 Task: Find connections with filter location Santo Domingo Oeste with filter topic #interiordesignwith filter profile language German with filter current company Manhattan Associates with filter school SPJIMR SP Jain Institute of Management & Research with filter industry Research Services with filter service category Auto Insurance with filter keywords title Assistant Manager
Action: Mouse moved to (608, 76)
Screenshot: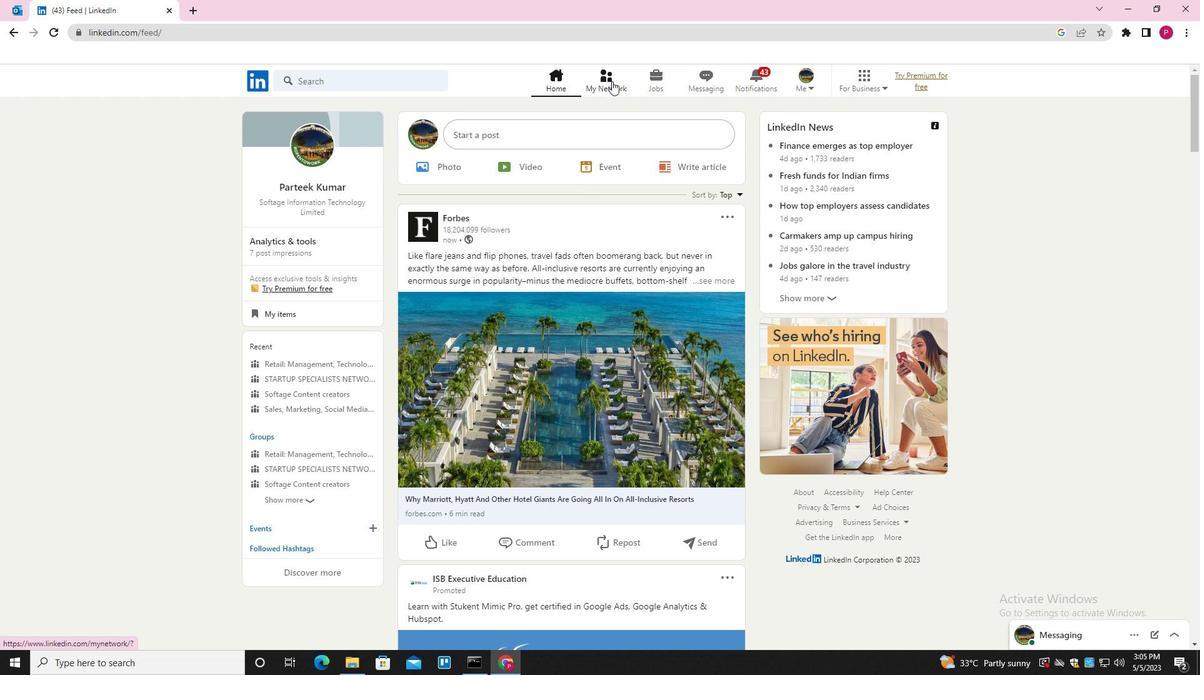 
Action: Mouse pressed left at (608, 76)
Screenshot: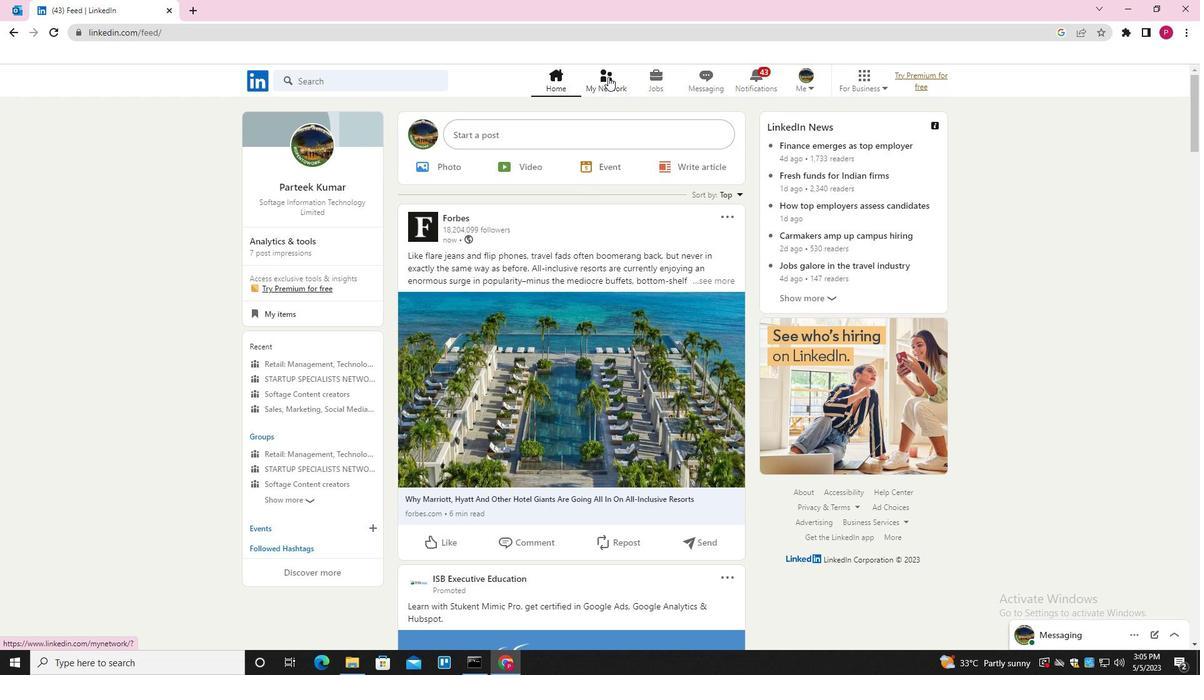 
Action: Mouse moved to (396, 147)
Screenshot: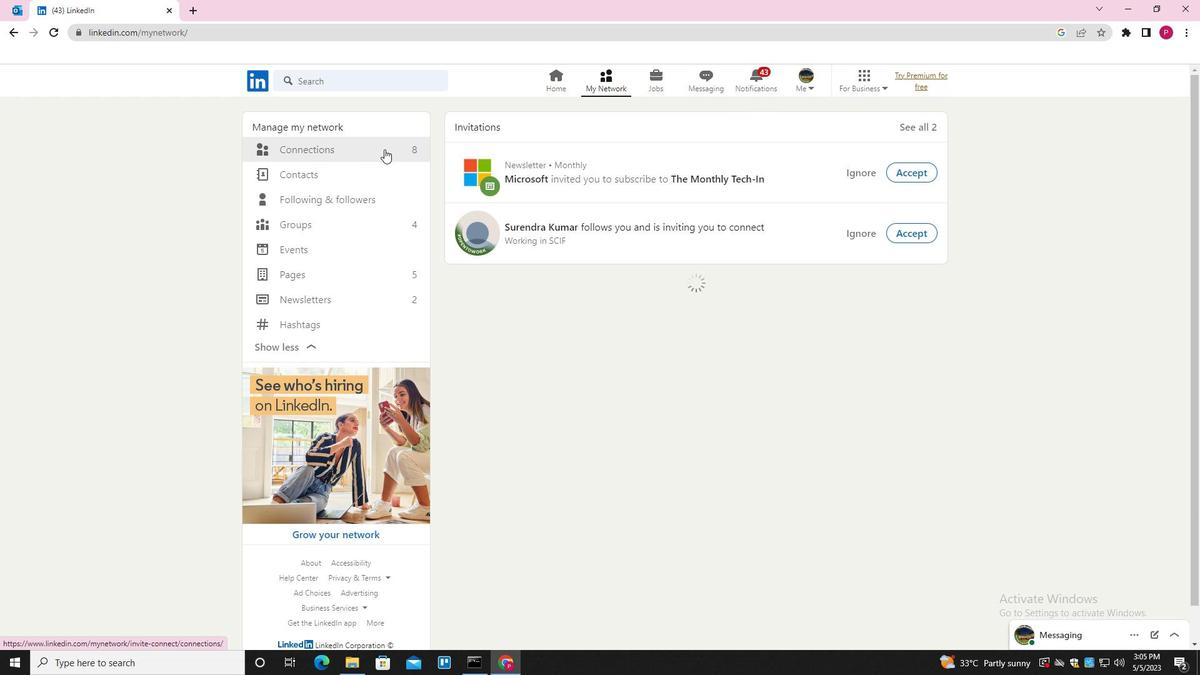 
Action: Mouse pressed left at (396, 147)
Screenshot: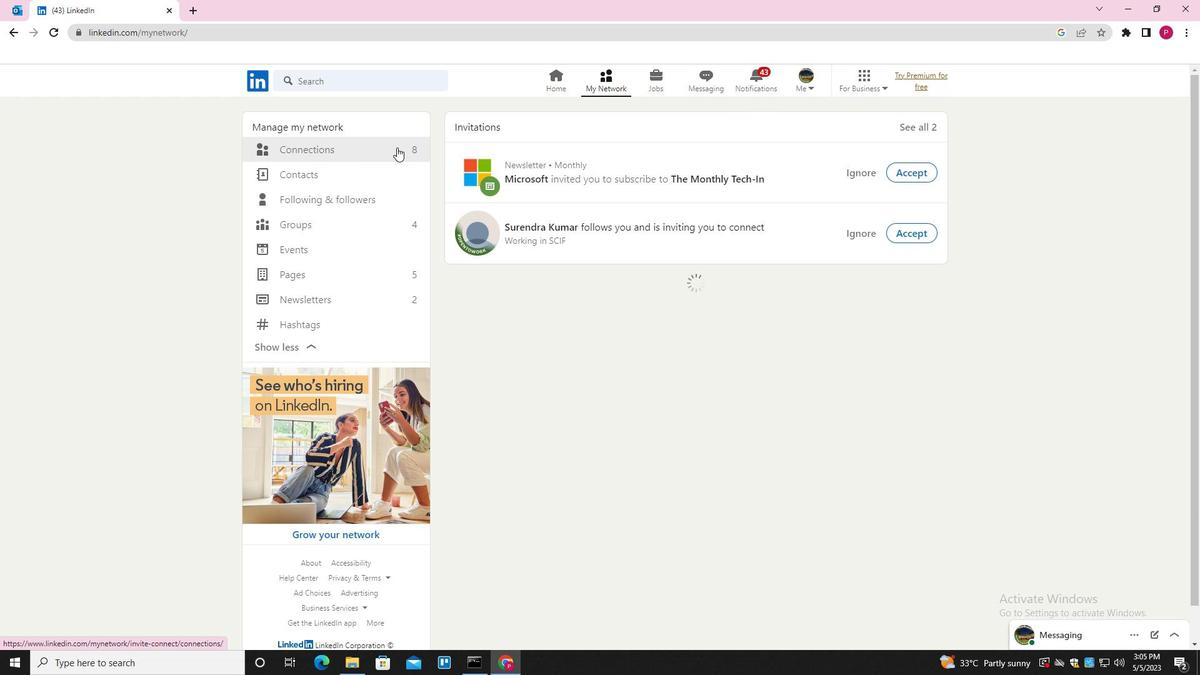 
Action: Mouse moved to (688, 153)
Screenshot: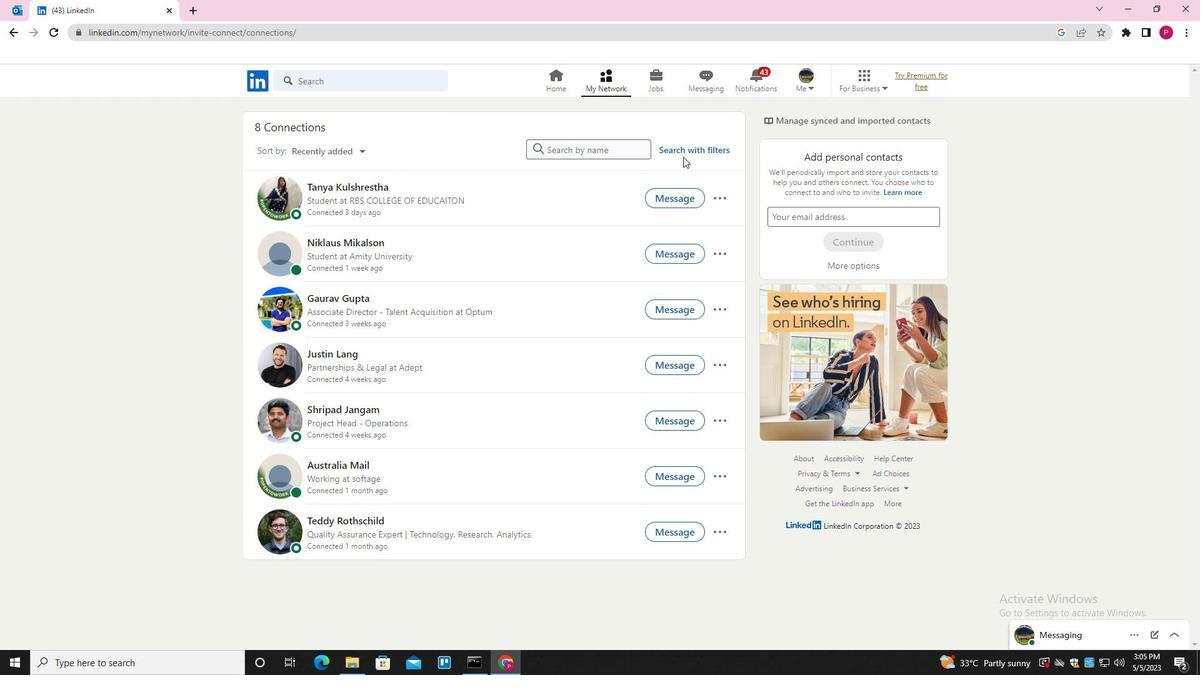 
Action: Mouse pressed left at (688, 153)
Screenshot: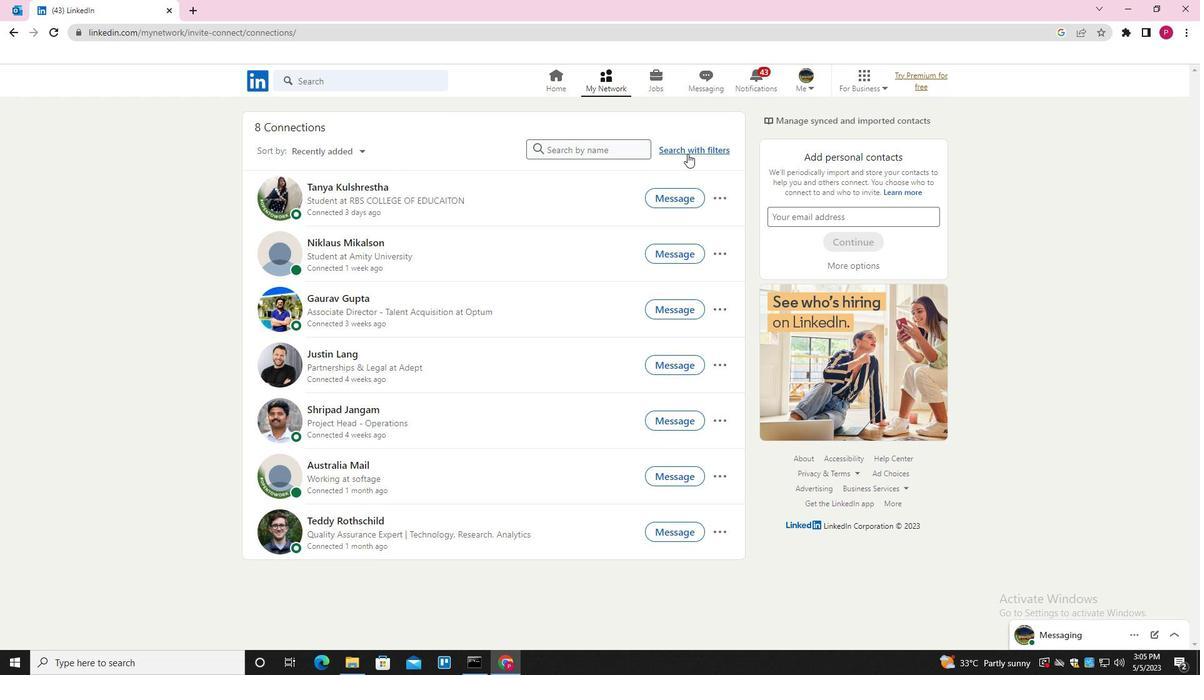 
Action: Mouse moved to (636, 113)
Screenshot: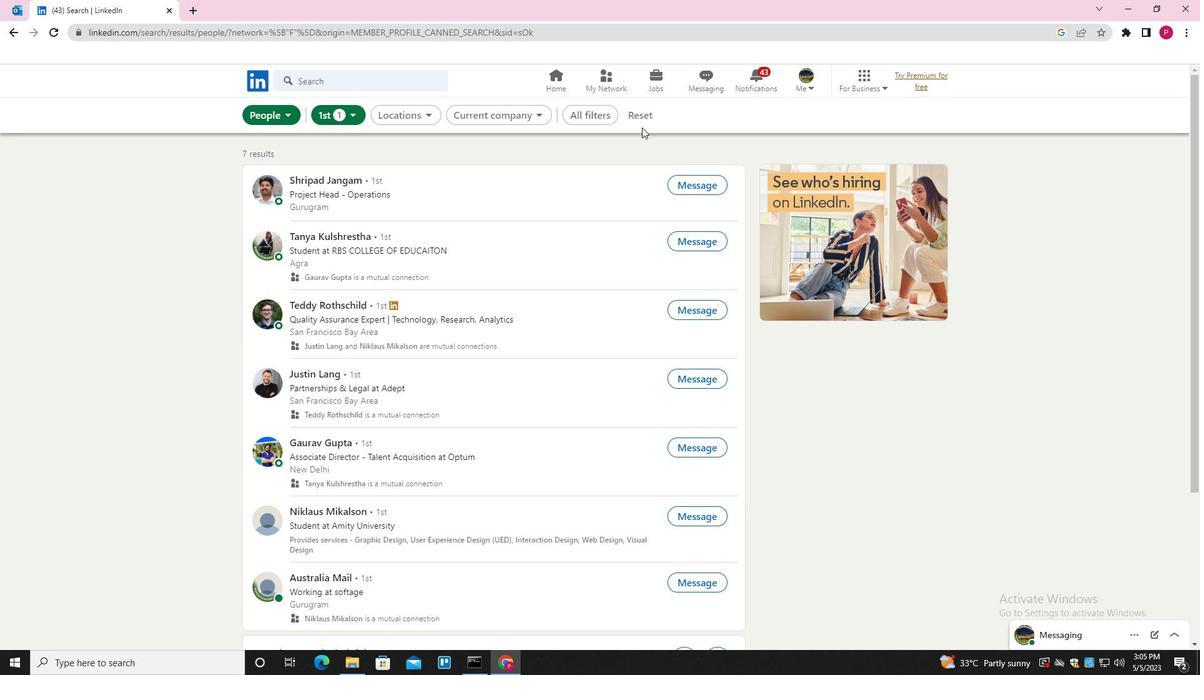 
Action: Mouse pressed left at (636, 113)
Screenshot: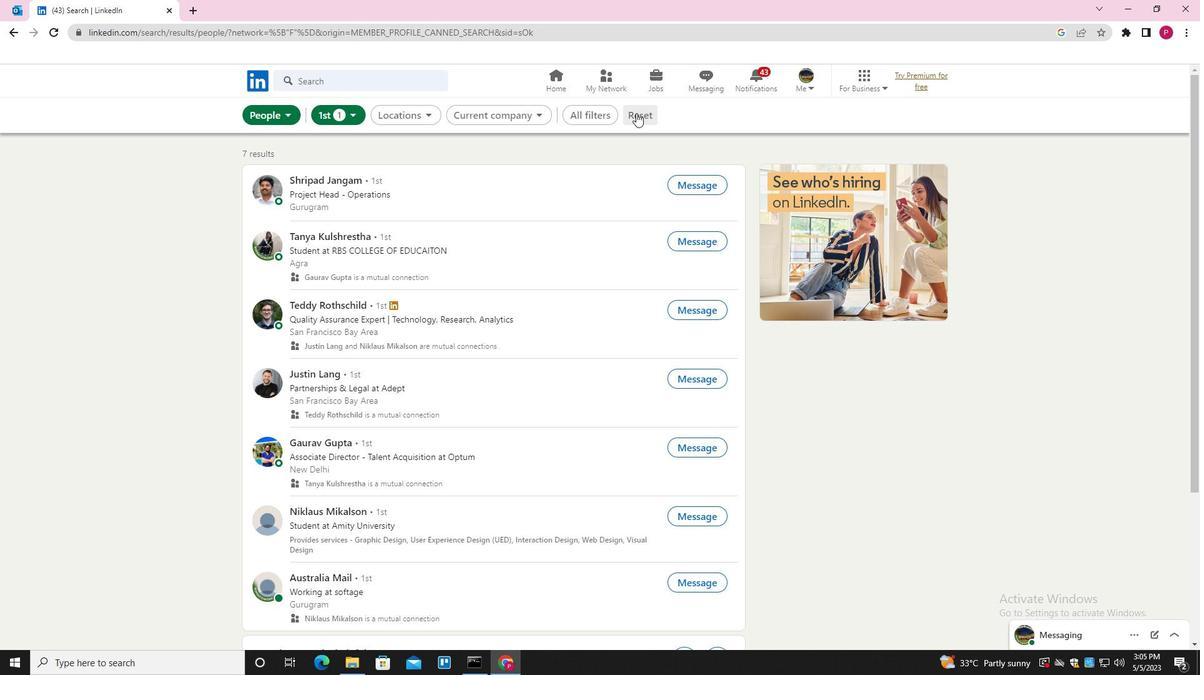 
Action: Mouse moved to (622, 111)
Screenshot: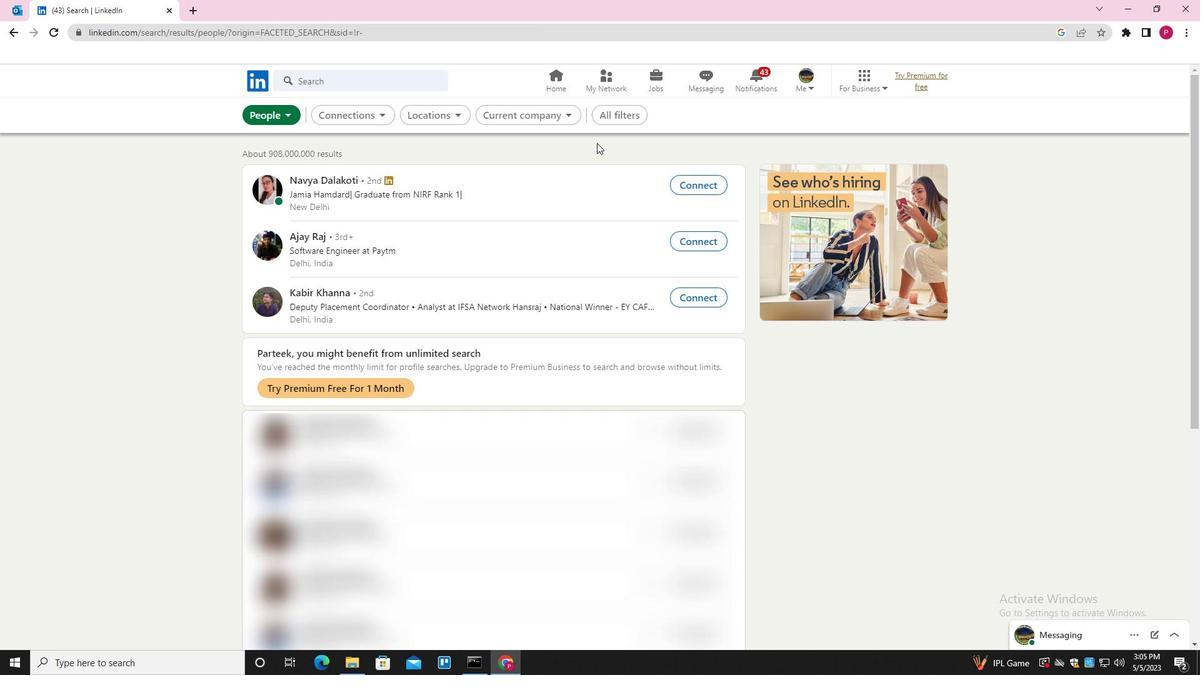 
Action: Mouse pressed left at (622, 111)
Screenshot: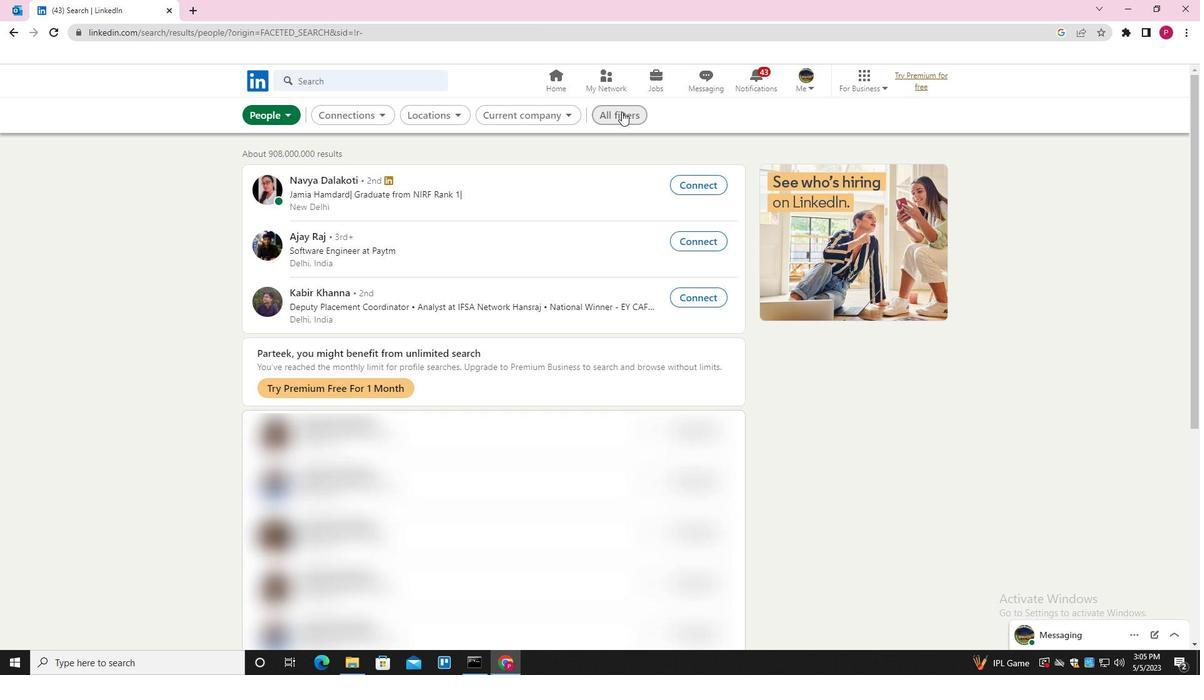 
Action: Mouse moved to (1133, 458)
Screenshot: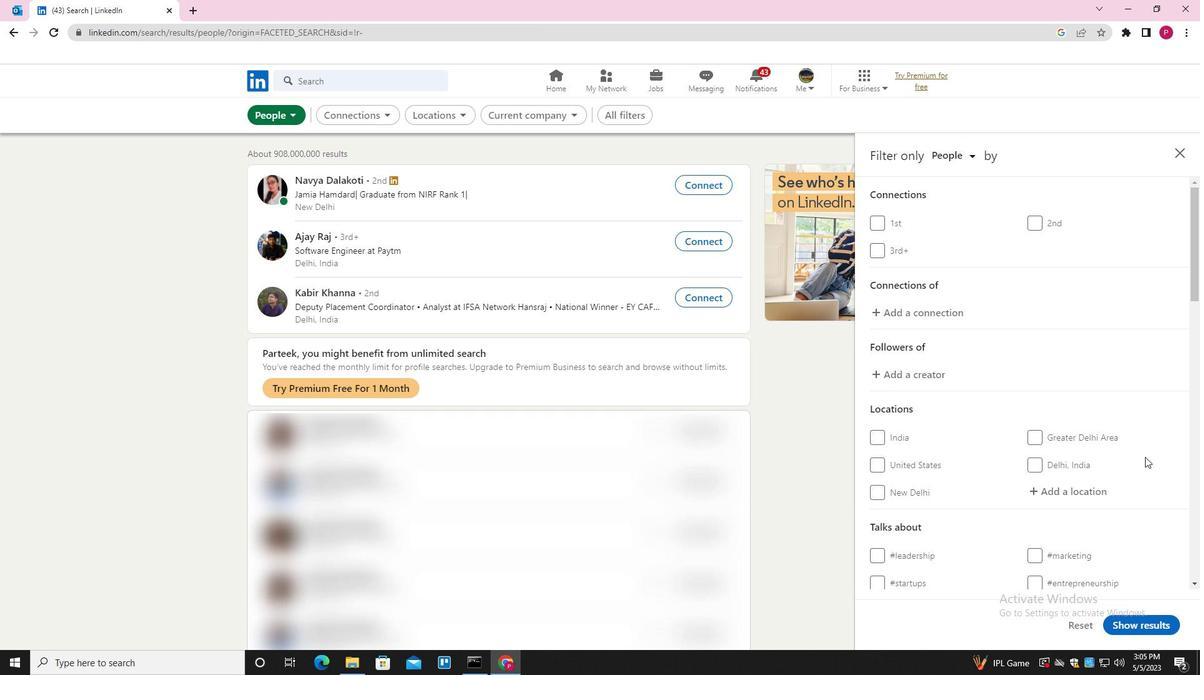 
Action: Mouse scrolled (1133, 457) with delta (0, 0)
Screenshot: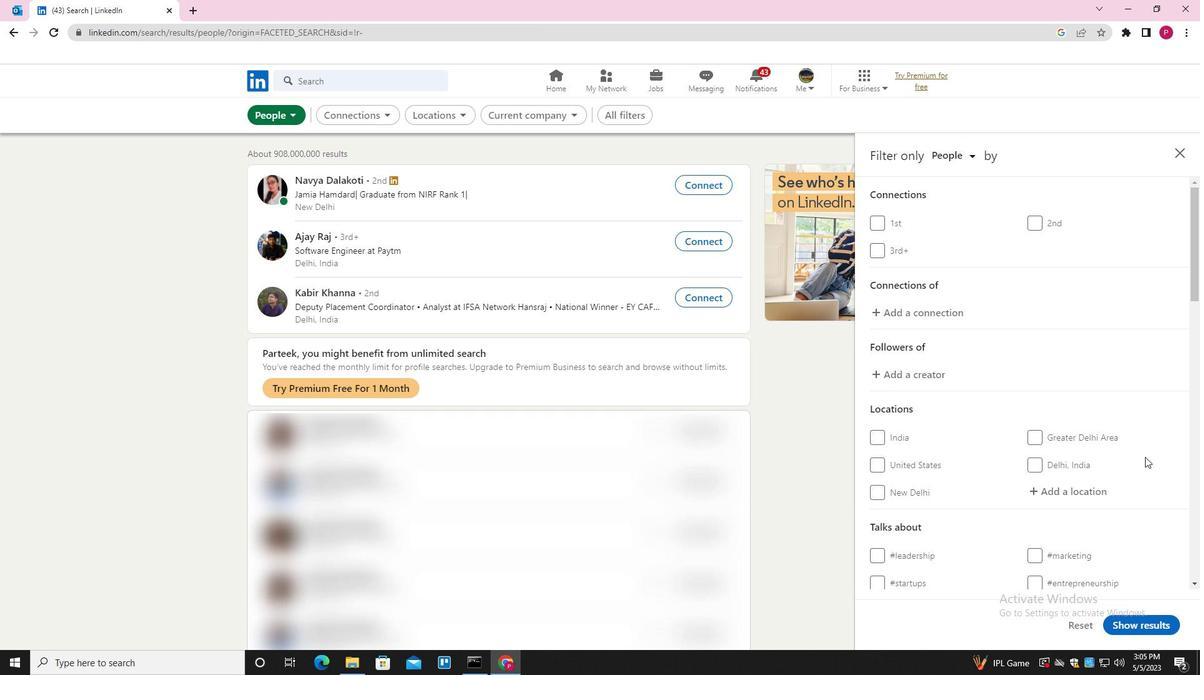 
Action: Mouse moved to (1108, 451)
Screenshot: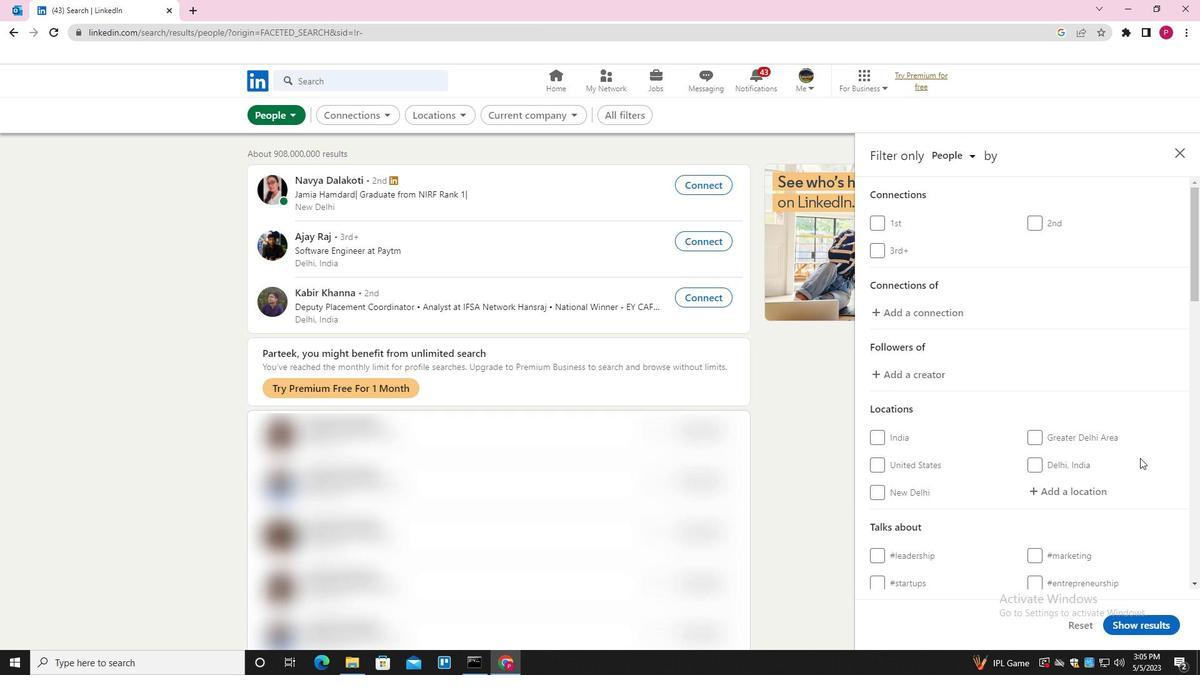 
Action: Mouse scrolled (1108, 450) with delta (0, 0)
Screenshot: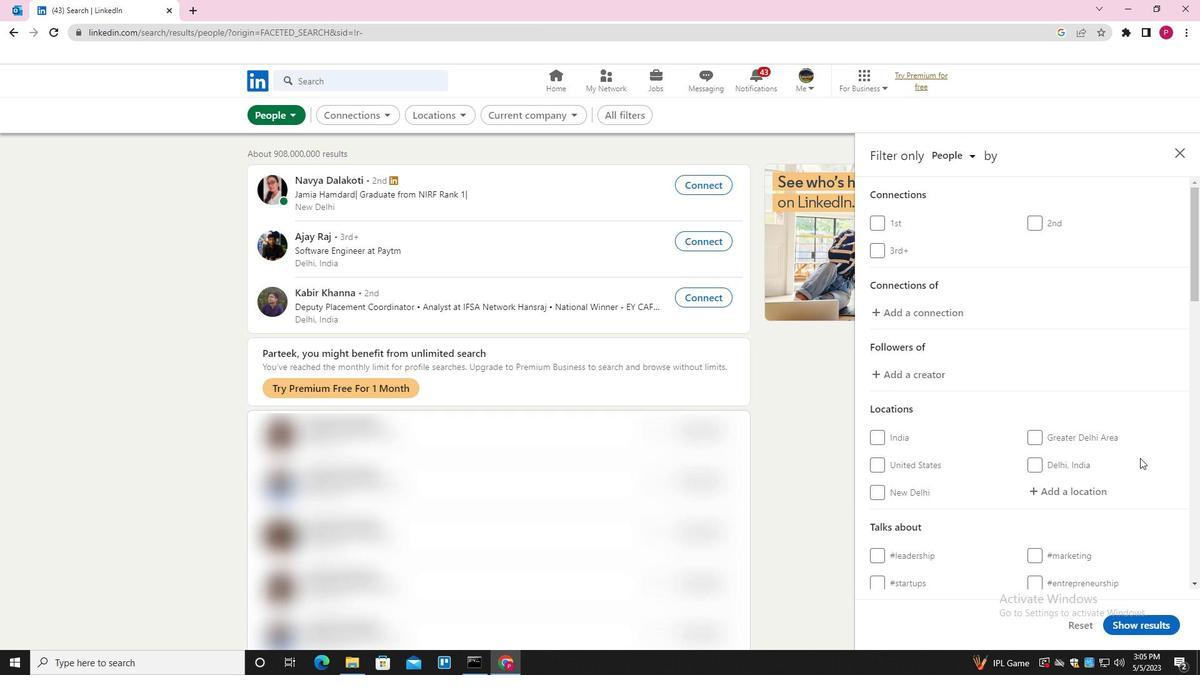 
Action: Mouse moved to (1073, 371)
Screenshot: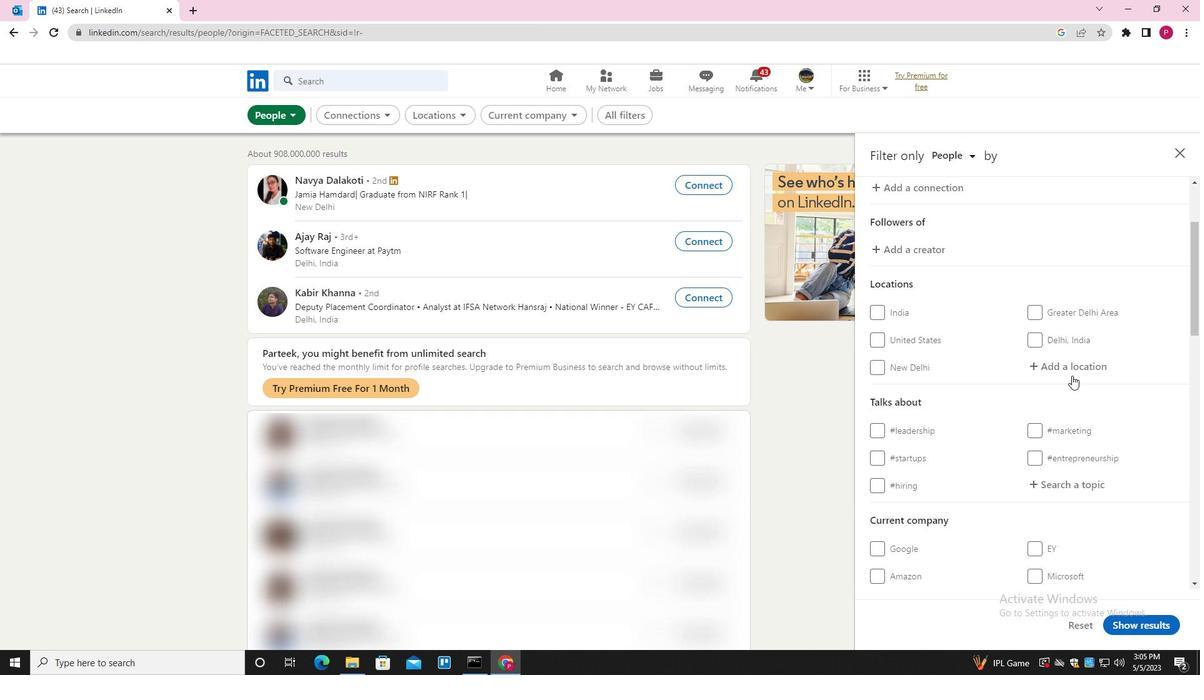 
Action: Mouse pressed left at (1073, 371)
Screenshot: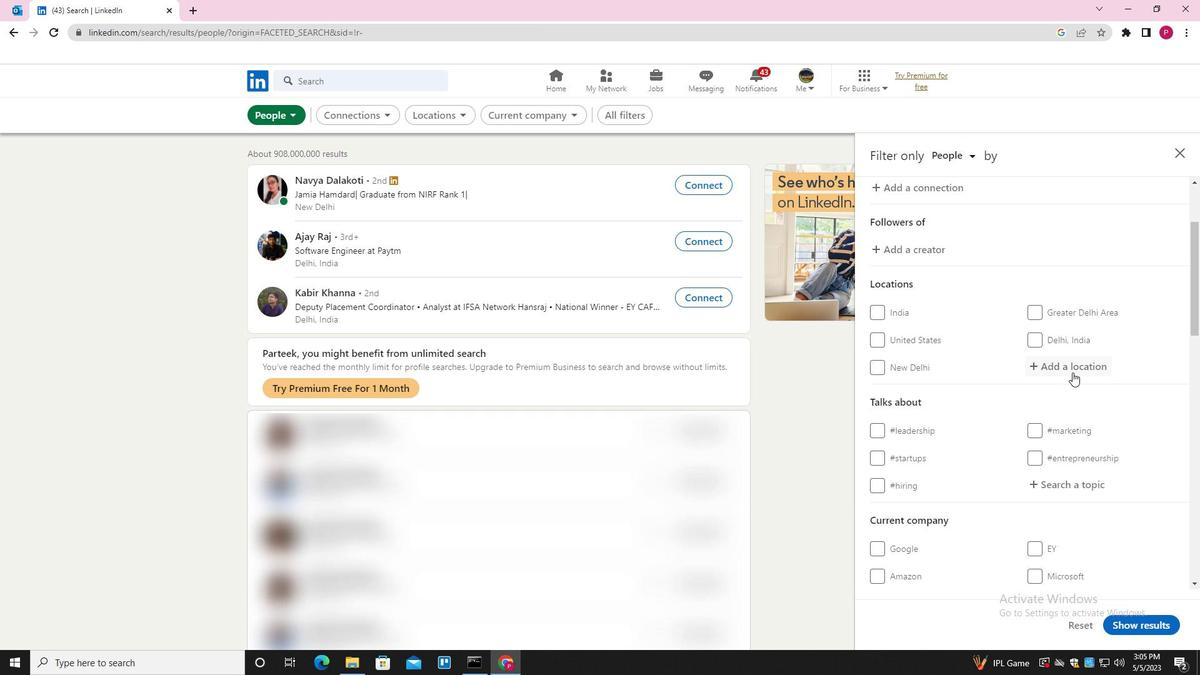 
Action: Key pressed <Key.shift>SANTO<Key.space><Key.shift><Key.shift><Key.shift><Key.shift><Key.shift><Key.shift><Key.shift><Key.shift><Key.shift>DOMINGO<Key.space><Key.shift><Key.shift><Key.shift><Key.shift><Key.shift><Key.shift><Key.shift><Key.shift><Key.shift><Key.shift><Key.shift><Key.shift><Key.shift><Key.shift><Key.shift>OSTE<Key.backspace><Key.backspace><Key.backspace>ESTE
Screenshot: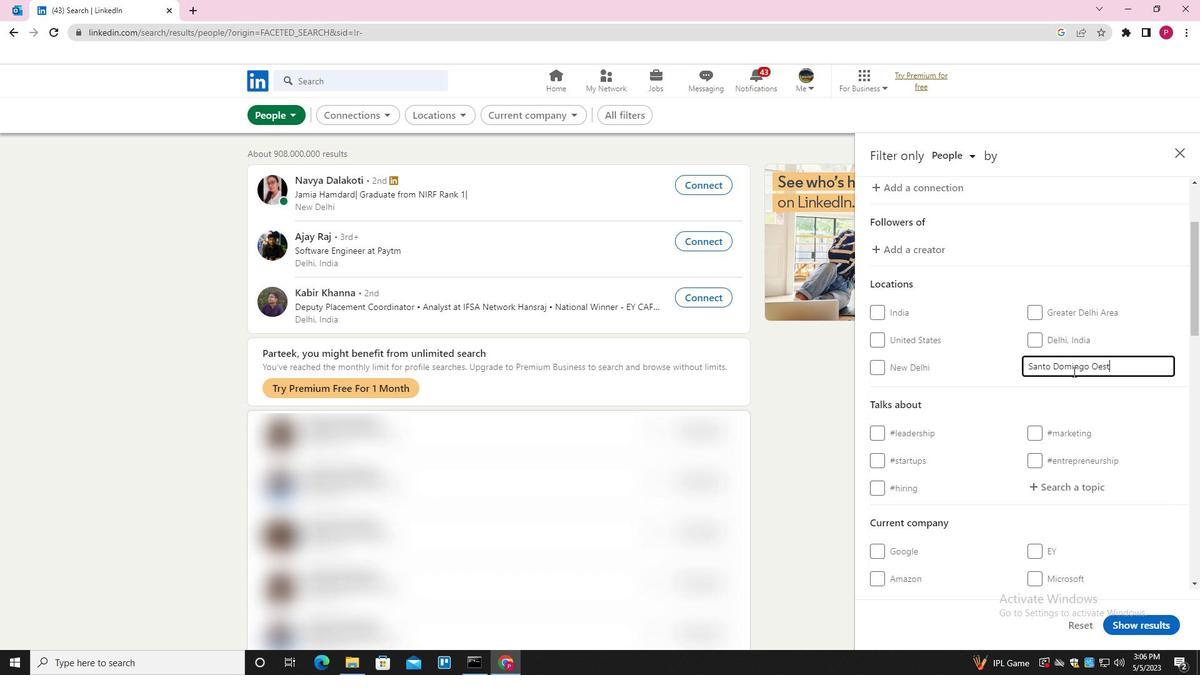 
Action: Mouse moved to (1008, 443)
Screenshot: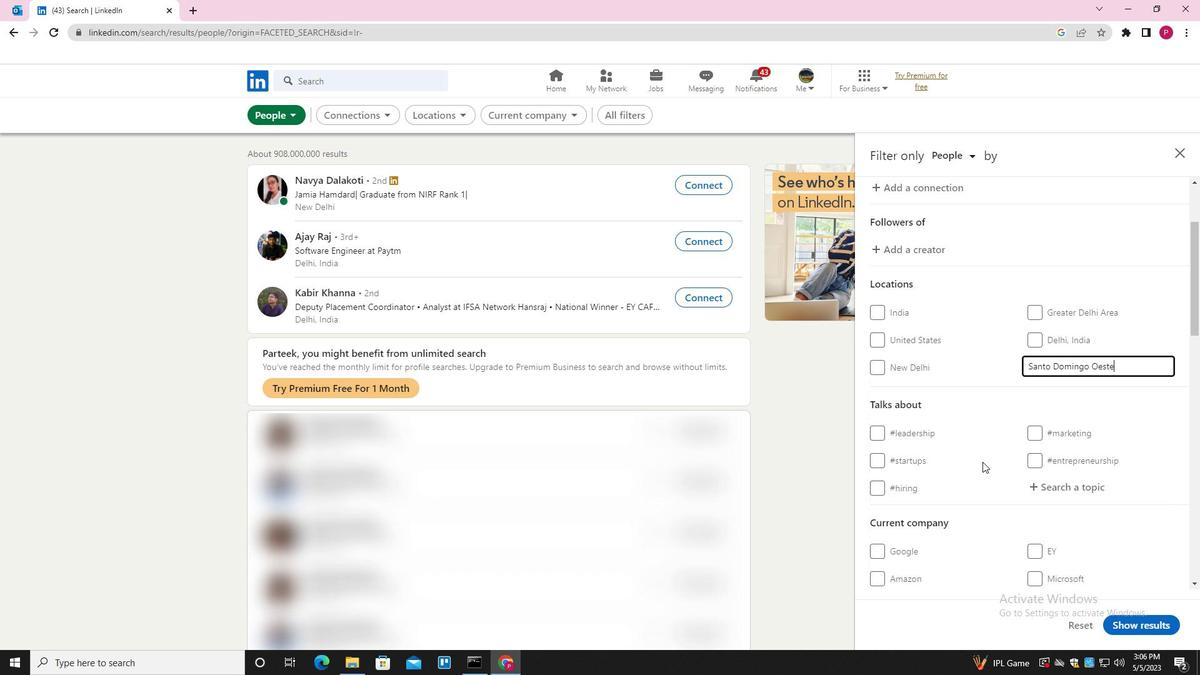 
Action: Mouse scrolled (1008, 442) with delta (0, 0)
Screenshot: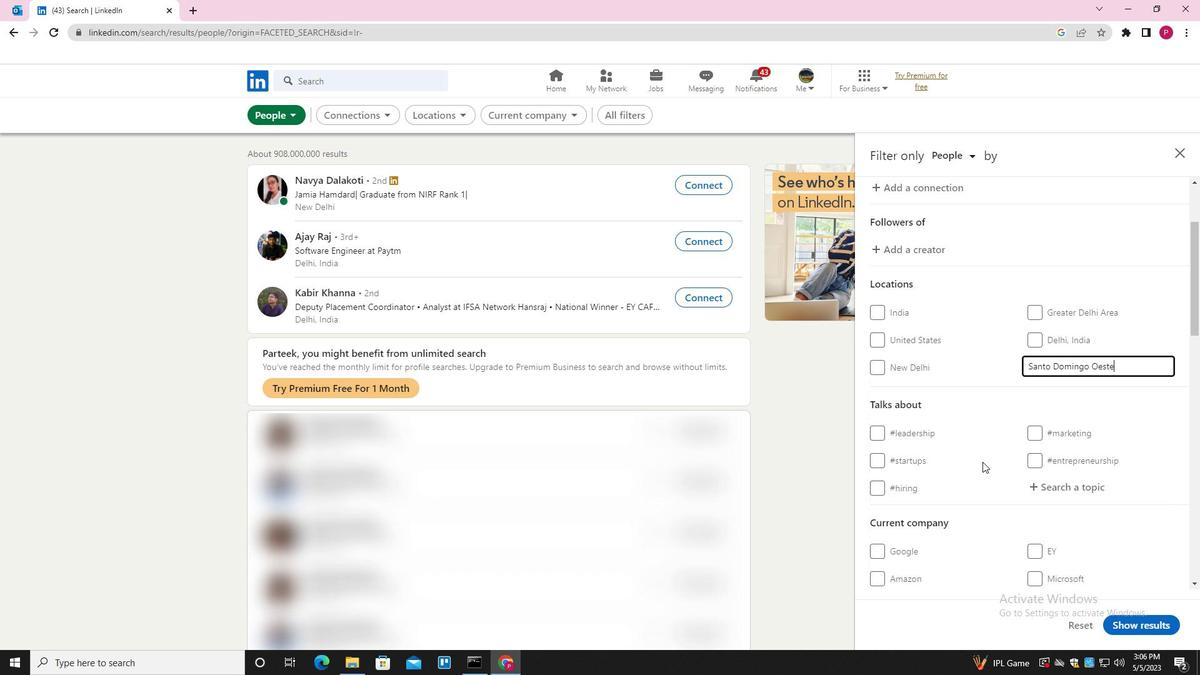 
Action: Mouse scrolled (1008, 442) with delta (0, 0)
Screenshot: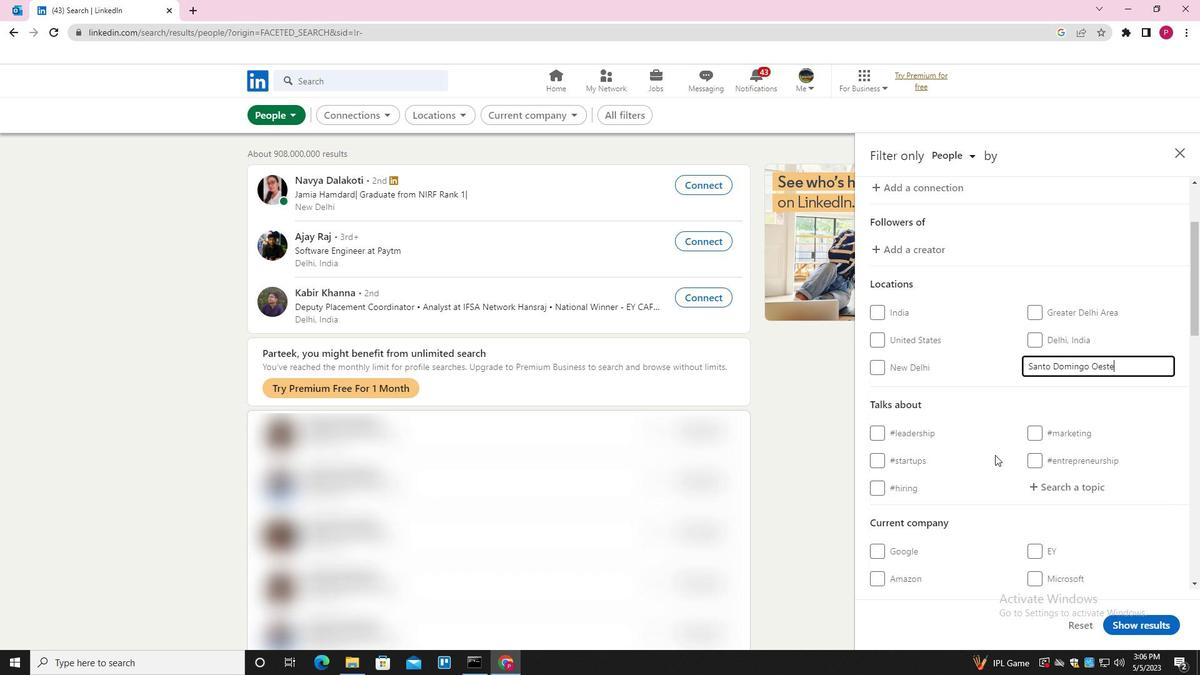 
Action: Mouse scrolled (1008, 442) with delta (0, 0)
Screenshot: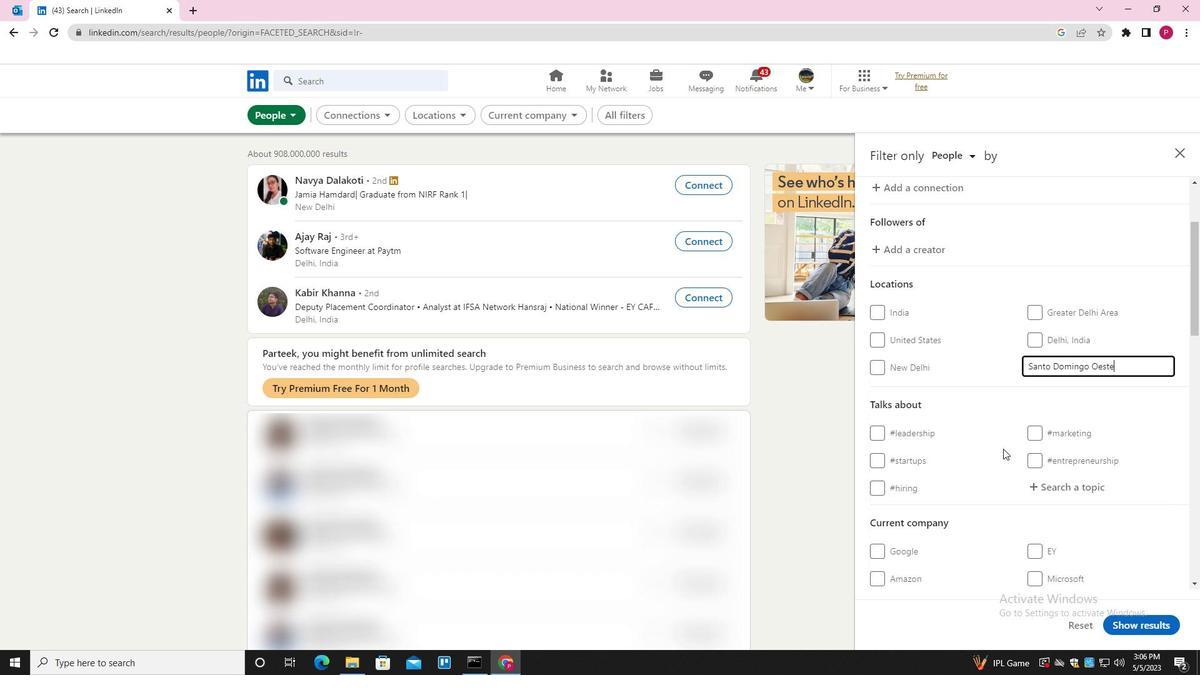 
Action: Mouse moved to (1069, 297)
Screenshot: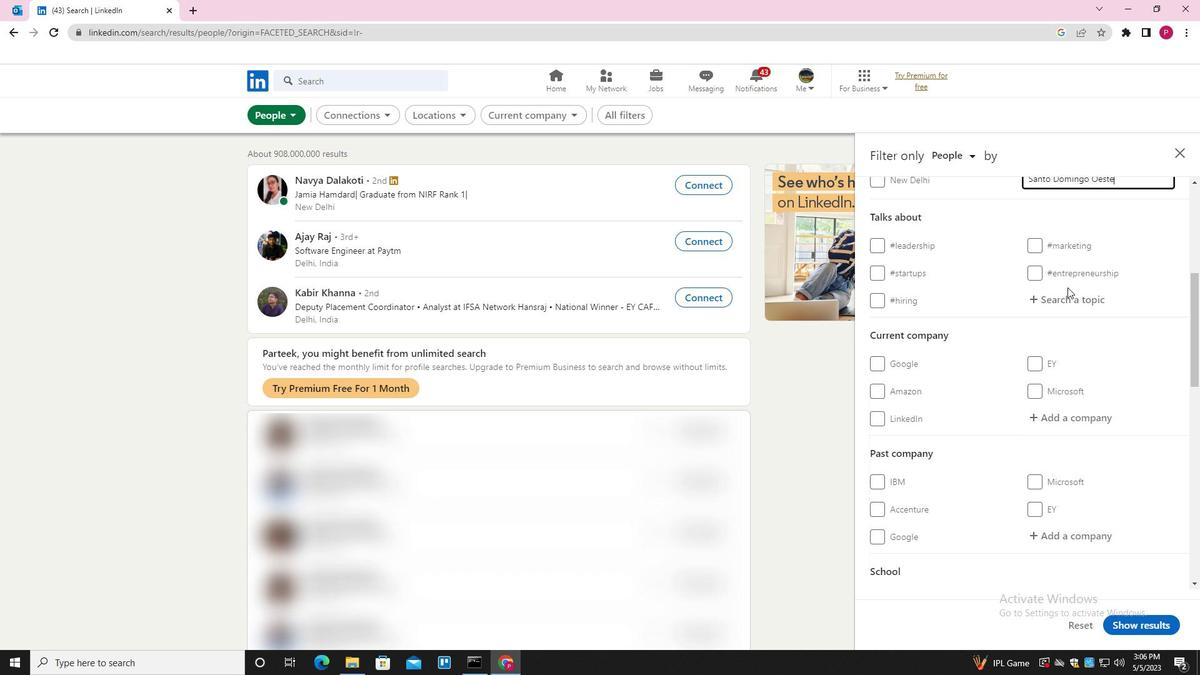 
Action: Mouse pressed left at (1069, 297)
Screenshot: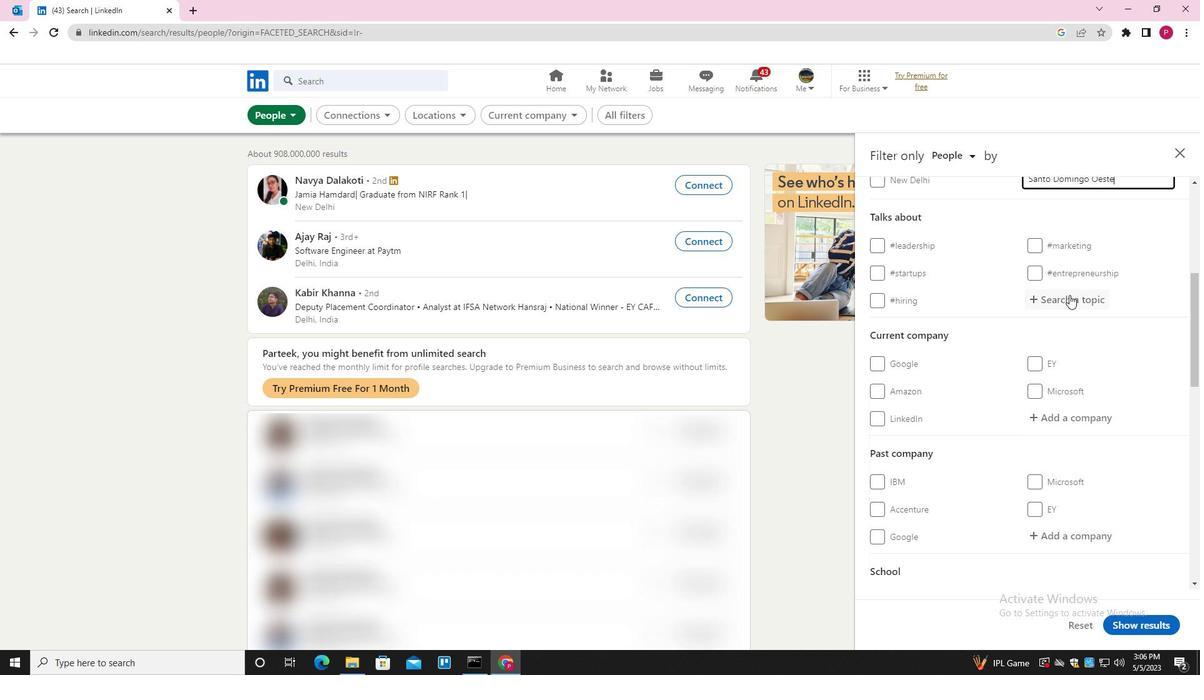 
Action: Key pressed INTERIORDESIGN<Key.down><Key.enter>
Screenshot: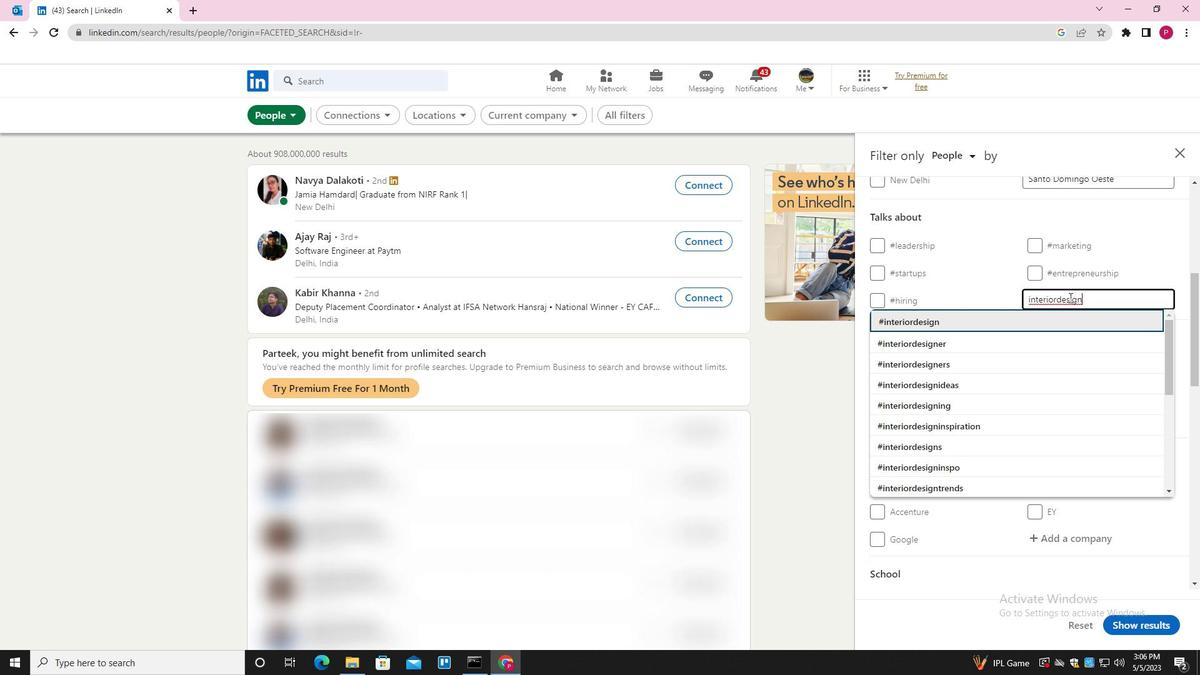 
Action: Mouse moved to (1045, 336)
Screenshot: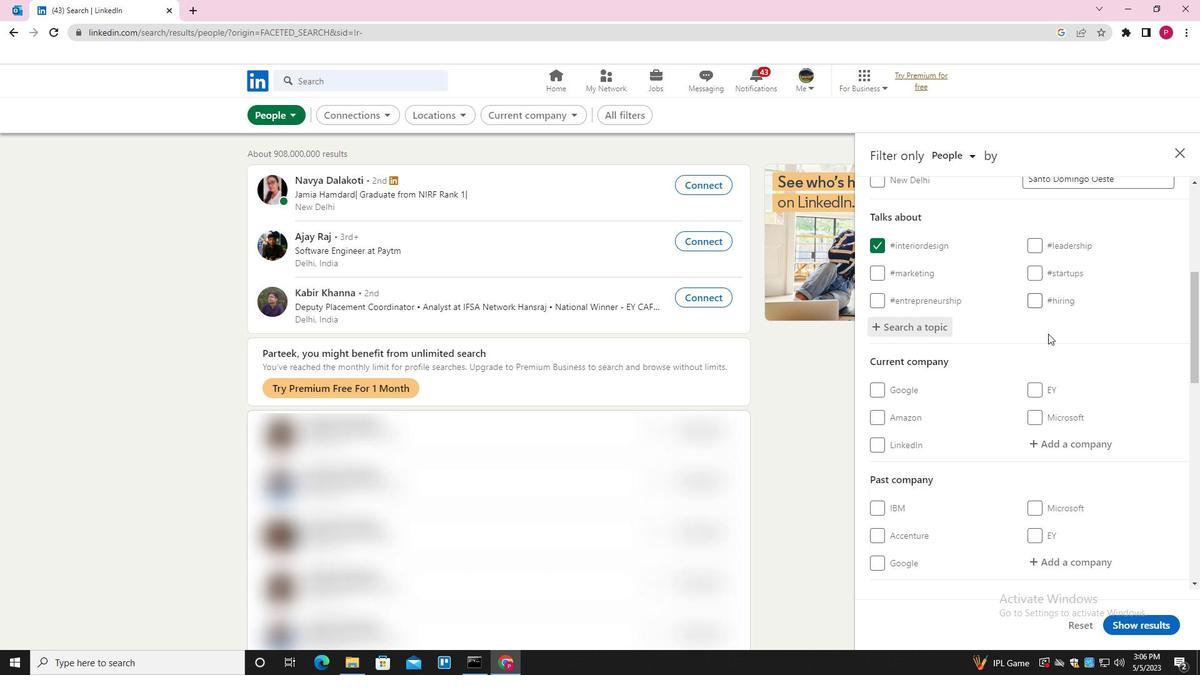 
Action: Mouse scrolled (1045, 336) with delta (0, 0)
Screenshot: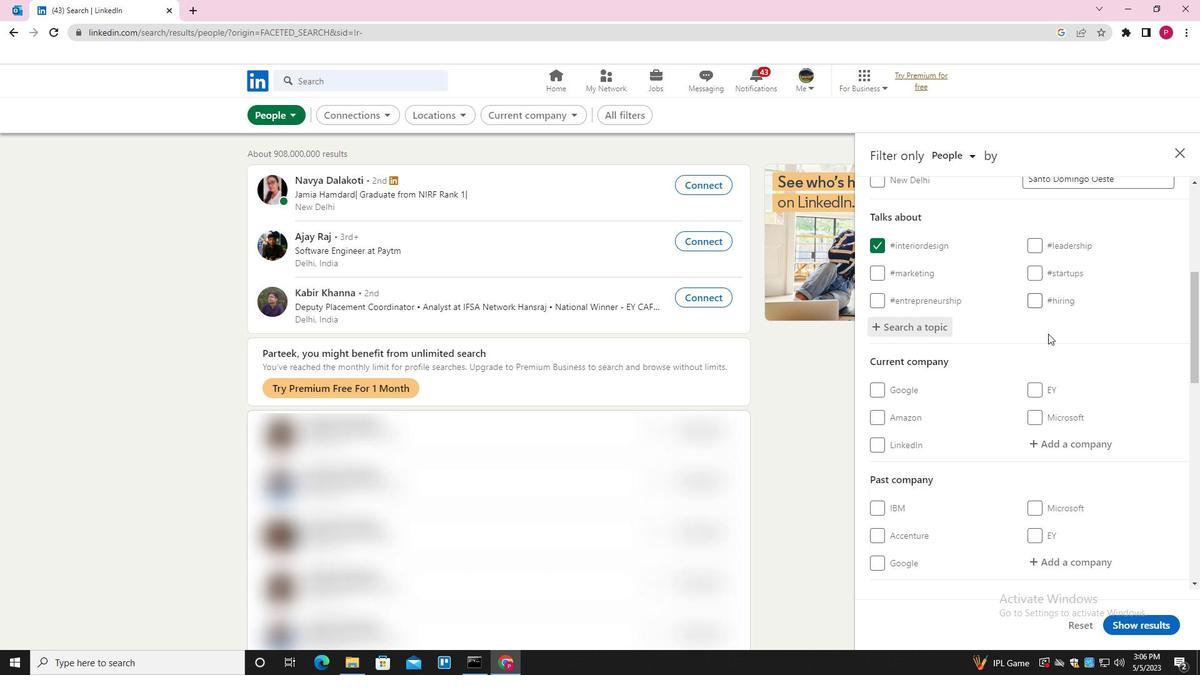 
Action: Mouse moved to (1042, 338)
Screenshot: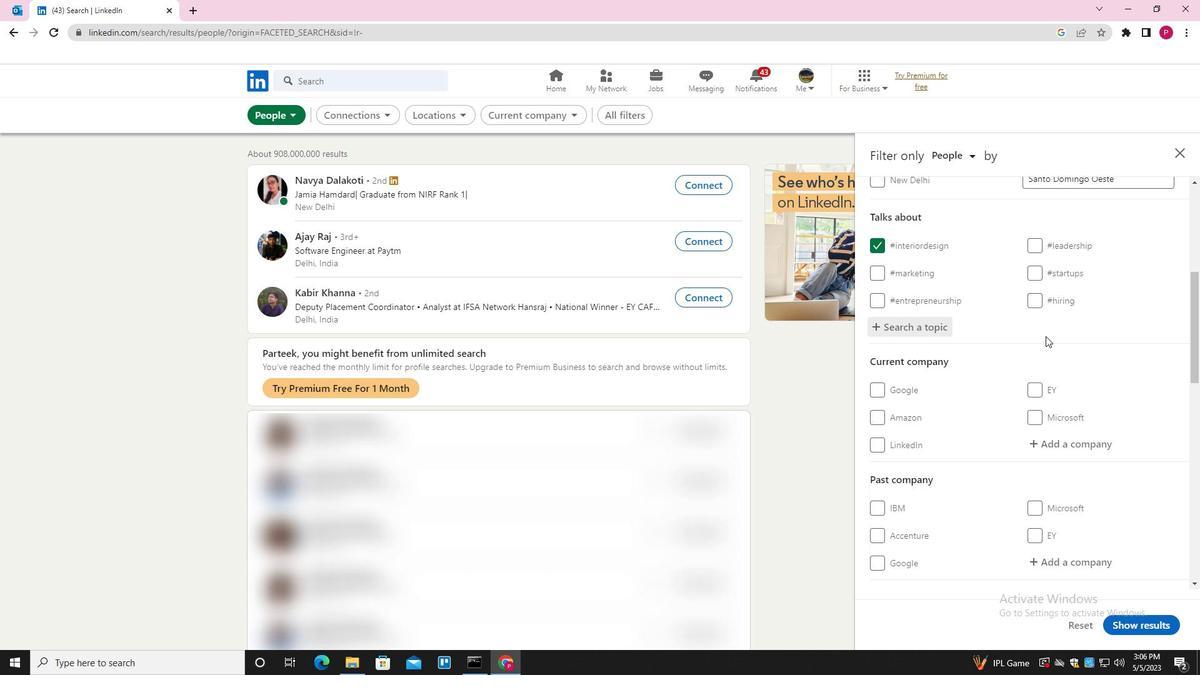 
Action: Mouse scrolled (1042, 338) with delta (0, 0)
Screenshot: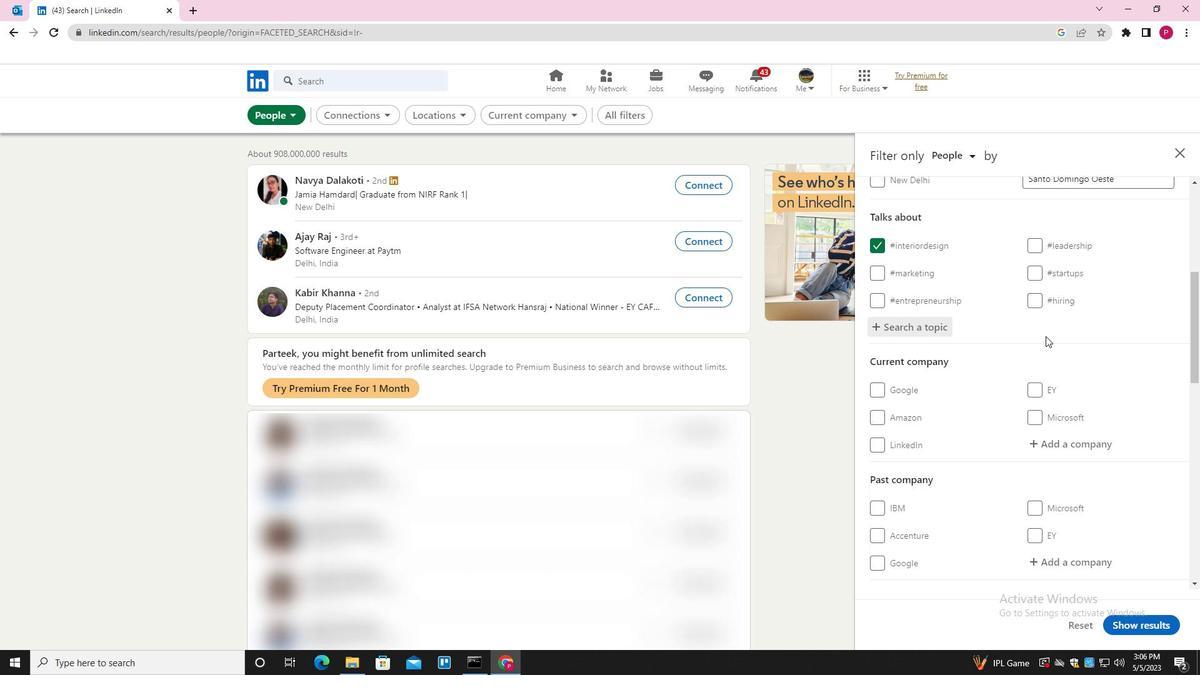 
Action: Mouse moved to (1042, 339)
Screenshot: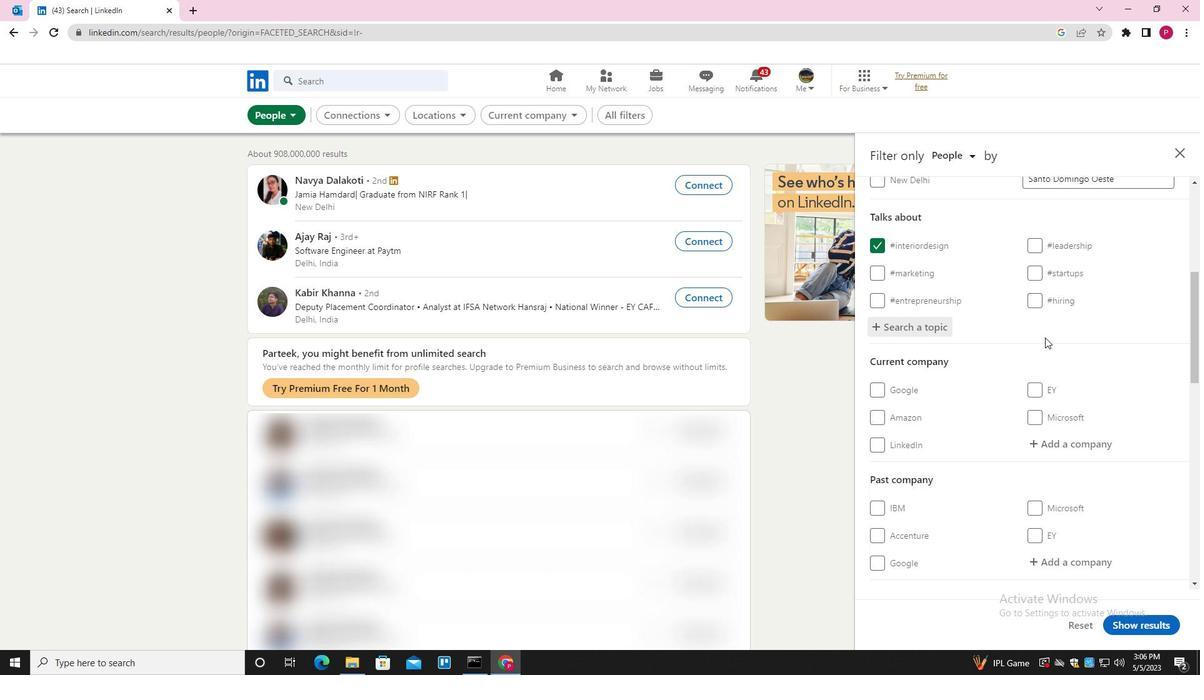 
Action: Mouse scrolled (1042, 338) with delta (0, 0)
Screenshot: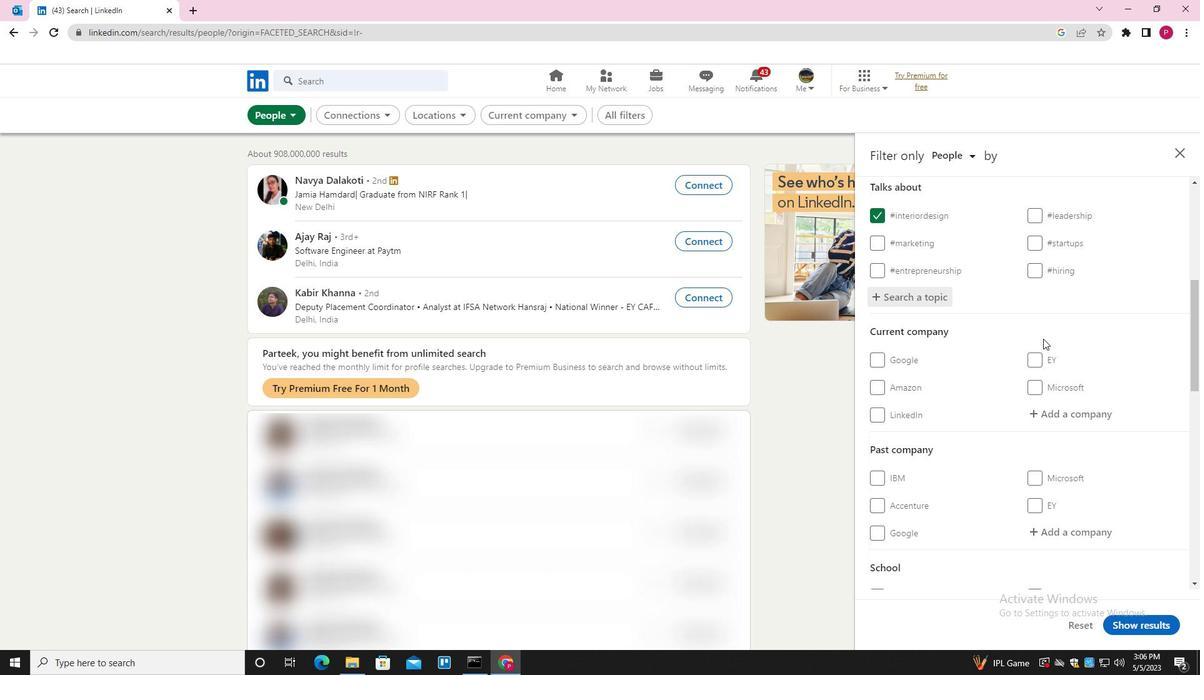
Action: Mouse scrolled (1042, 338) with delta (0, 0)
Screenshot: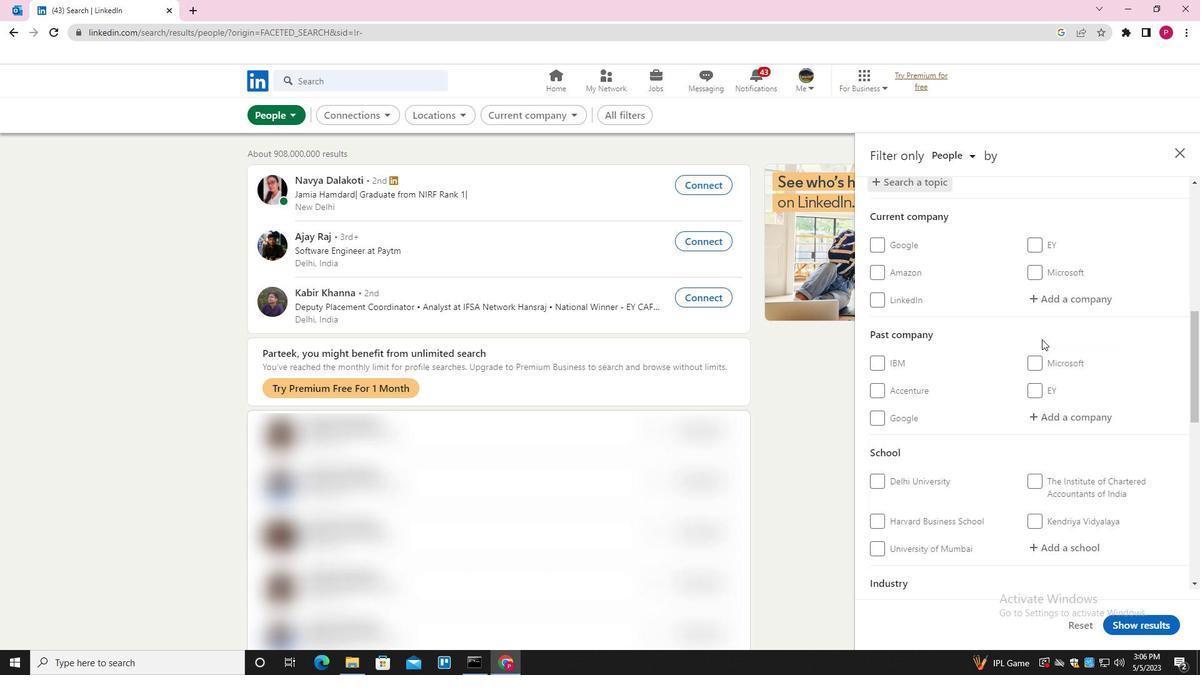 
Action: Mouse moved to (1035, 328)
Screenshot: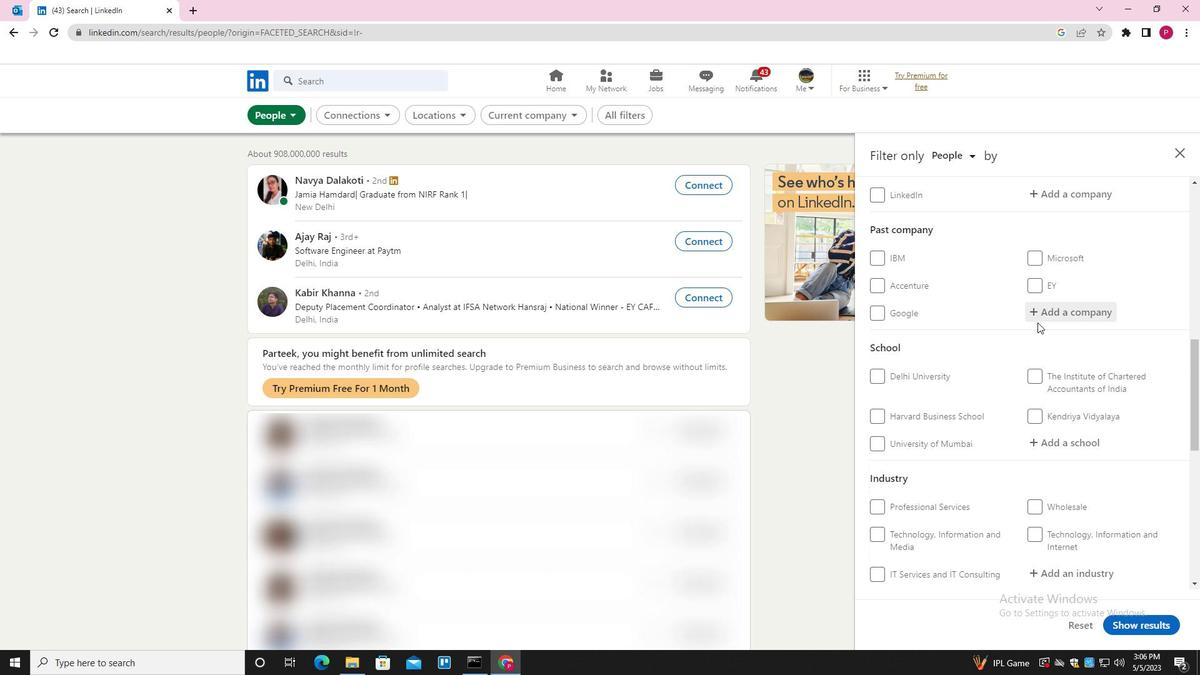 
Action: Mouse scrolled (1035, 328) with delta (0, 0)
Screenshot: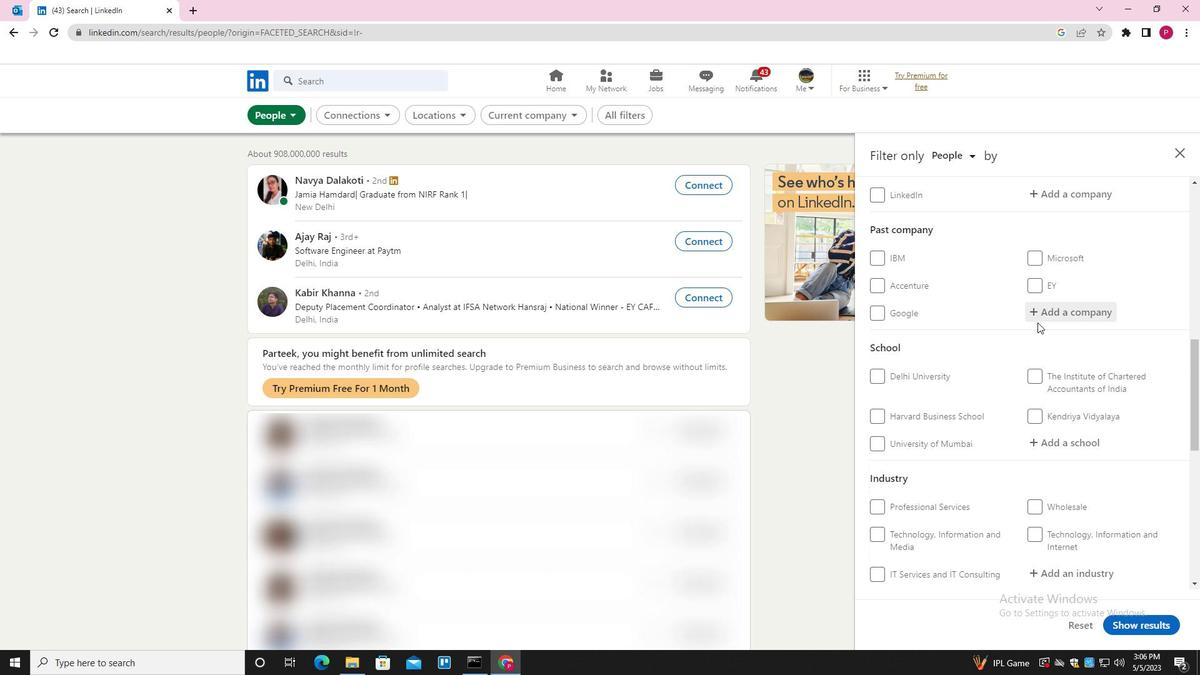 
Action: Mouse moved to (1034, 331)
Screenshot: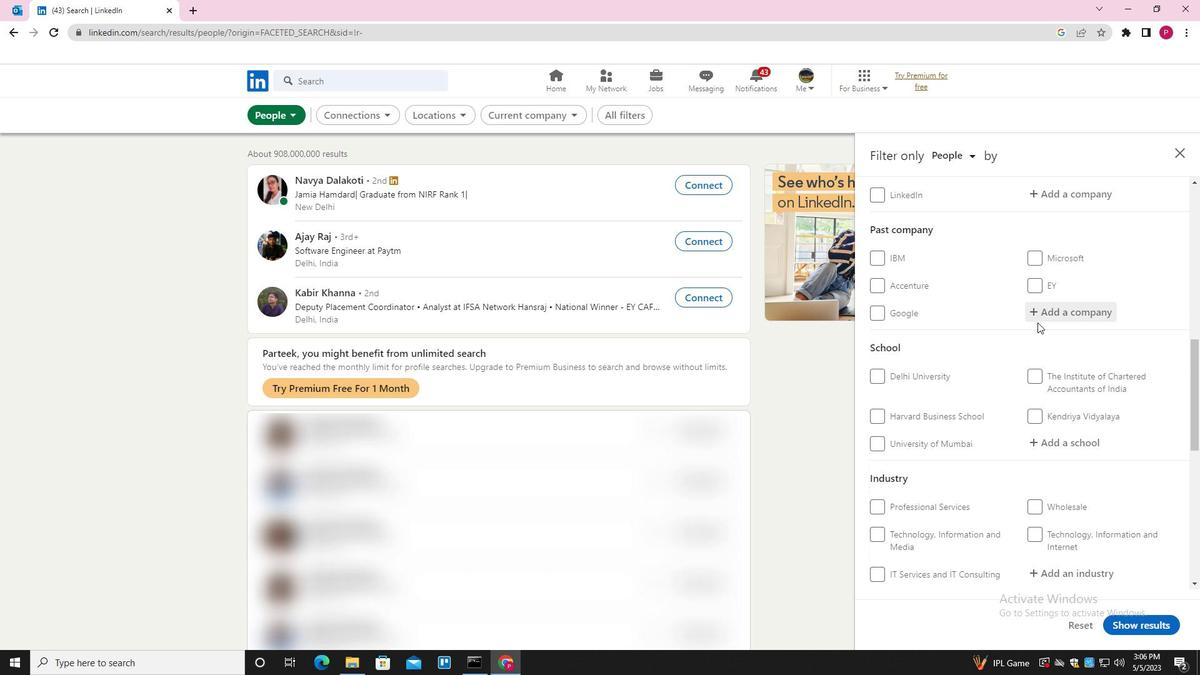
Action: Mouse scrolled (1034, 330) with delta (0, 0)
Screenshot: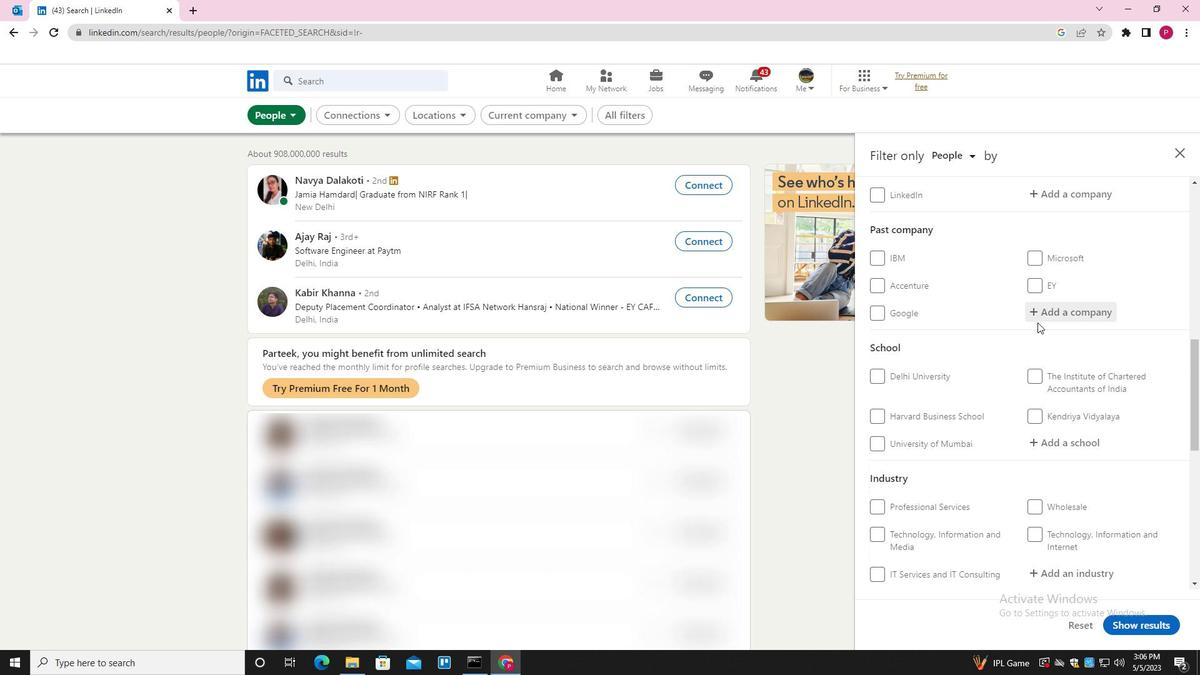 
Action: Mouse moved to (1034, 331)
Screenshot: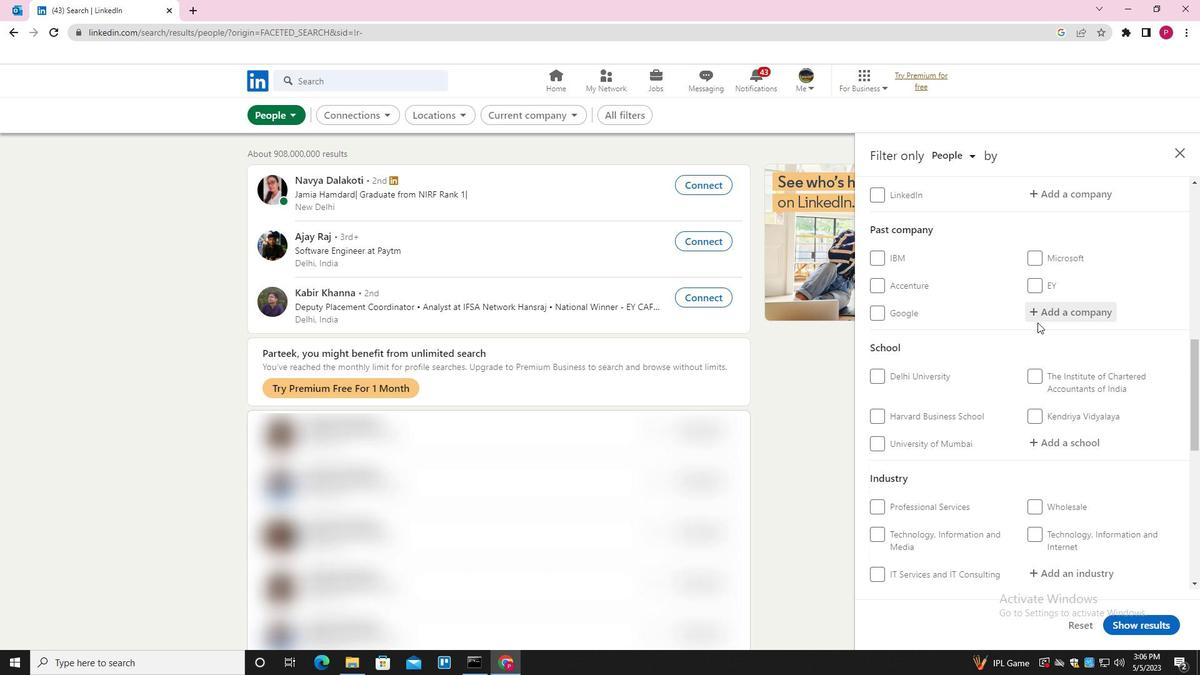 
Action: Mouse scrolled (1034, 331) with delta (0, 0)
Screenshot: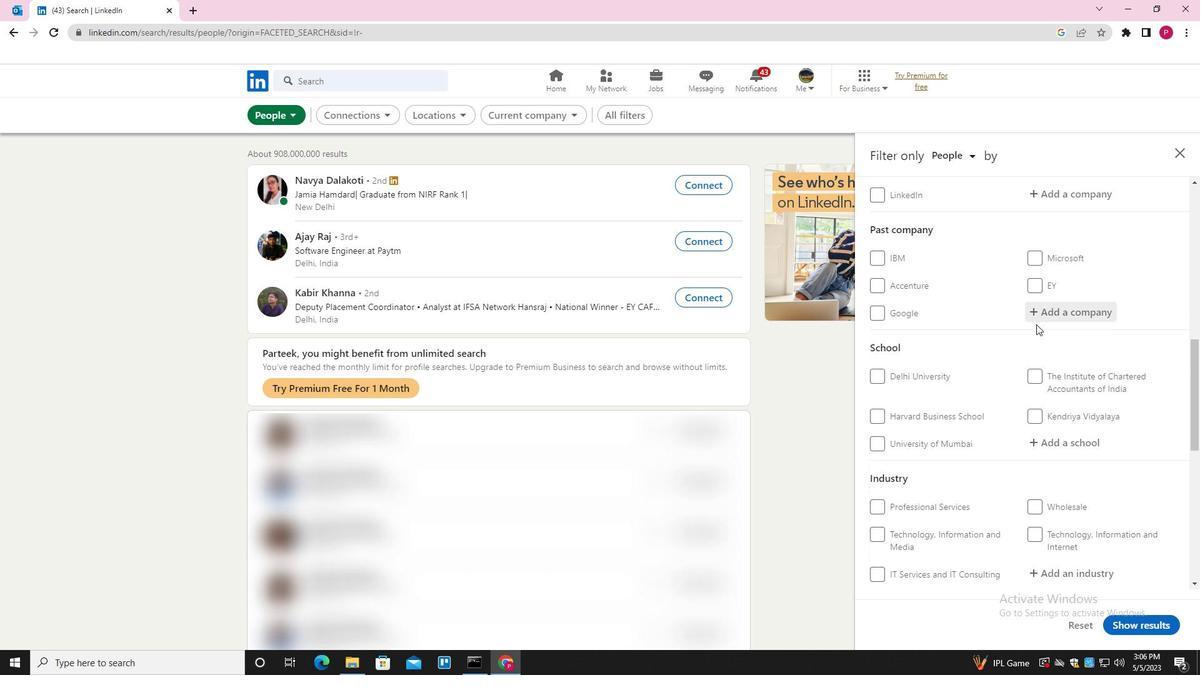 
Action: Mouse moved to (1033, 332)
Screenshot: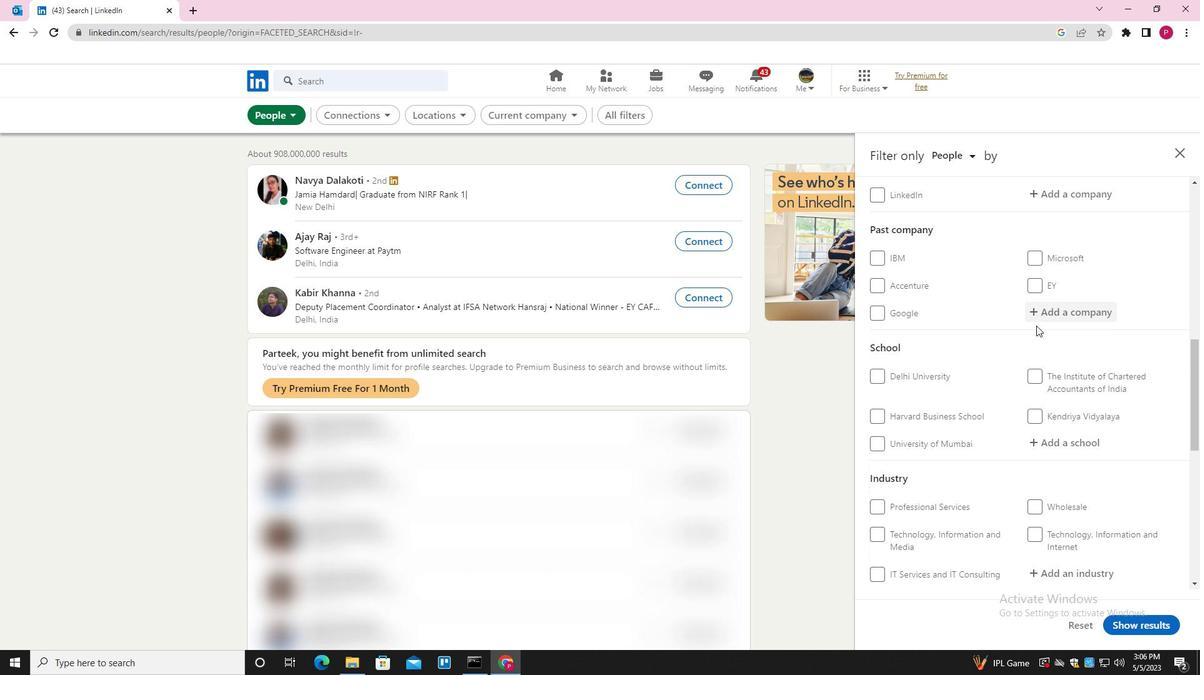 
Action: Mouse scrolled (1033, 331) with delta (0, 0)
Screenshot: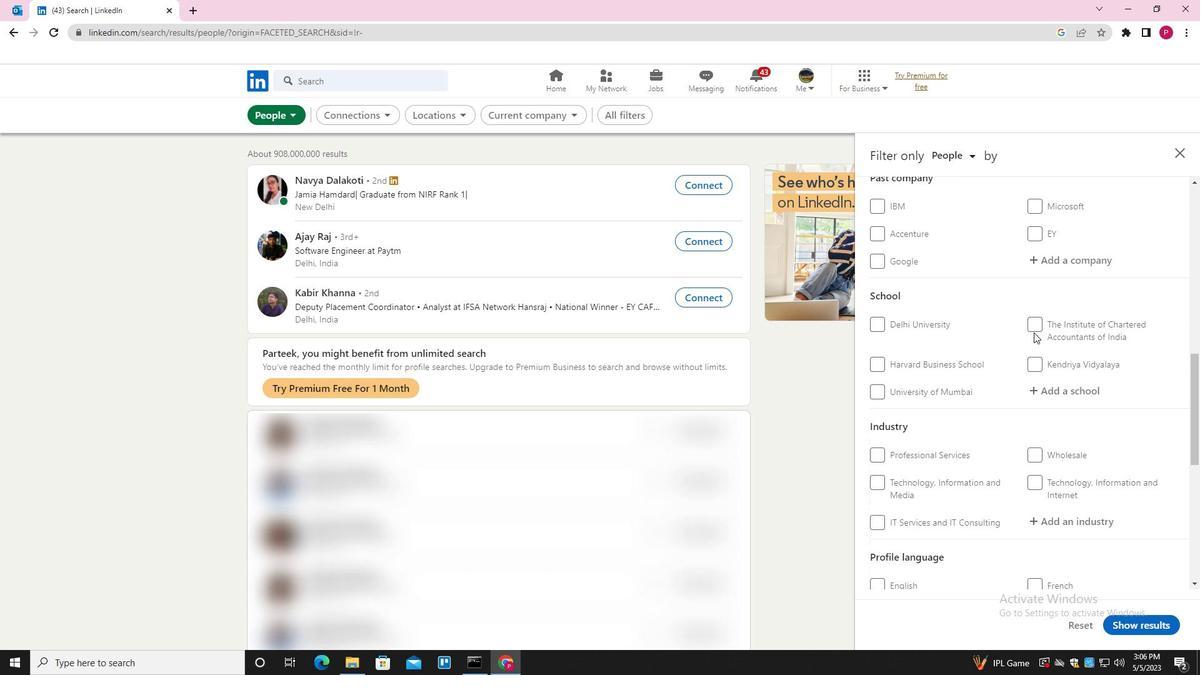 
Action: Mouse moved to (976, 351)
Screenshot: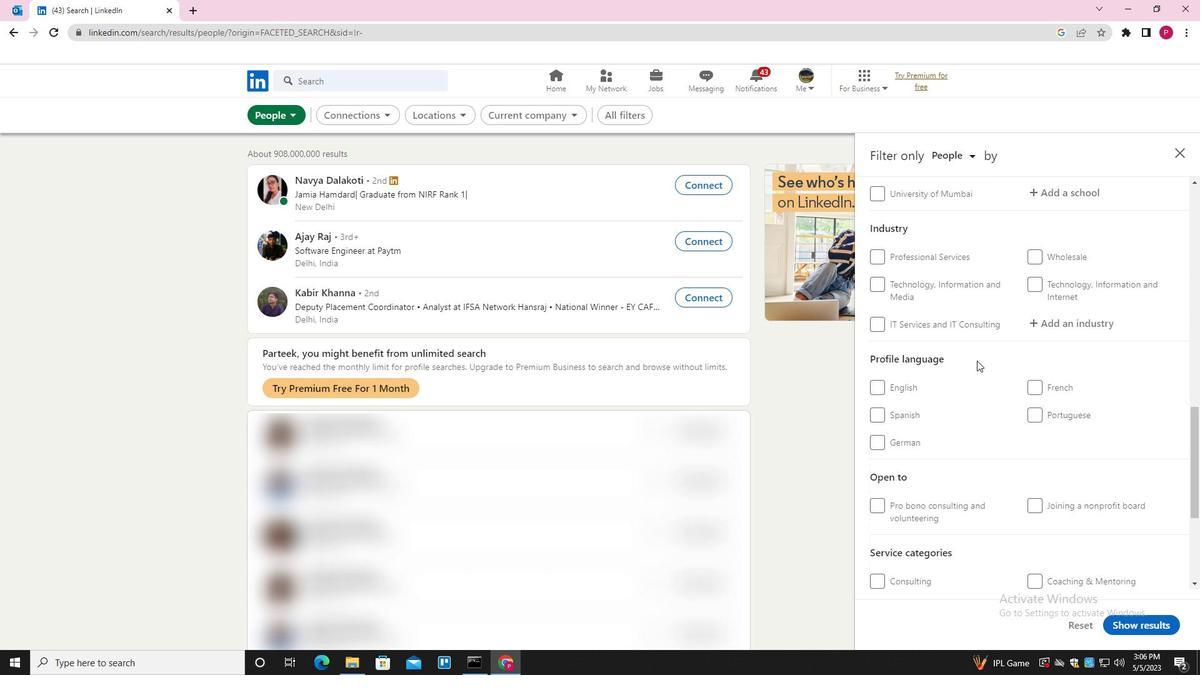 
Action: Mouse scrolled (976, 350) with delta (0, 0)
Screenshot: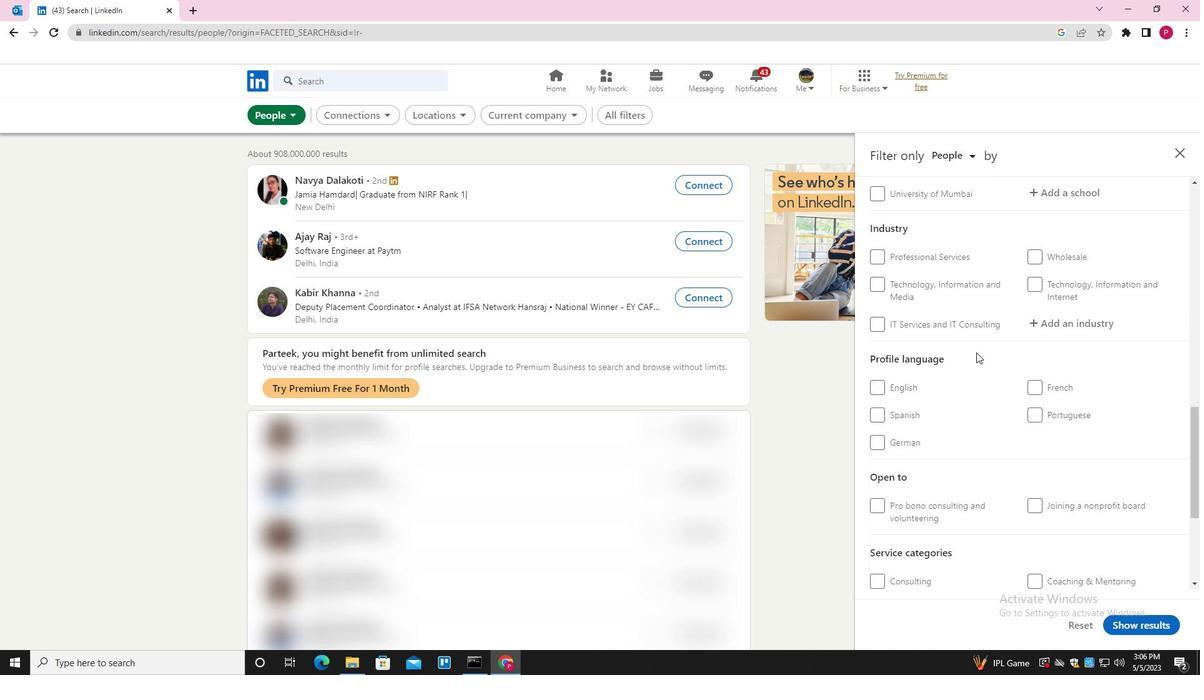 
Action: Mouse scrolled (976, 350) with delta (0, 0)
Screenshot: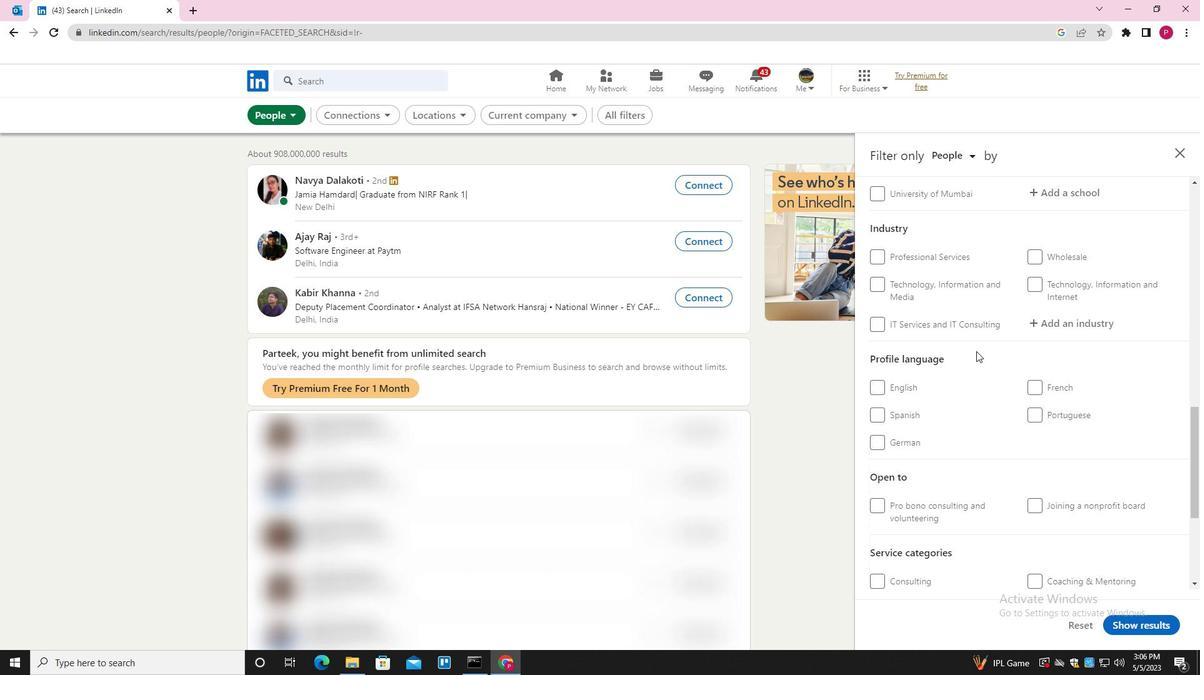 
Action: Mouse moved to (920, 314)
Screenshot: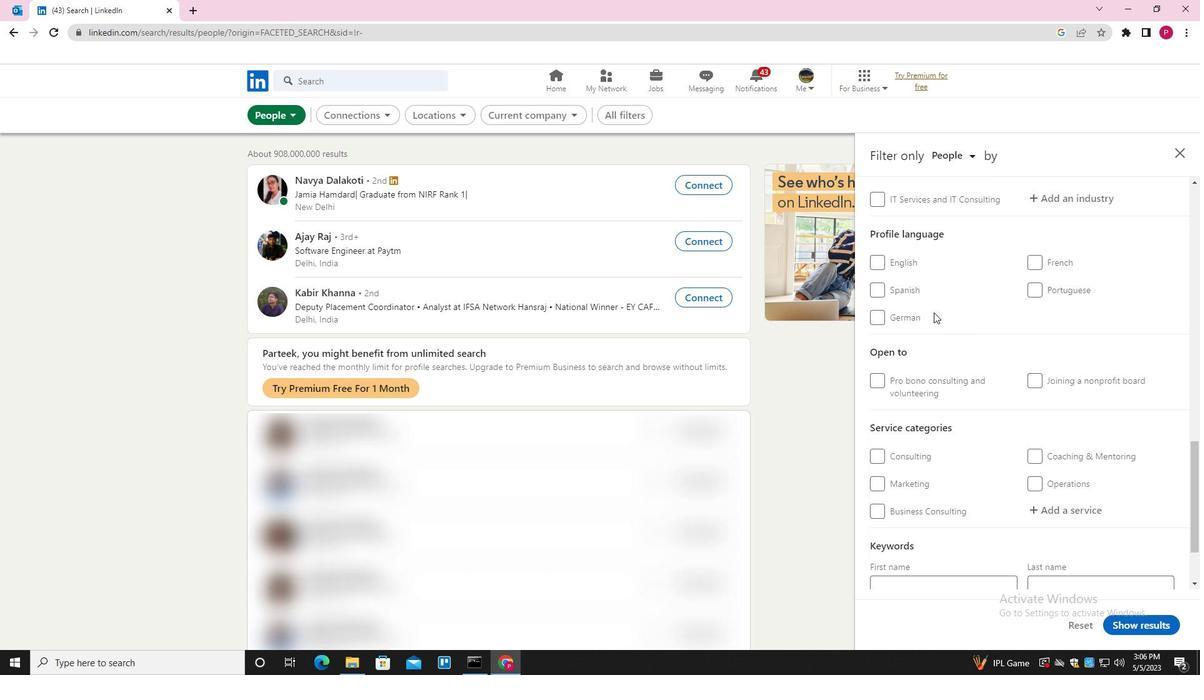 
Action: Mouse pressed left at (920, 314)
Screenshot: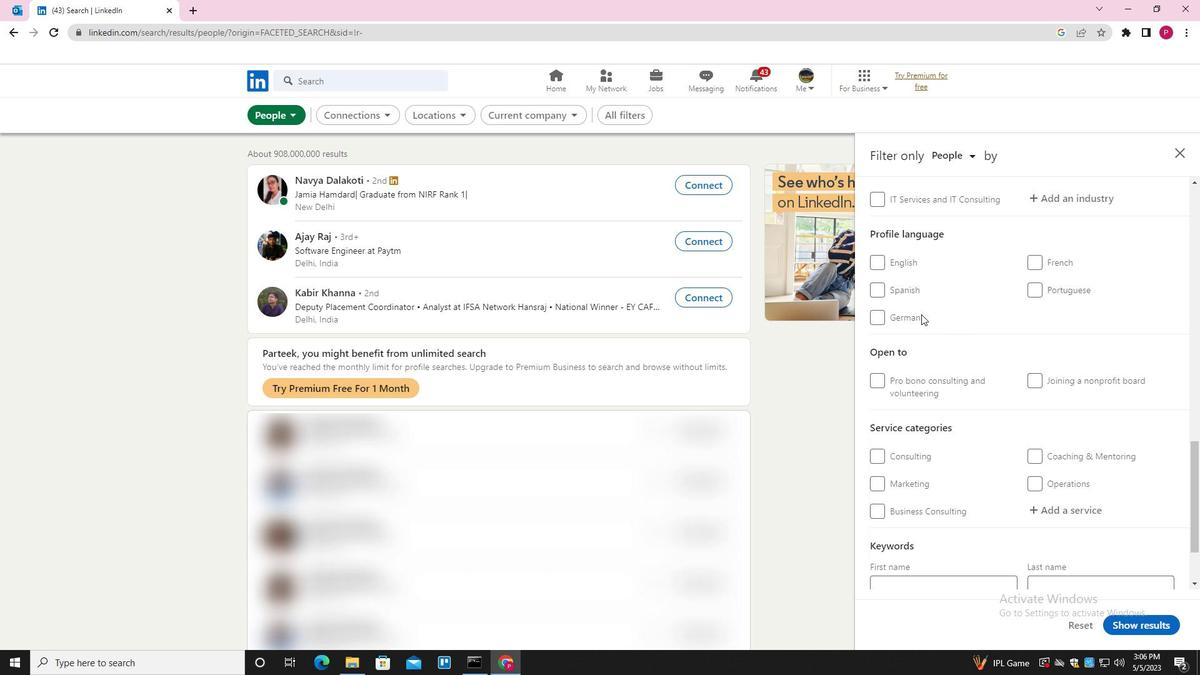 
Action: Mouse moved to (1008, 339)
Screenshot: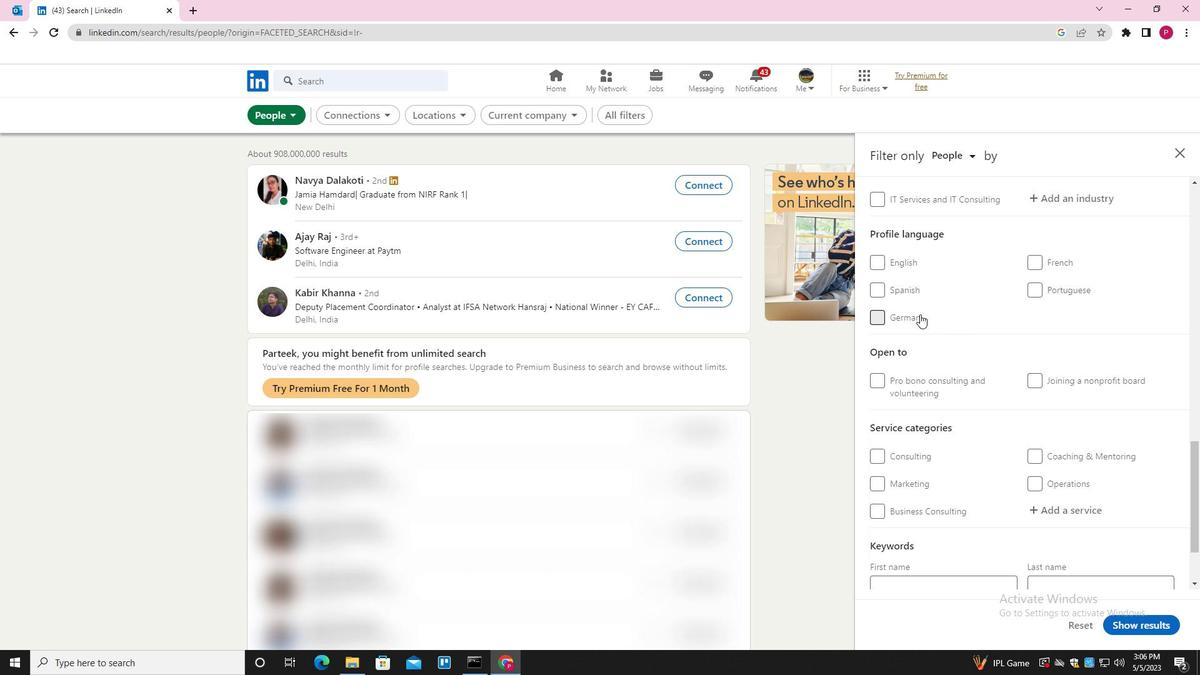 
Action: Mouse scrolled (1008, 340) with delta (0, 0)
Screenshot: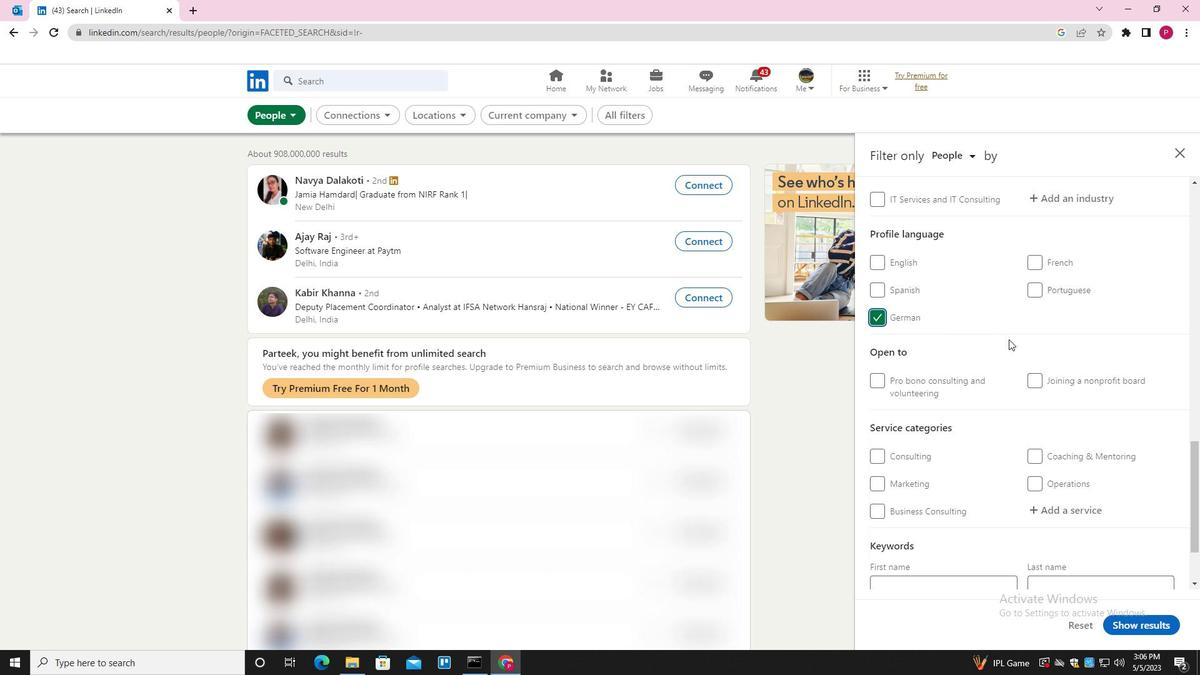 
Action: Mouse scrolled (1008, 340) with delta (0, 0)
Screenshot: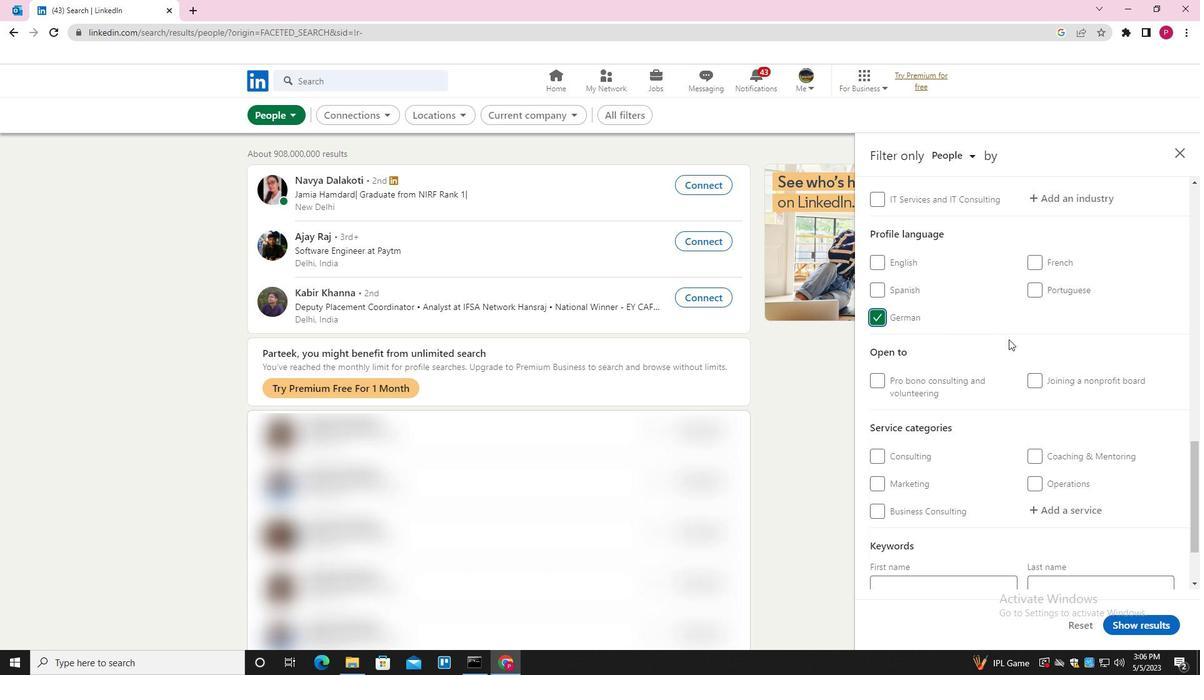 
Action: Mouse scrolled (1008, 340) with delta (0, 0)
Screenshot: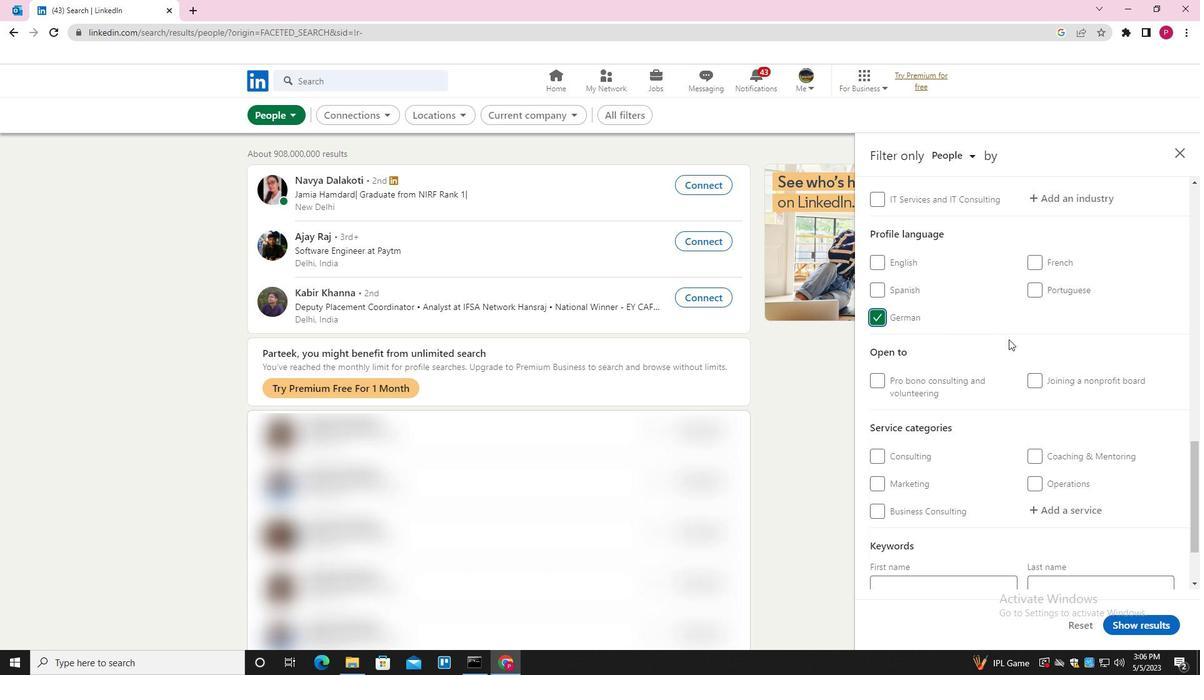 
Action: Mouse scrolled (1008, 340) with delta (0, 0)
Screenshot: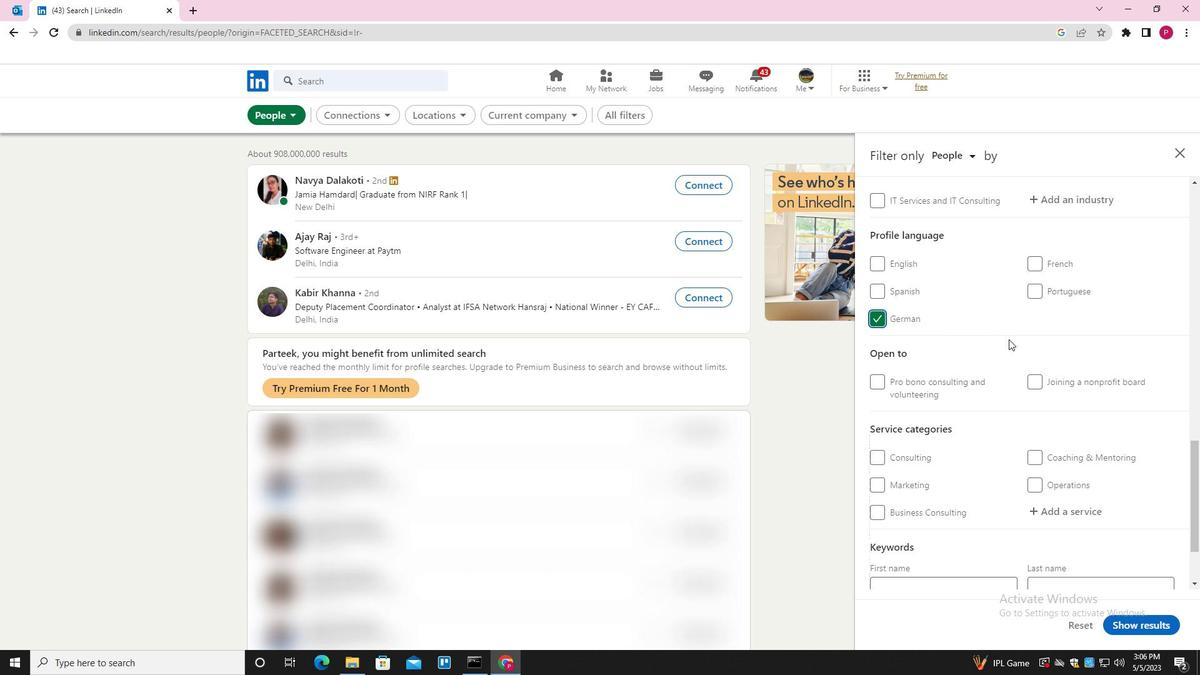 
Action: Mouse moved to (1003, 344)
Screenshot: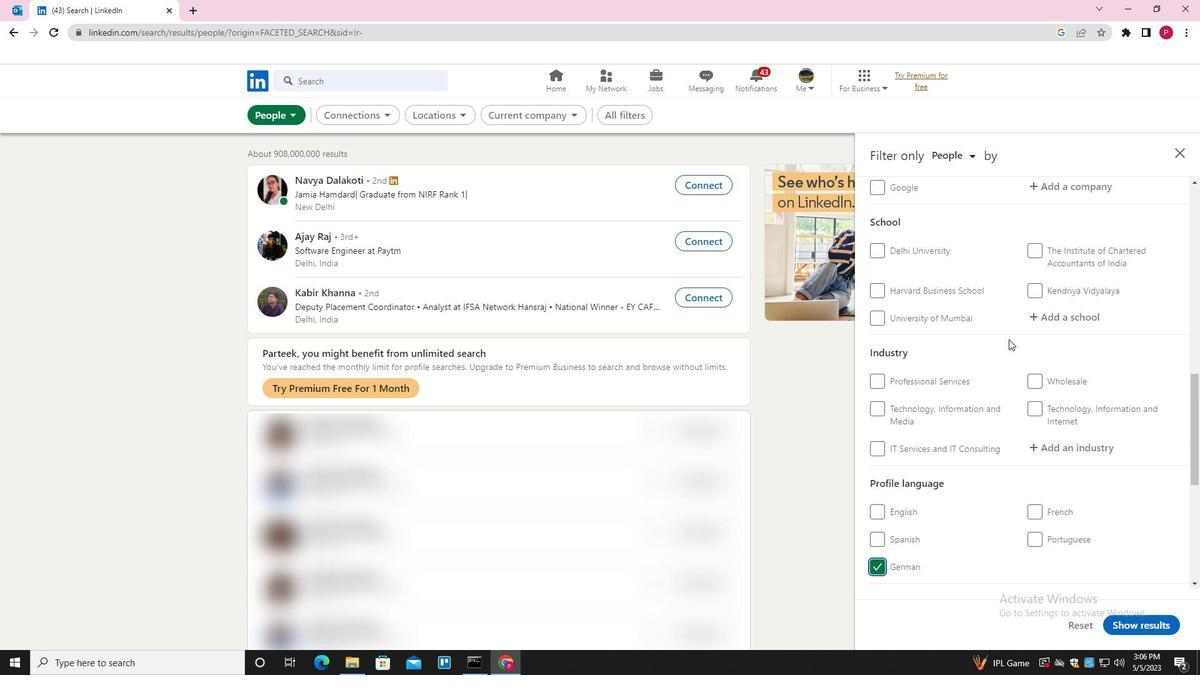 
Action: Mouse scrolled (1003, 345) with delta (0, 0)
Screenshot: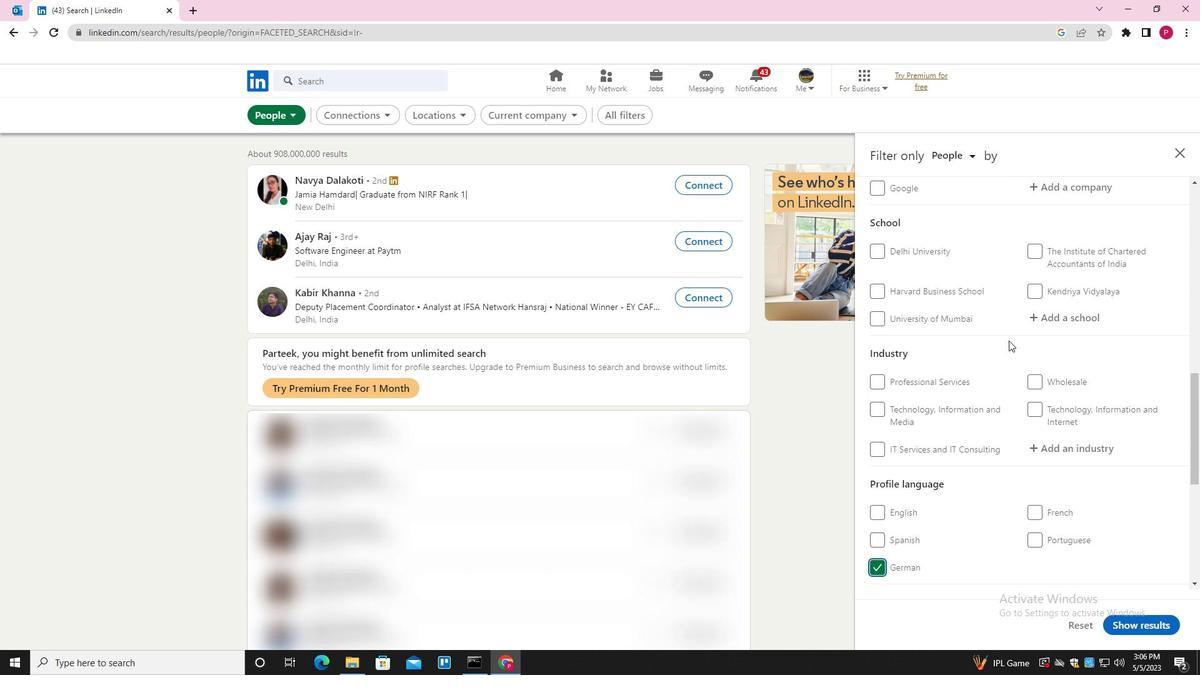 
Action: Mouse scrolled (1003, 345) with delta (0, 0)
Screenshot: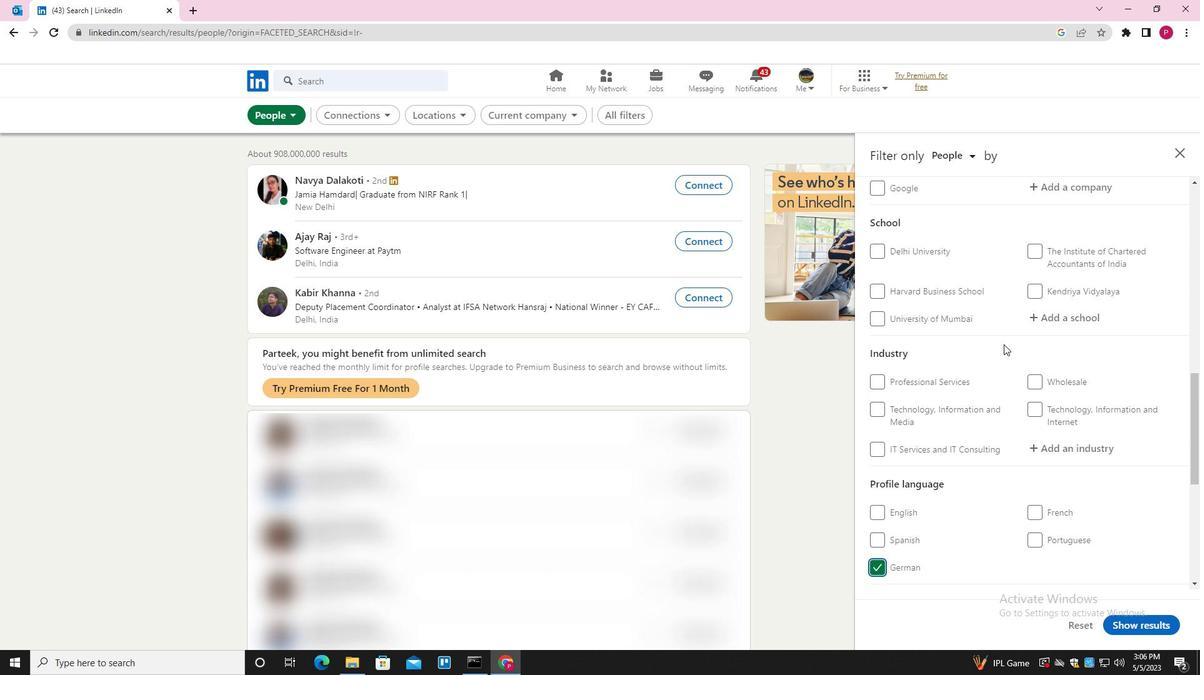 
Action: Mouse scrolled (1003, 345) with delta (0, 0)
Screenshot: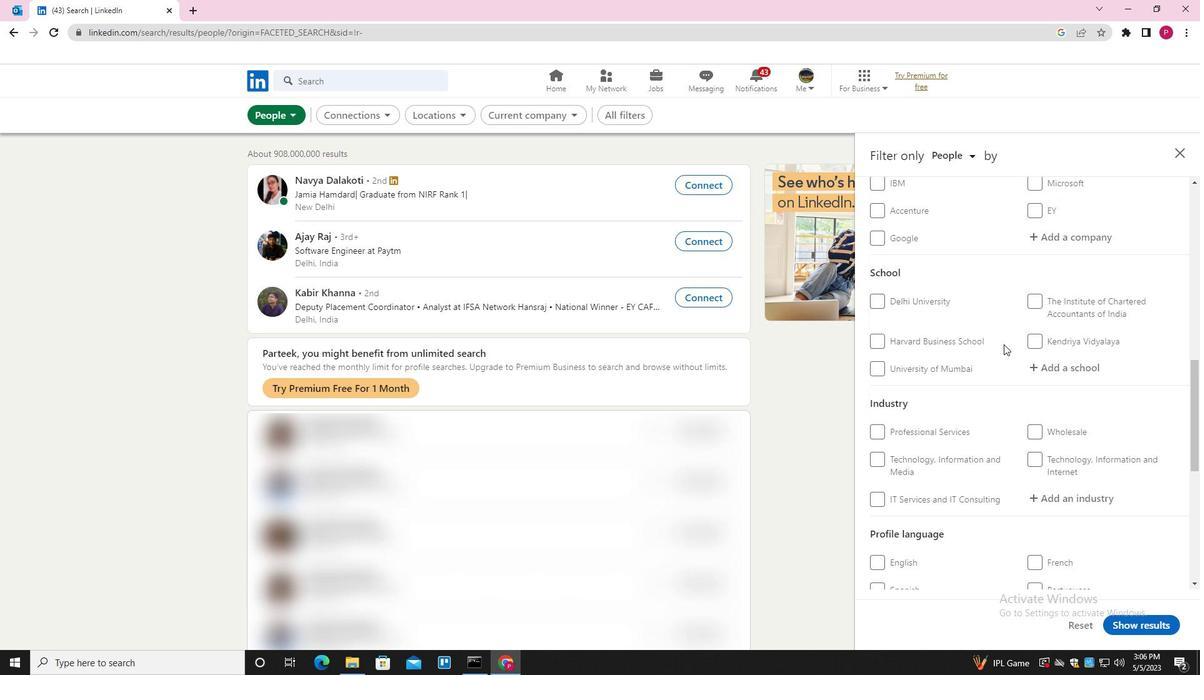 
Action: Mouse scrolled (1003, 345) with delta (0, 0)
Screenshot: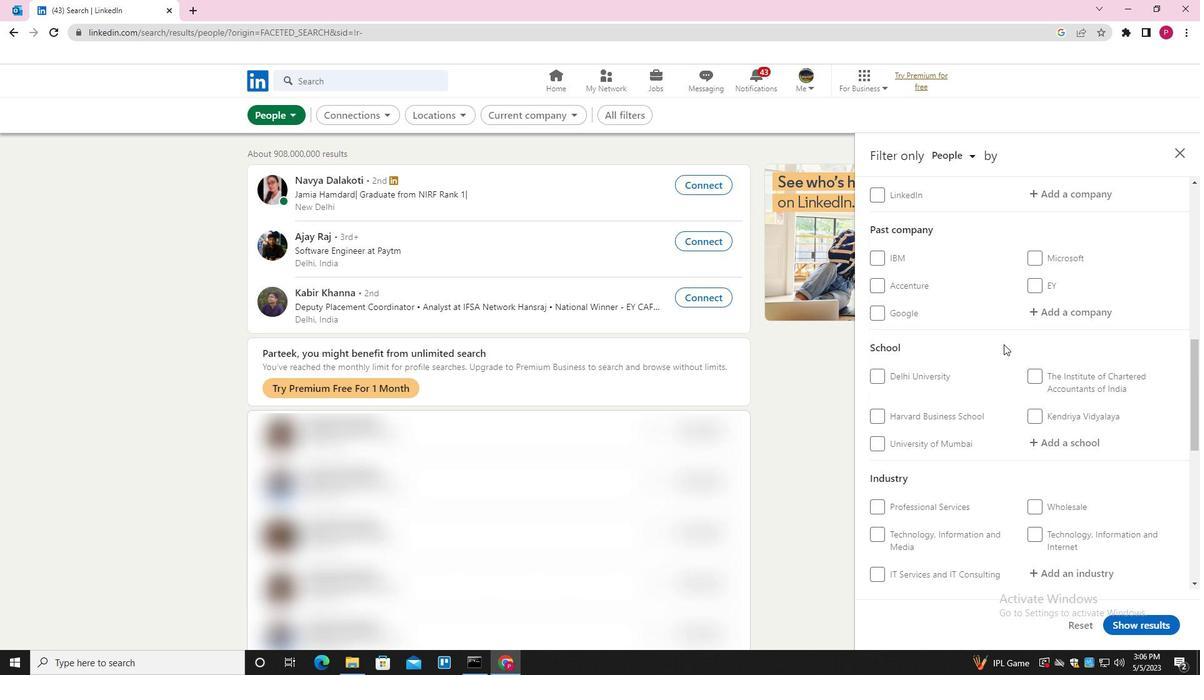 
Action: Mouse scrolled (1003, 345) with delta (0, 0)
Screenshot: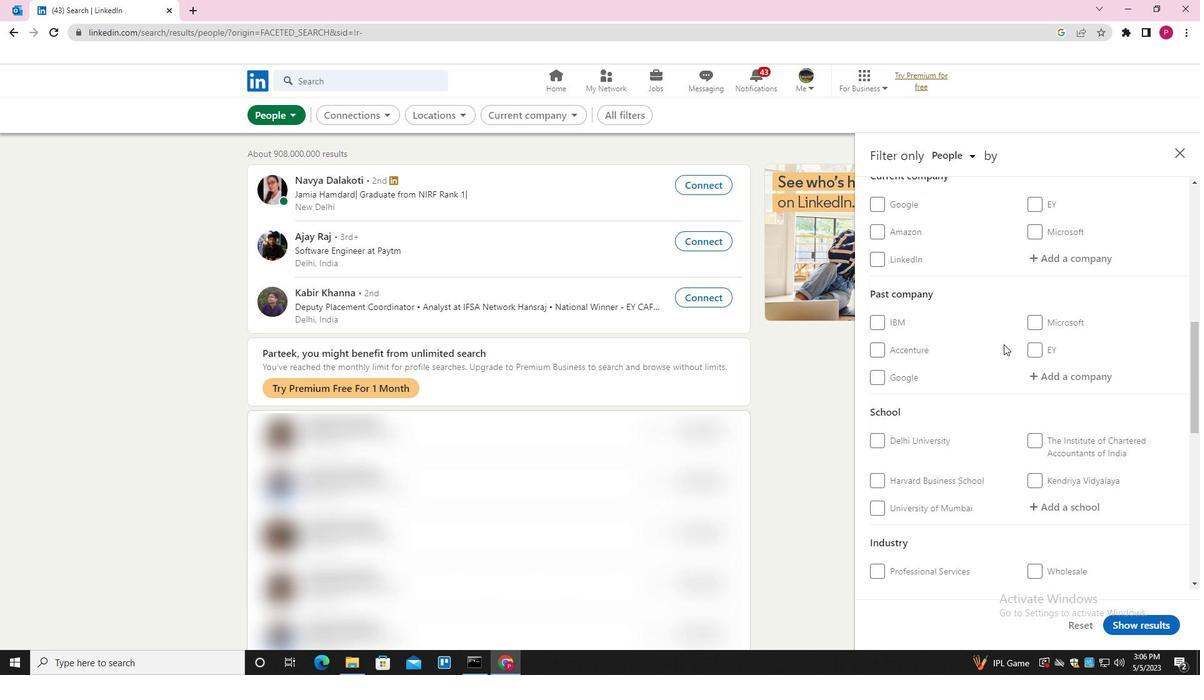 
Action: Mouse moved to (1052, 384)
Screenshot: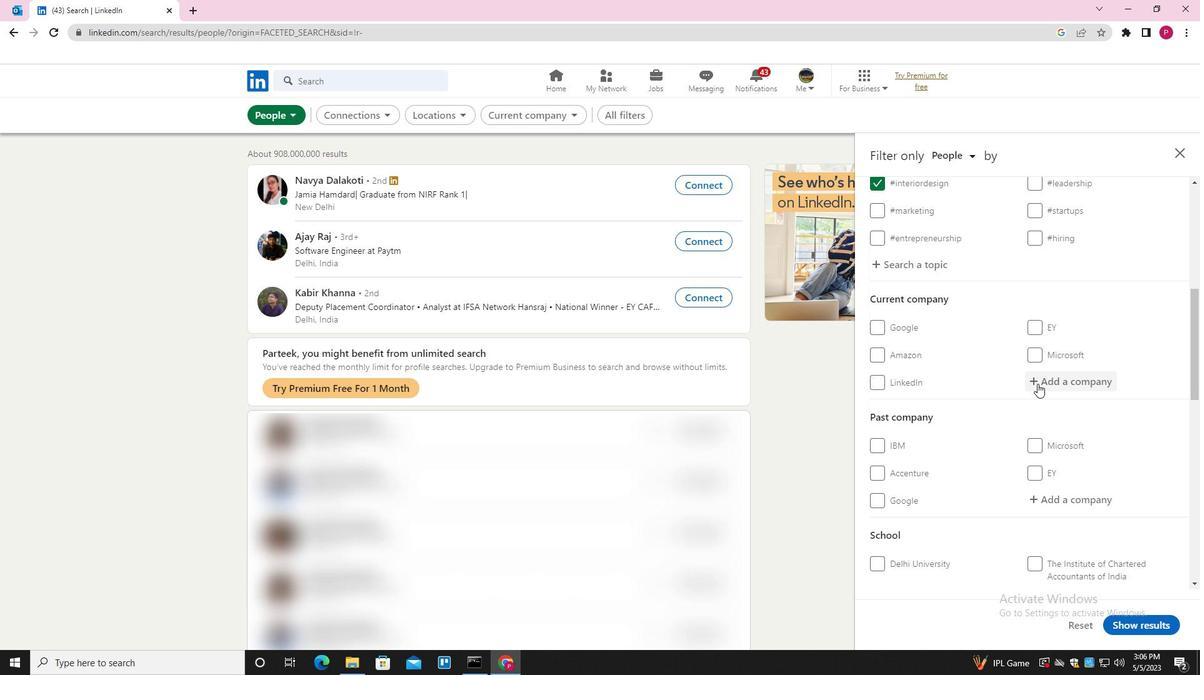 
Action: Mouse pressed left at (1052, 384)
Screenshot: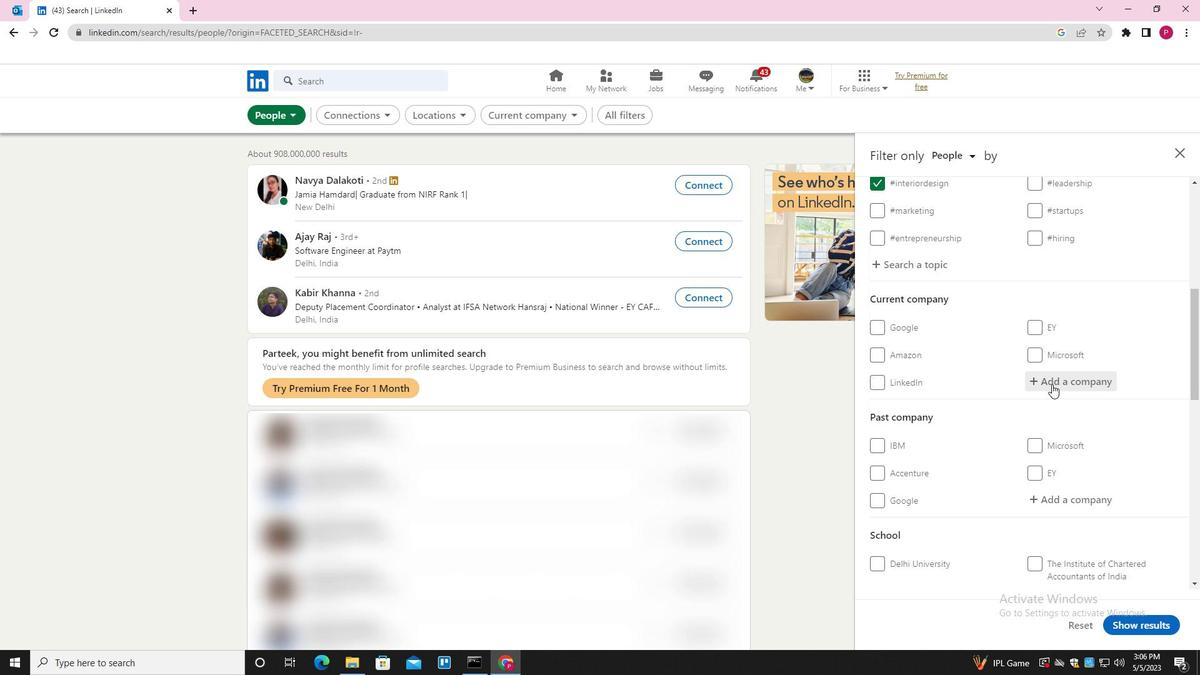 
Action: Key pressed <Key.shift><Key.shift><Key.shift><Key.shift><Key.shift>MANHATTAN<Key.space><Key.shift>ASSOCIATES<Key.down><Key.down><Key.up><Key.down><Key.enter>
Screenshot: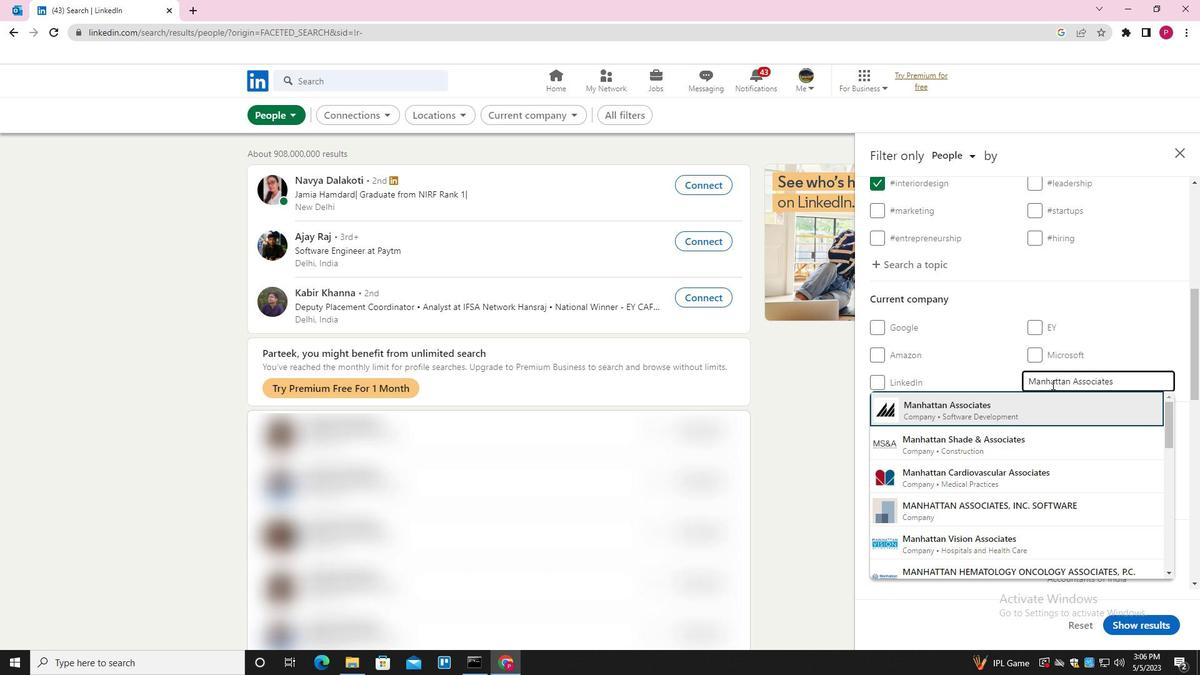 
Action: Mouse moved to (1003, 385)
Screenshot: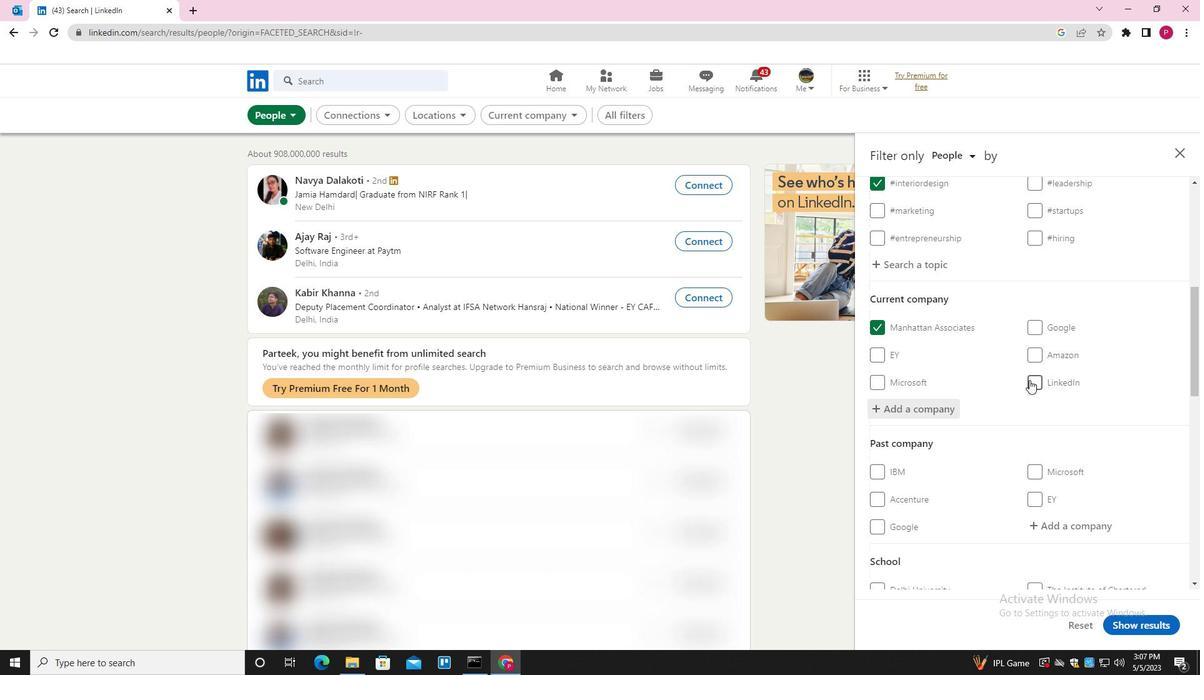 
Action: Mouse scrolled (1003, 385) with delta (0, 0)
Screenshot: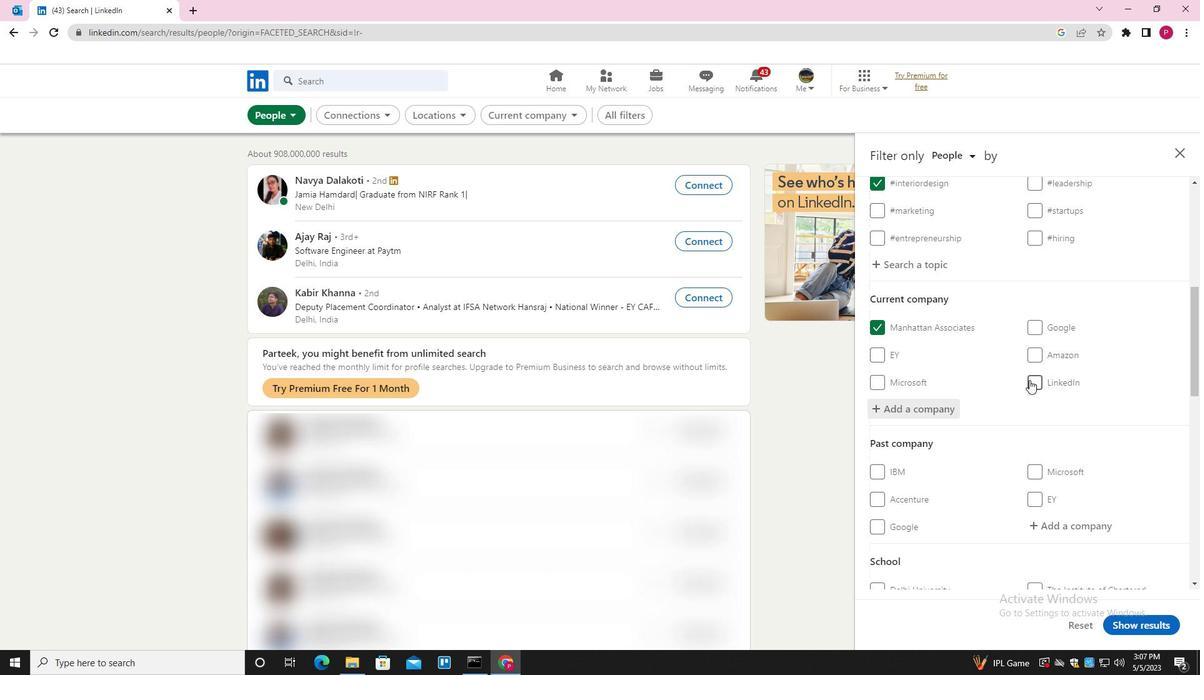 
Action: Mouse moved to (1000, 385)
Screenshot: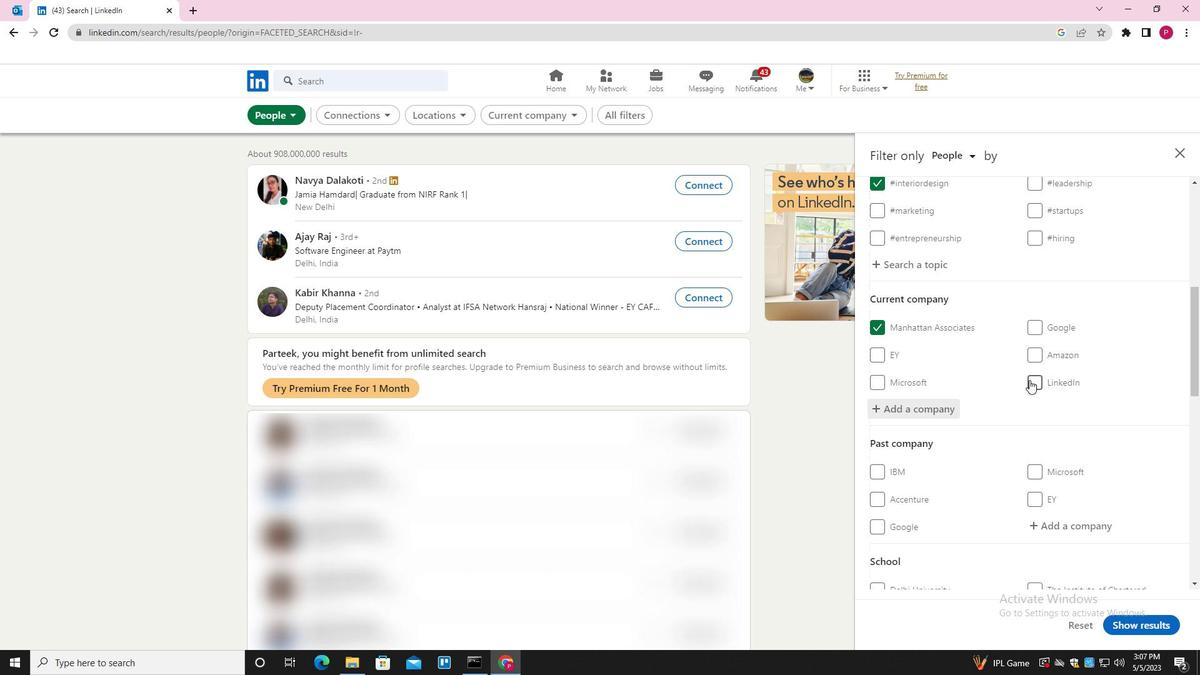 
Action: Mouse scrolled (1000, 385) with delta (0, 0)
Screenshot: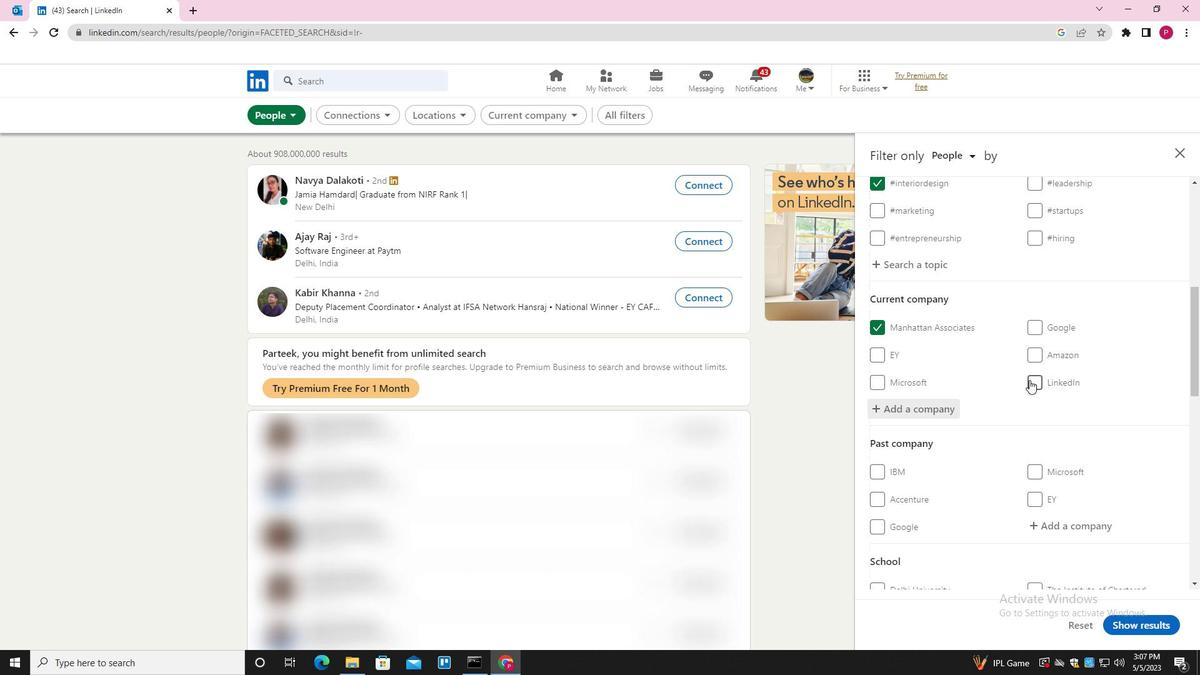 
Action: Mouse scrolled (1000, 385) with delta (0, 0)
Screenshot: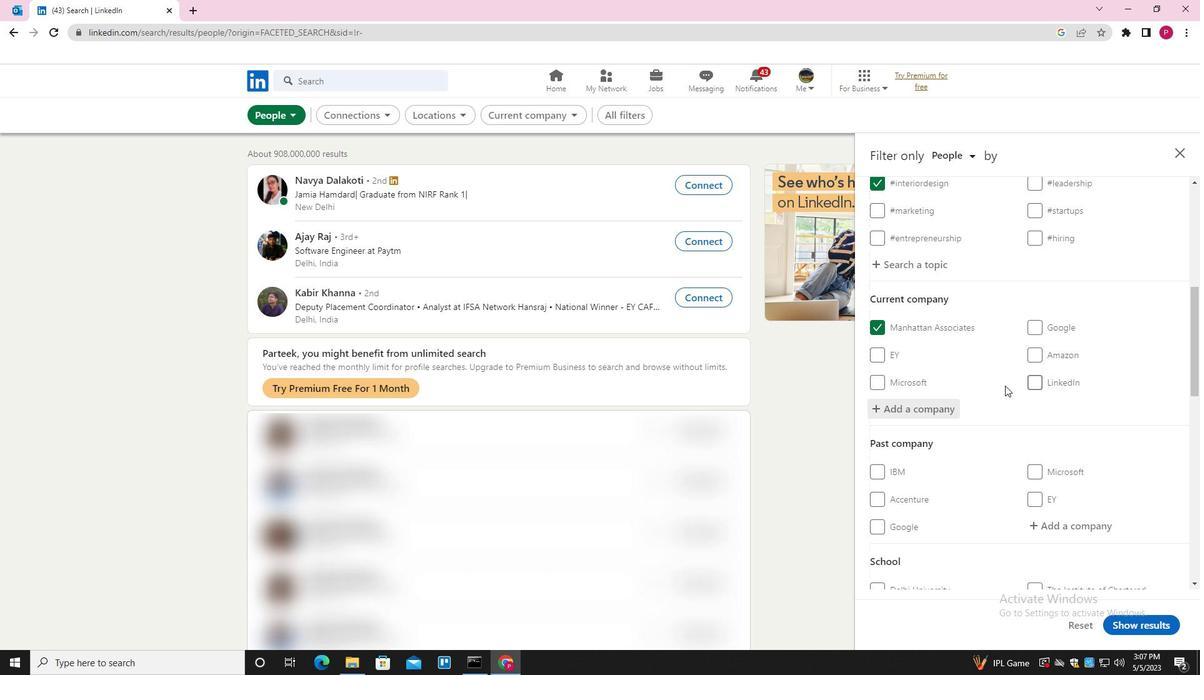 
Action: Mouse scrolled (1000, 385) with delta (0, 0)
Screenshot: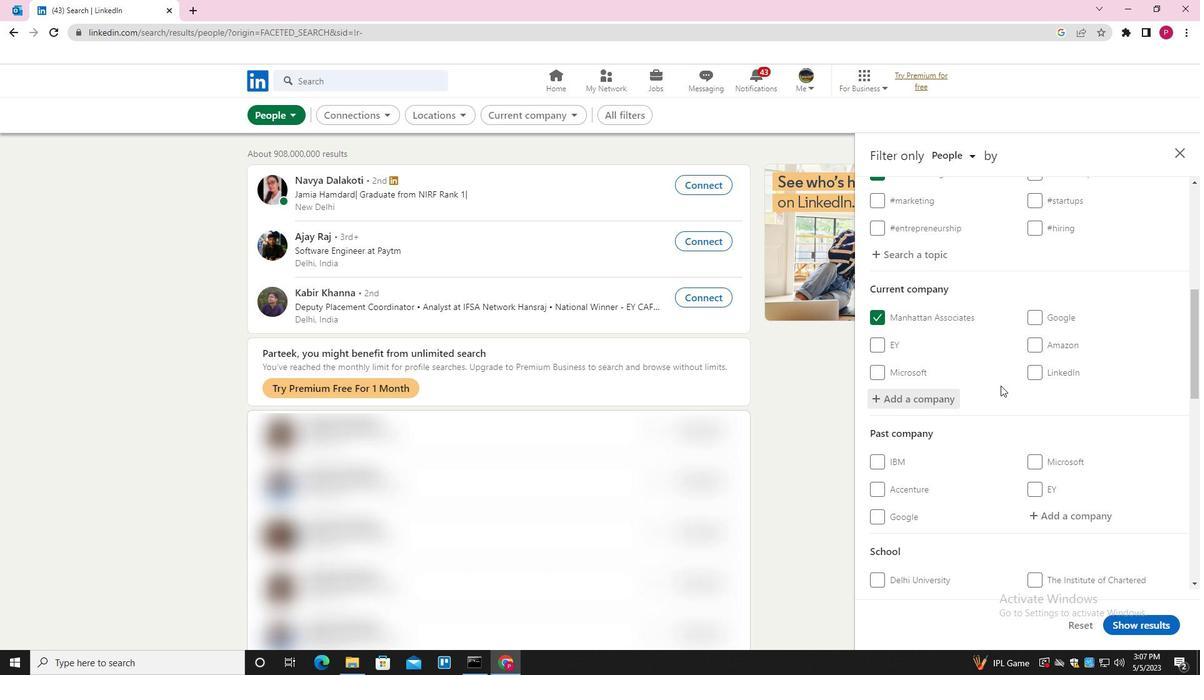 
Action: Mouse scrolled (1000, 385) with delta (0, 0)
Screenshot: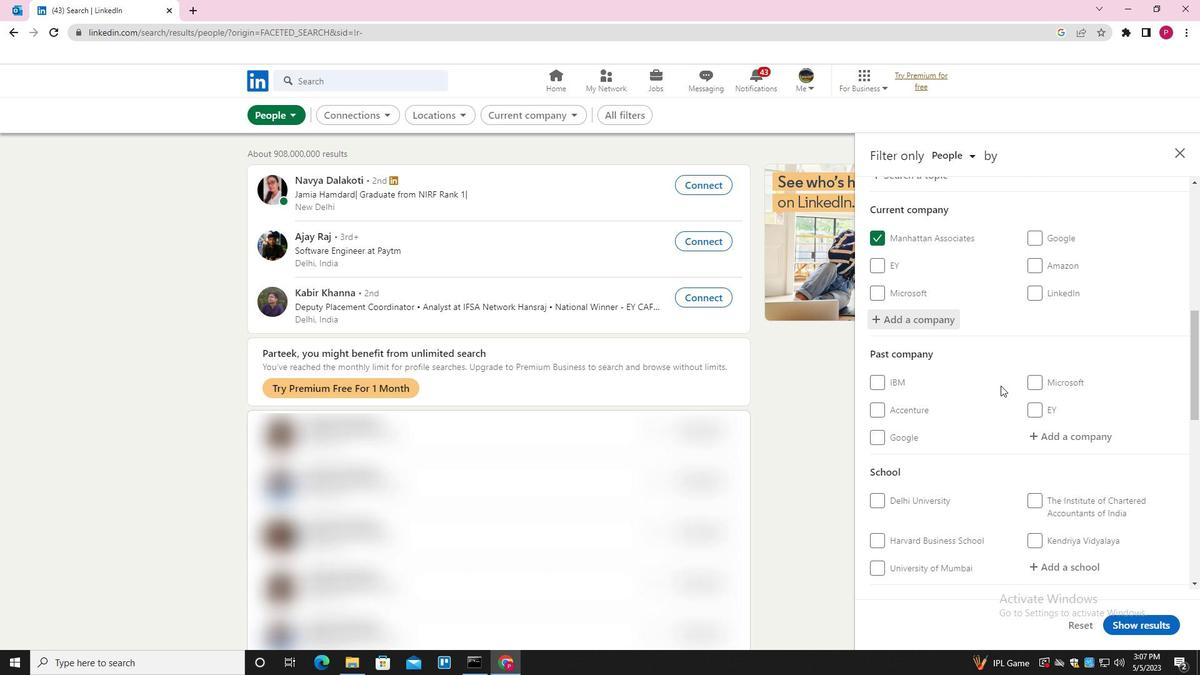 
Action: Mouse moved to (1078, 345)
Screenshot: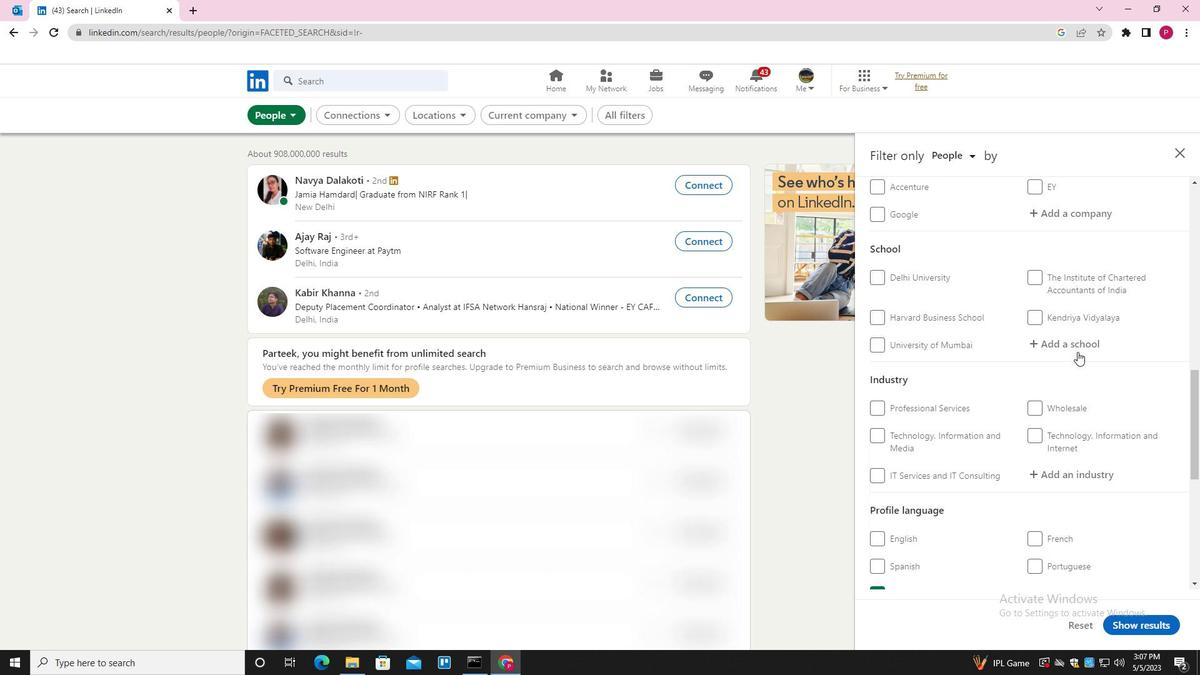 
Action: Mouse pressed left at (1078, 345)
Screenshot: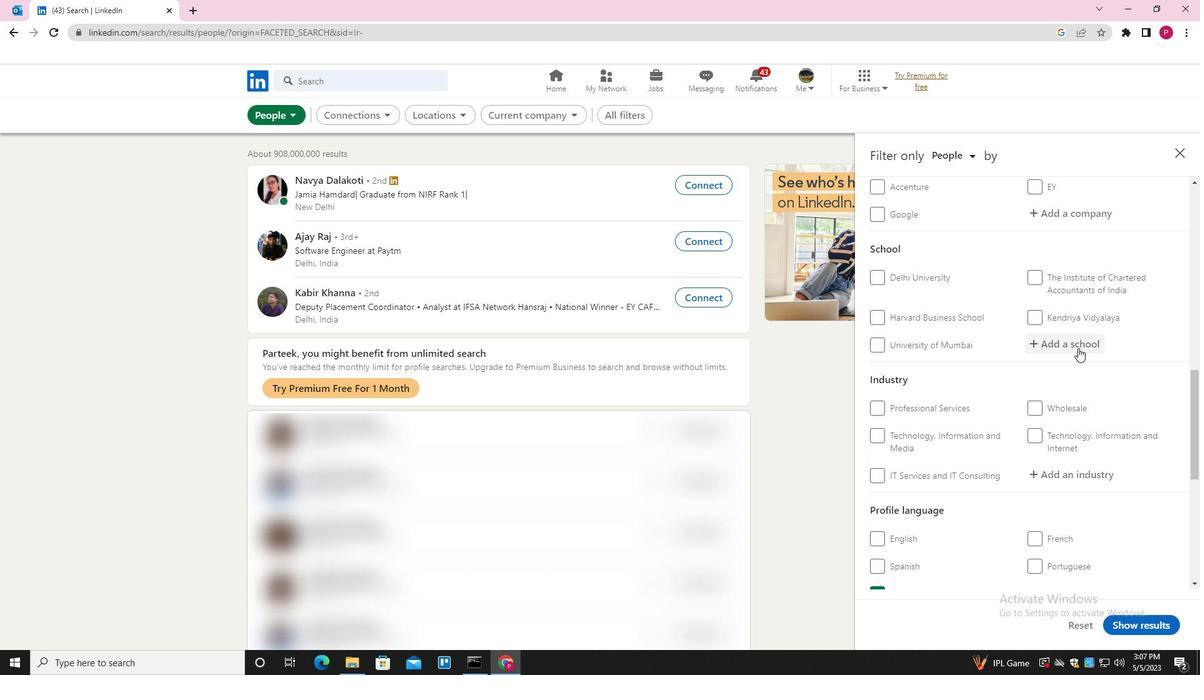 
Action: Key pressed <Key.shift><Key.shift><Key.shift><Key.shift><Key.shift><Key.shift><Key.shift><Key.shift><Key.shift><Key.shift><Key.shift><Key.shift><Key.shift><Key.shift><Key.shift><Key.shift><Key.shift><Key.shift><Key.shift><Key.shift><Key.shift><Key.shift><Key.shift><Key.shift><Key.shift><Key.shift><Key.shift><Key.shift>SPJIMR<Key.space><Key.shift><Key.shift><Key.shift><Key.shift><Key.shift><Key.shift><Key.shift><Key.shift><Key.shift><Key.shift><Key.shift><Key.shift><Key.shift><Key.shift><Key.shift><Key.shift><Key.shift><Key.shift><Key.shift><Key.shift><Key.shift><Key.shift><Key.shift><Key.shift><Key.shift><Key.shift><Key.shift><Key.shift><Key.shift>SP<Key.space><Key.shift><Key.shift><Key.shift><Key.shift><Key.shift><Key.shift>JAIN<Key.space><Key.shift>INSTITUTE<Key.space><Key.shift>MANAGEMENT<Key.space><Key.shift><Key.shift><Key.shift><Key.shift><Key.shift><Key.shift><Key.shift>&<Key.space><Key.shift><Key.shift><Key.shift><Key.shift>RESEARCH<Key.down><Key.enter>
Screenshot: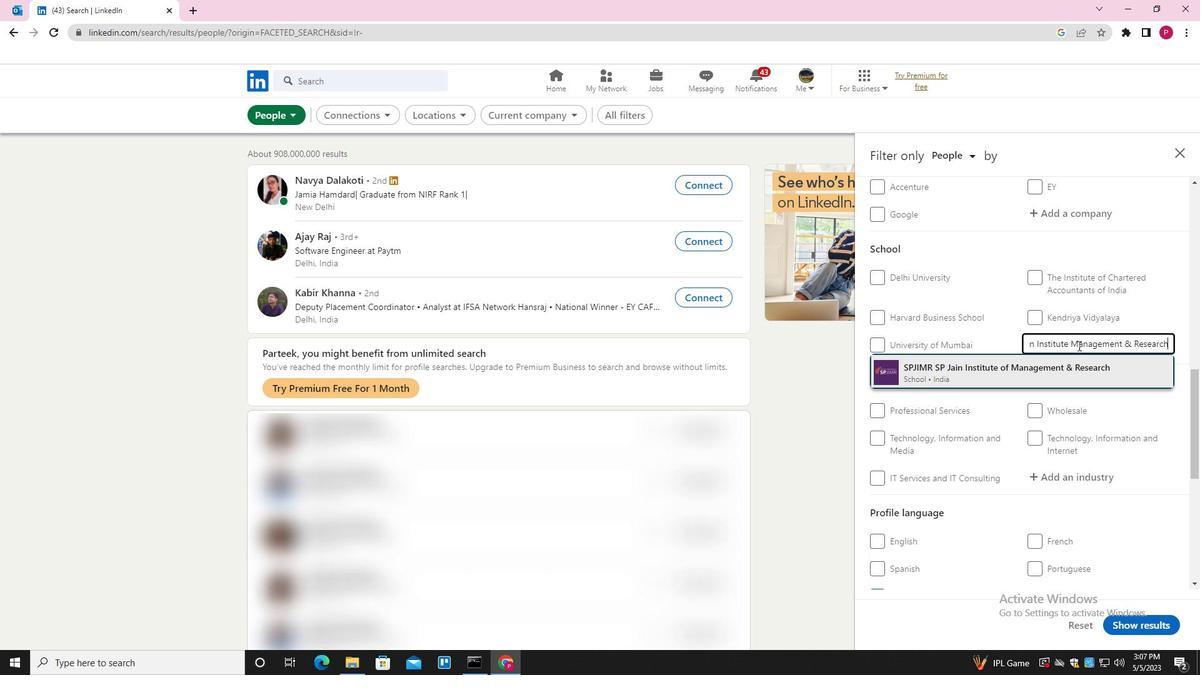 
Action: Mouse scrolled (1078, 345) with delta (0, 0)
Screenshot: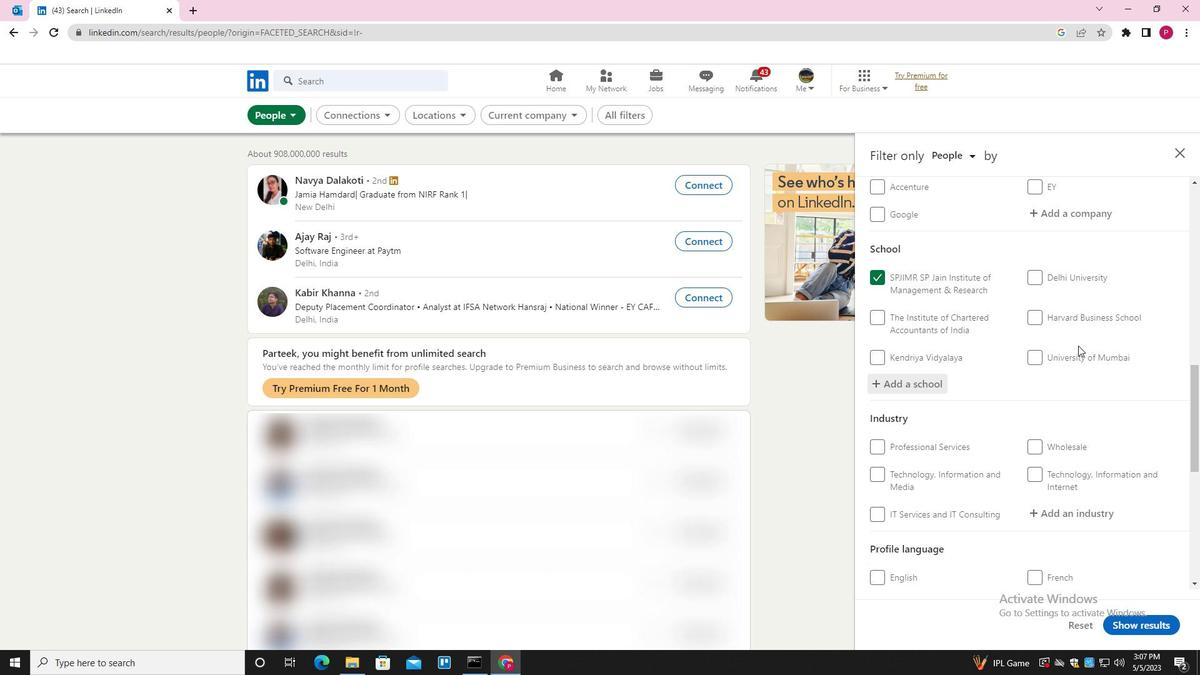 
Action: Mouse scrolled (1078, 345) with delta (0, 0)
Screenshot: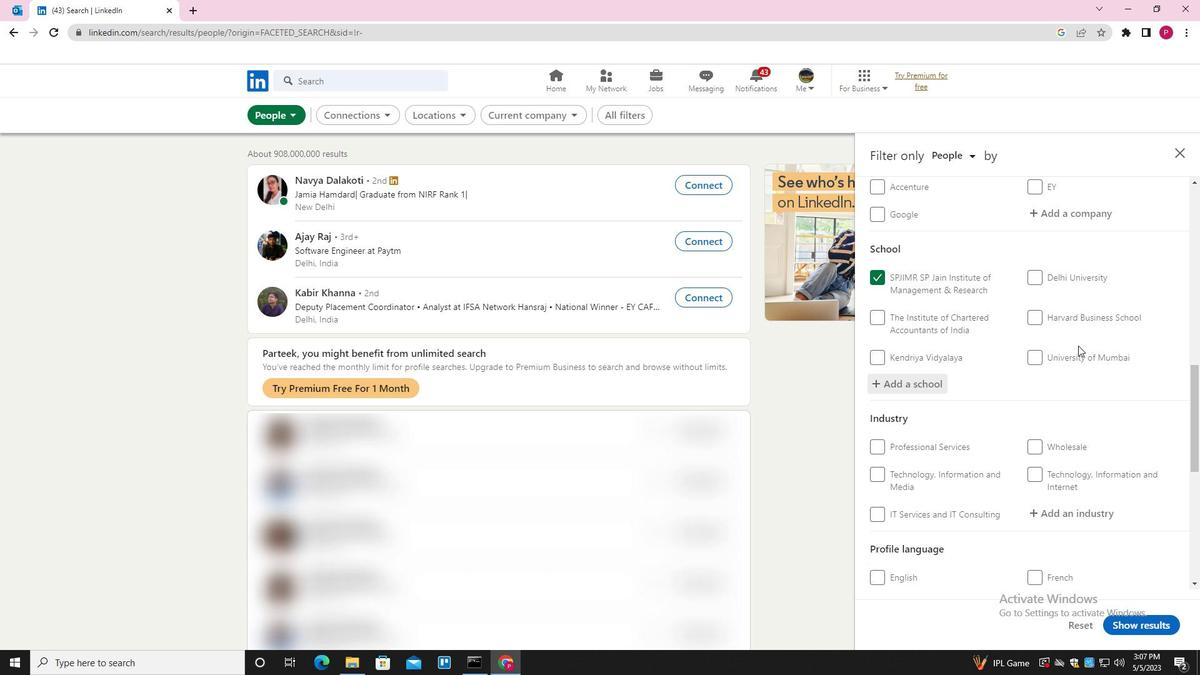 
Action: Mouse scrolled (1078, 345) with delta (0, 0)
Screenshot: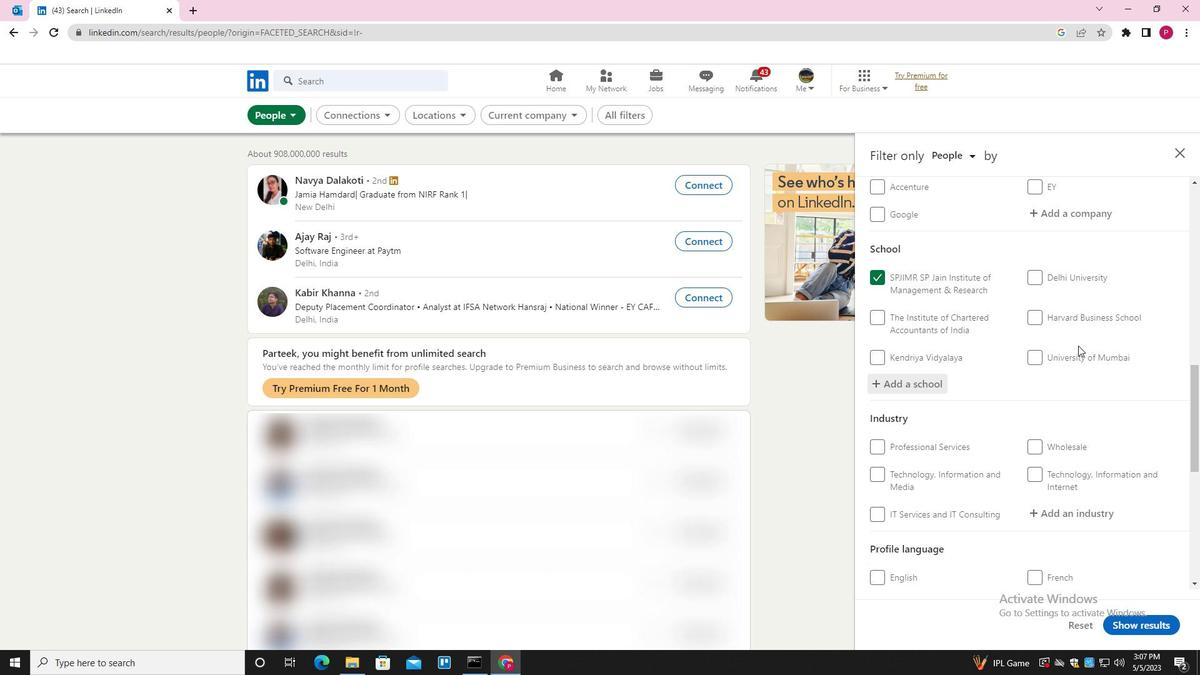 
Action: Mouse moved to (1073, 349)
Screenshot: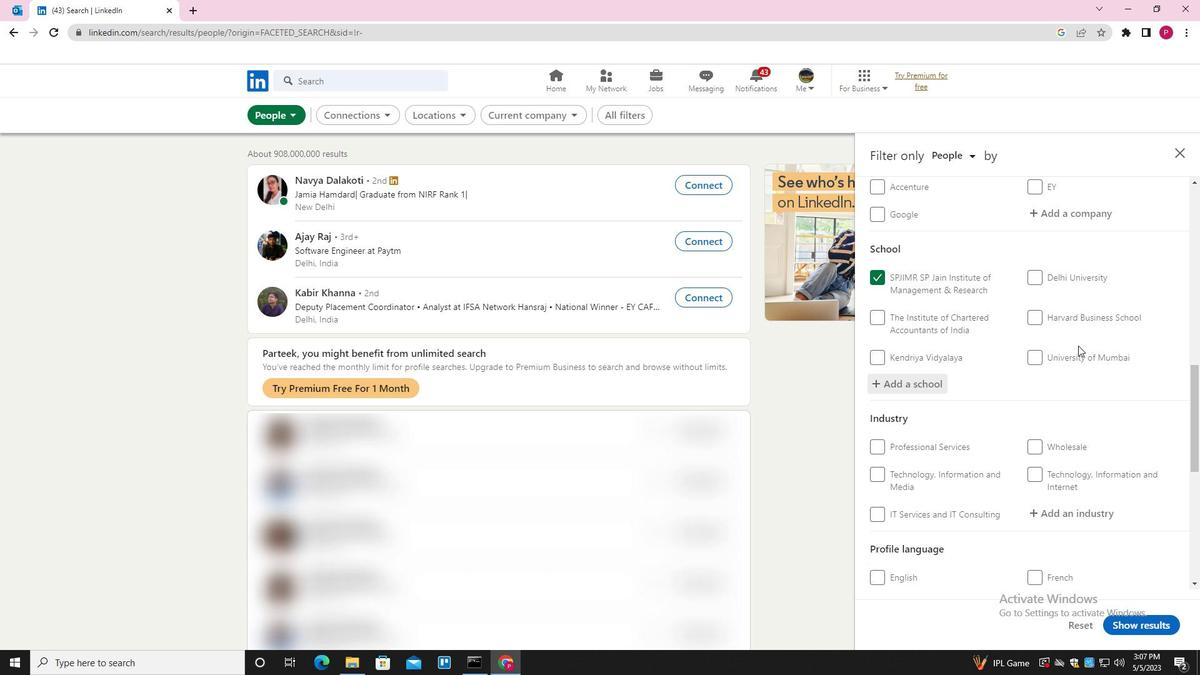 
Action: Mouse scrolled (1073, 348) with delta (0, 0)
Screenshot: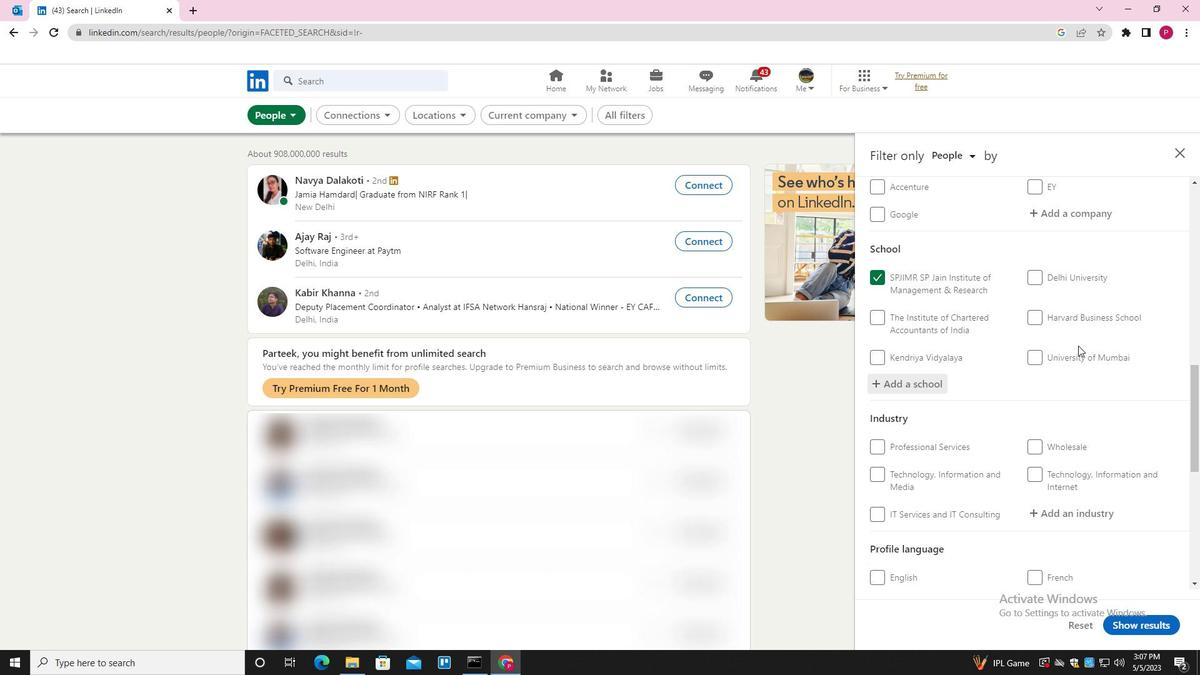 
Action: Mouse moved to (1063, 259)
Screenshot: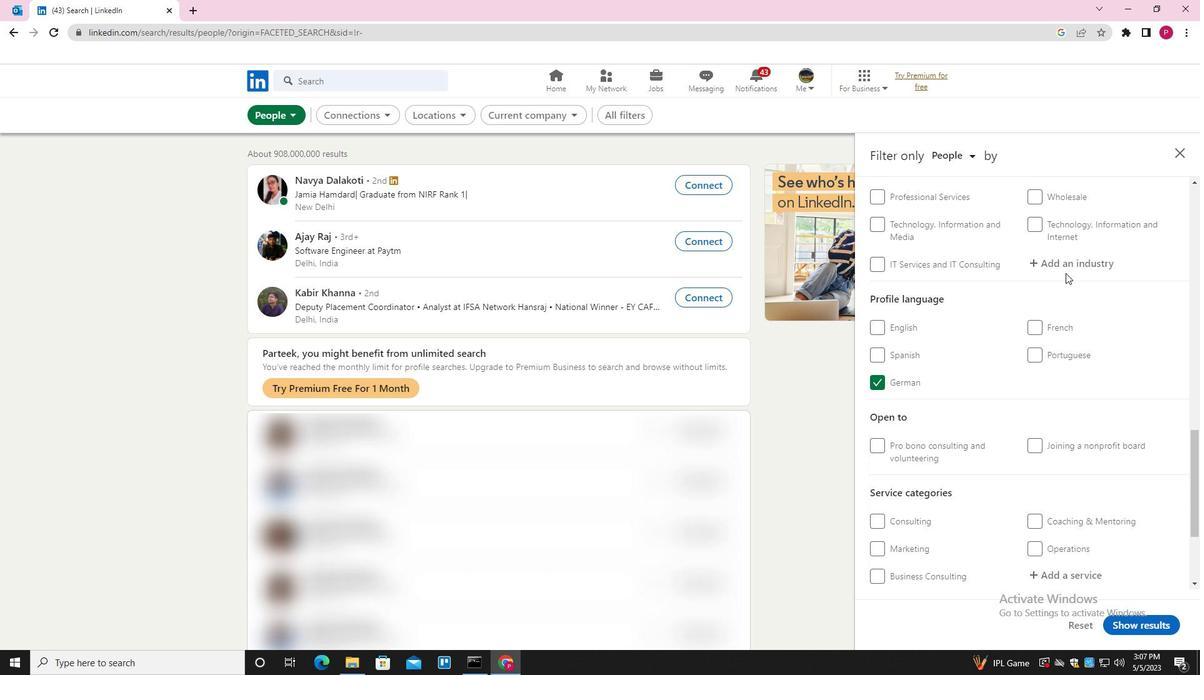 
Action: Mouse pressed left at (1063, 259)
Screenshot: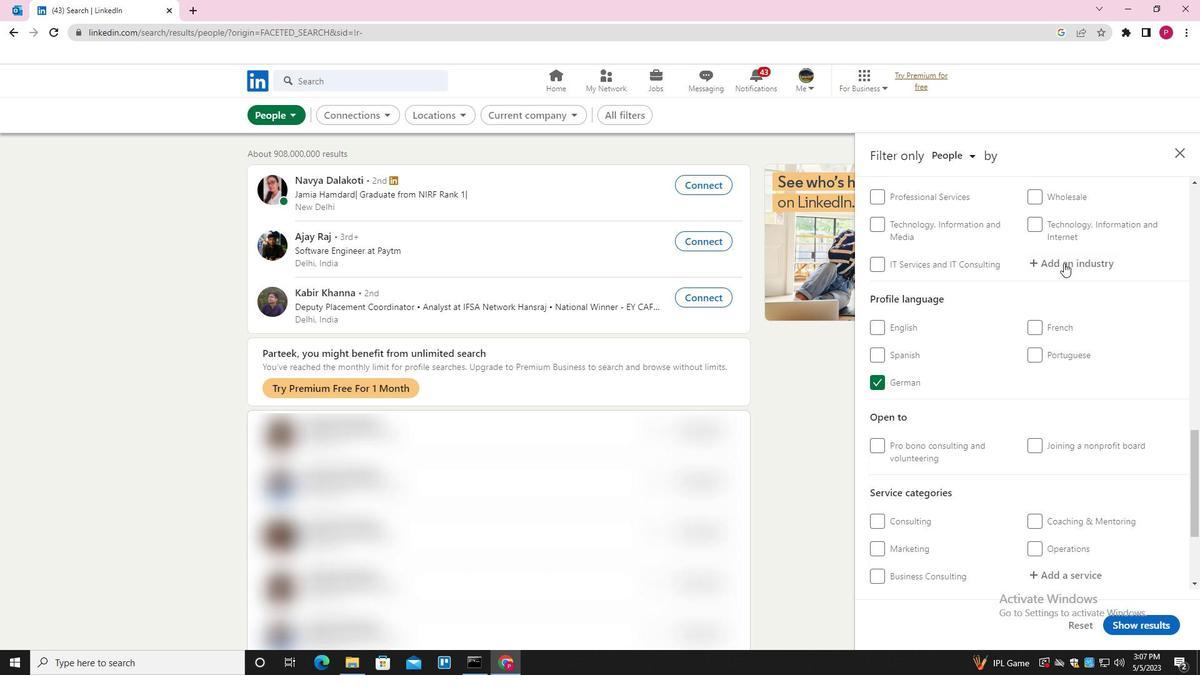 
Action: Key pressed <Key.shift>RESEARCH<Key.space><Key.shift>SERVICES<Key.down><Key.down><Key.enter>
Screenshot: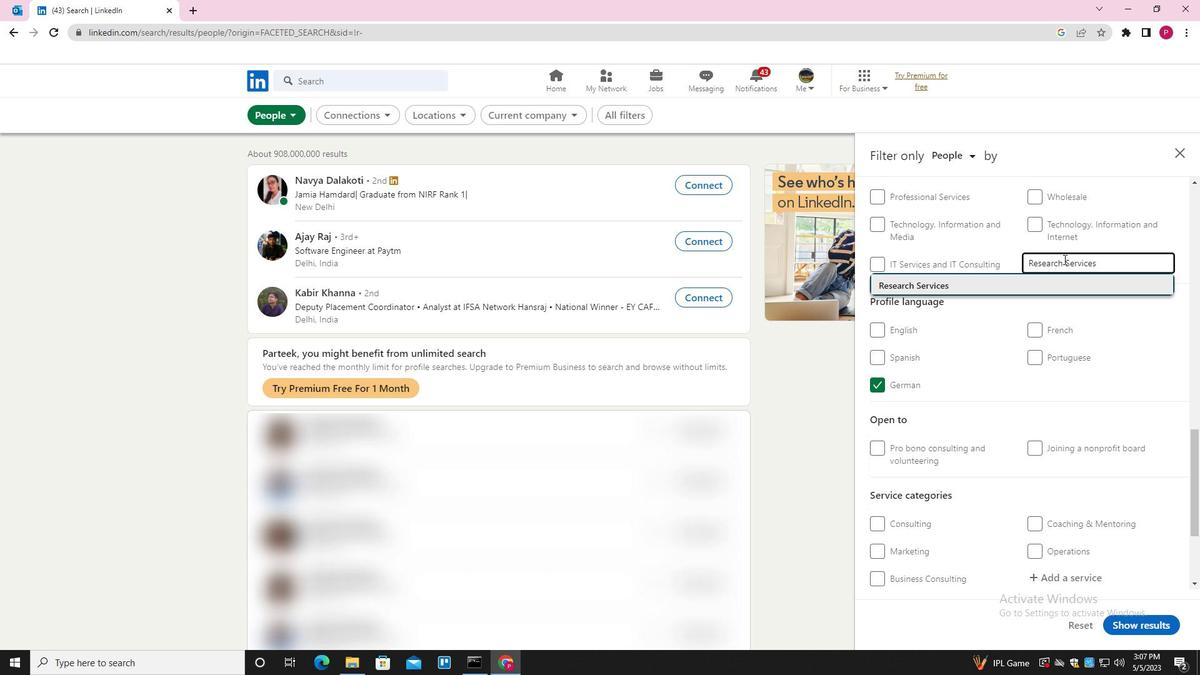 
Action: Mouse moved to (1079, 324)
Screenshot: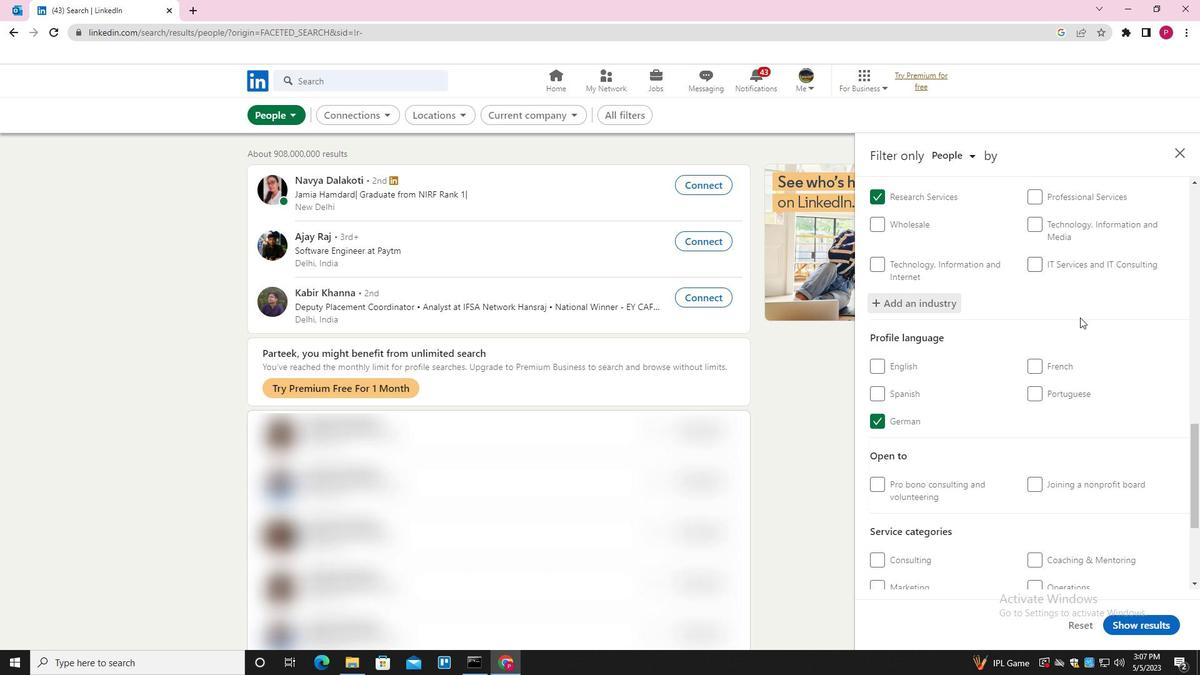 
Action: Mouse scrolled (1079, 323) with delta (0, 0)
Screenshot: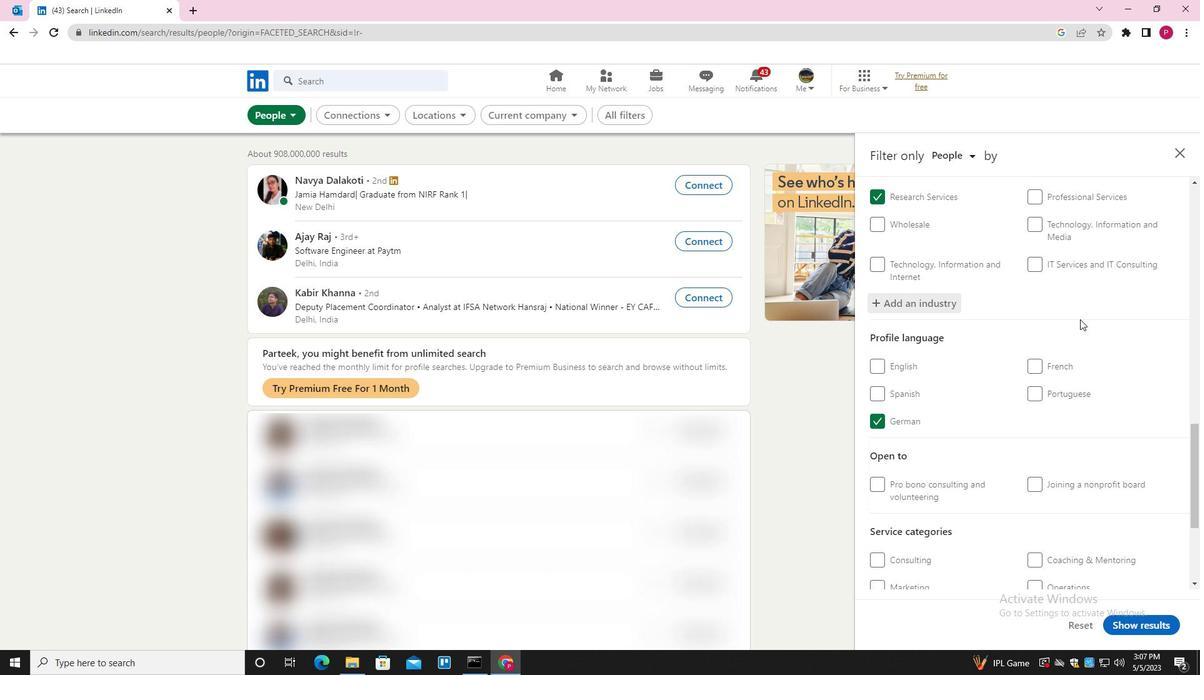 
Action: Mouse scrolled (1079, 323) with delta (0, 0)
Screenshot: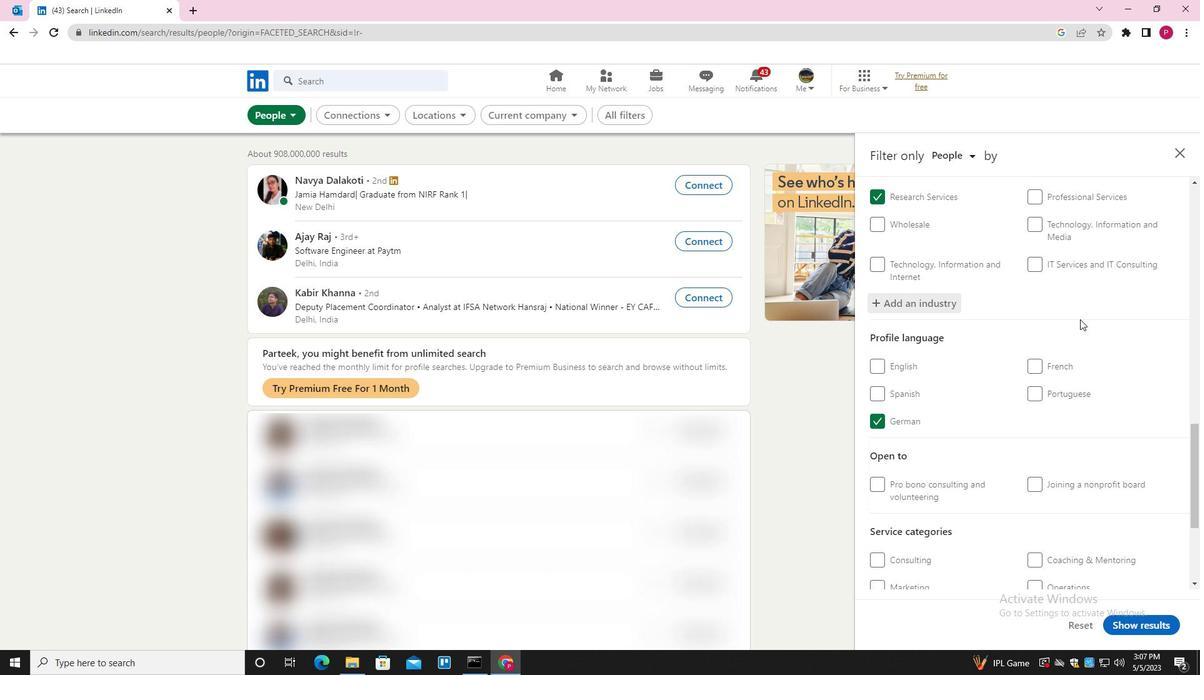 
Action: Mouse moved to (1078, 325)
Screenshot: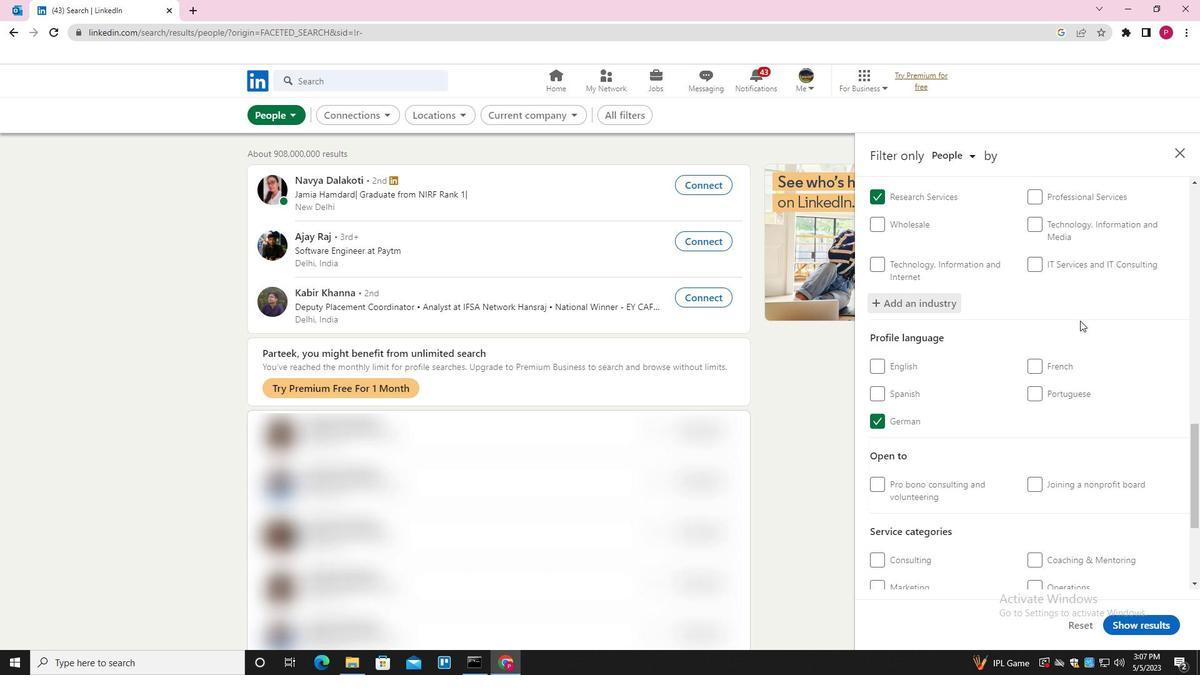 
Action: Mouse scrolled (1078, 325) with delta (0, 0)
Screenshot: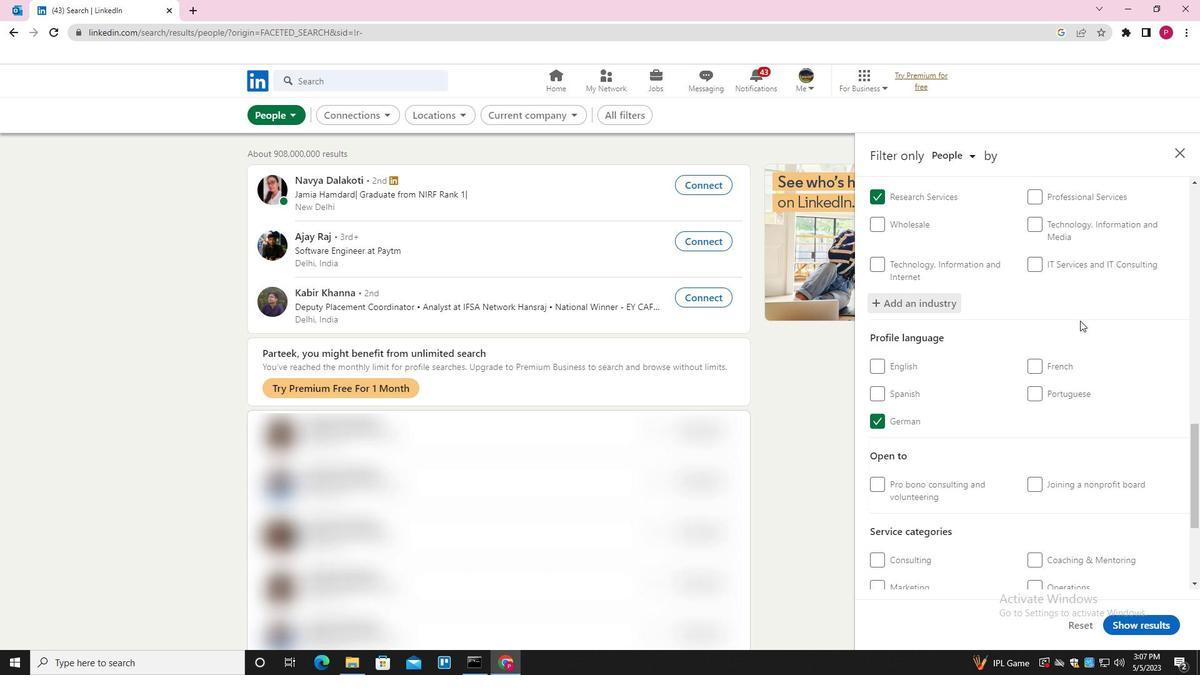 
Action: Mouse moved to (1075, 327)
Screenshot: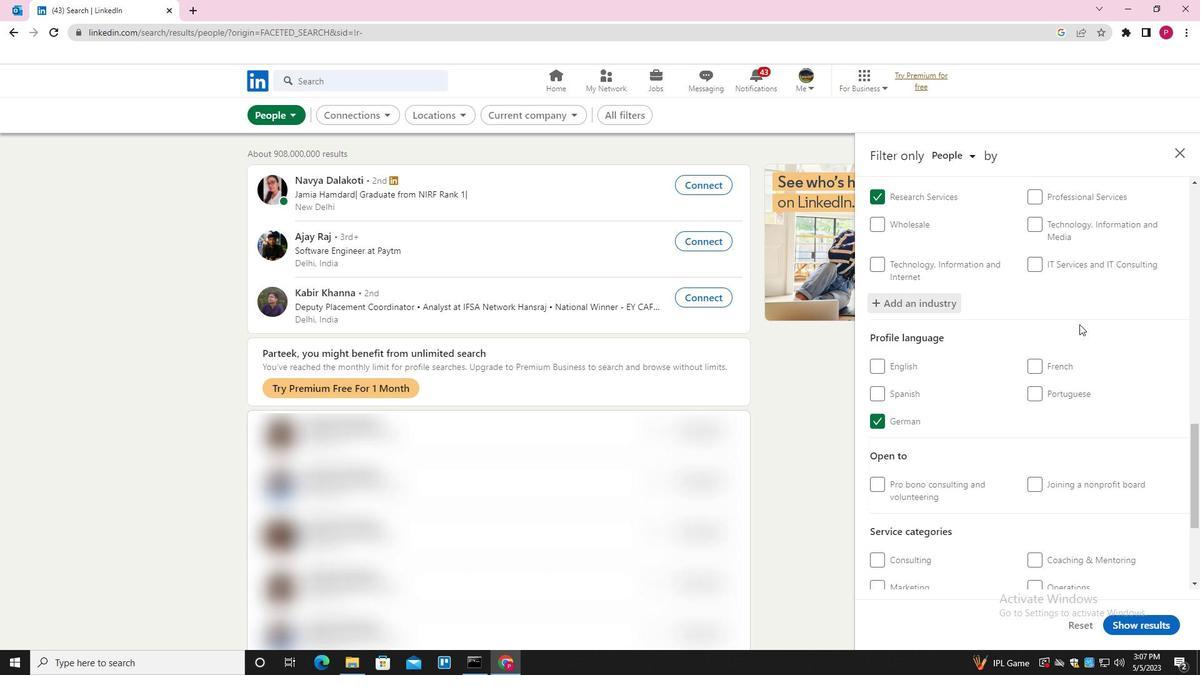 
Action: Mouse scrolled (1075, 326) with delta (0, 0)
Screenshot: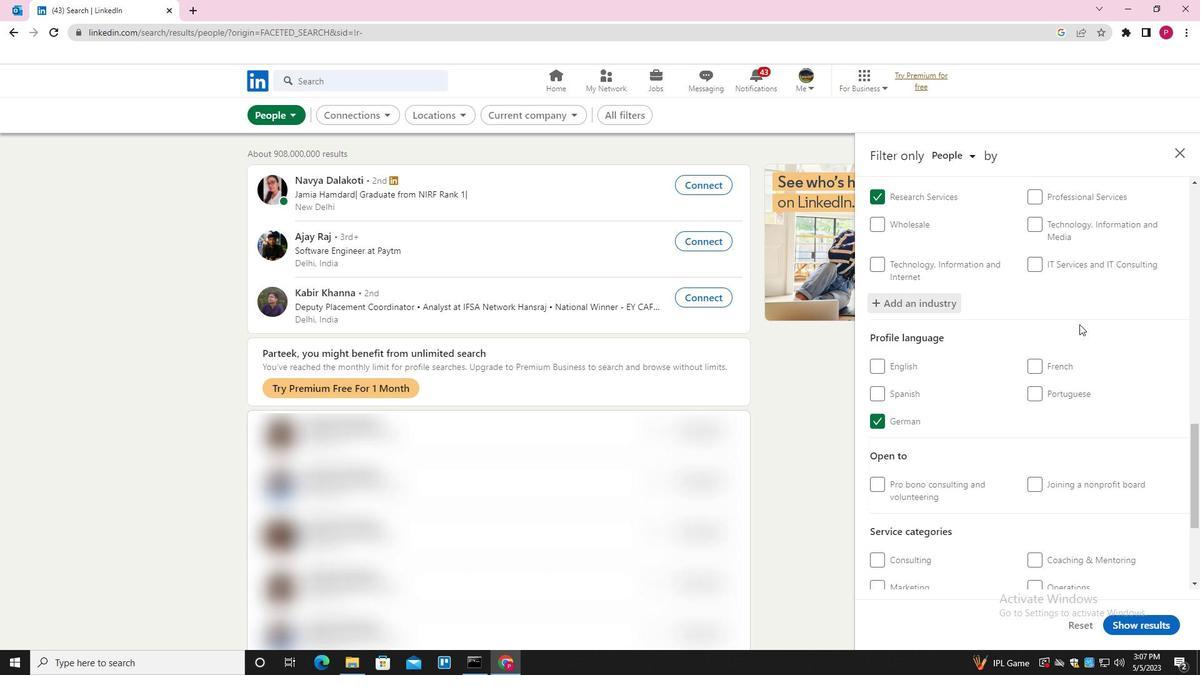 
Action: Mouse moved to (1071, 330)
Screenshot: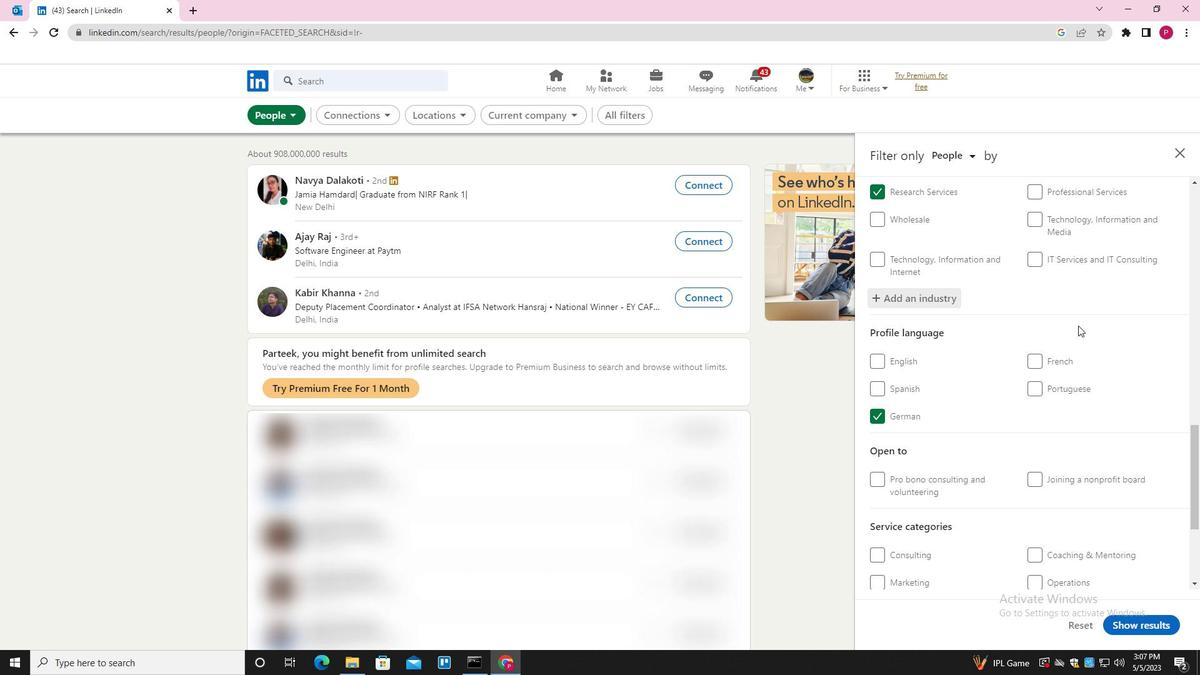 
Action: Mouse scrolled (1071, 329) with delta (0, 0)
Screenshot: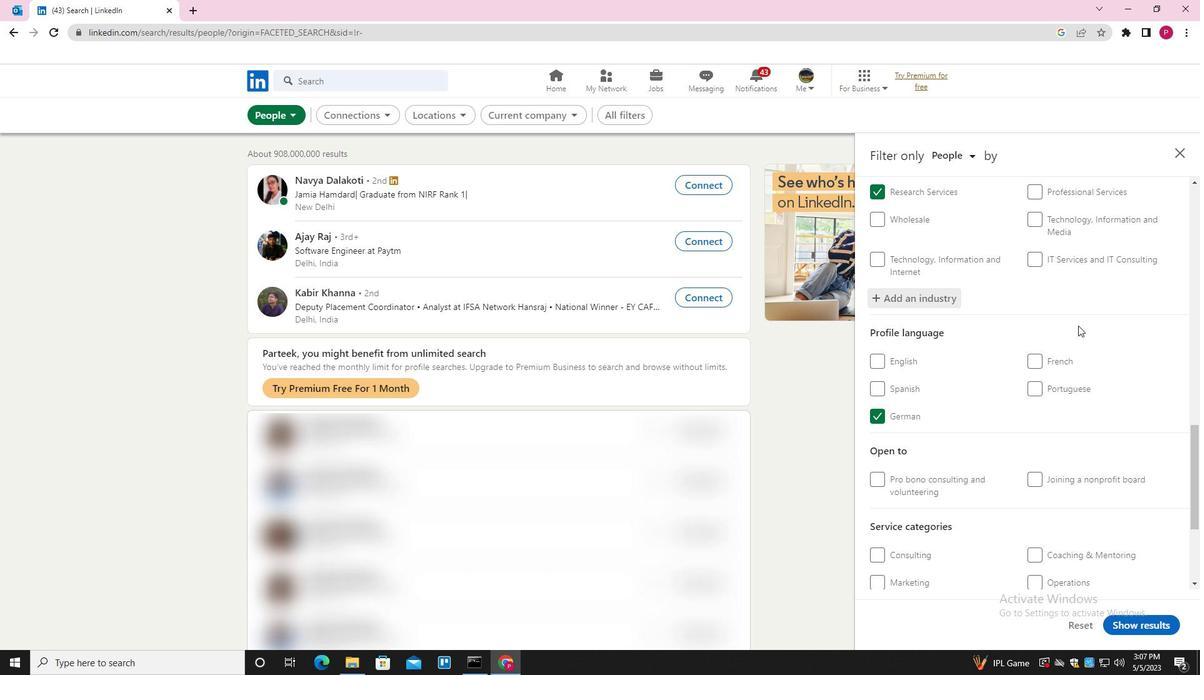 
Action: Mouse moved to (1072, 415)
Screenshot: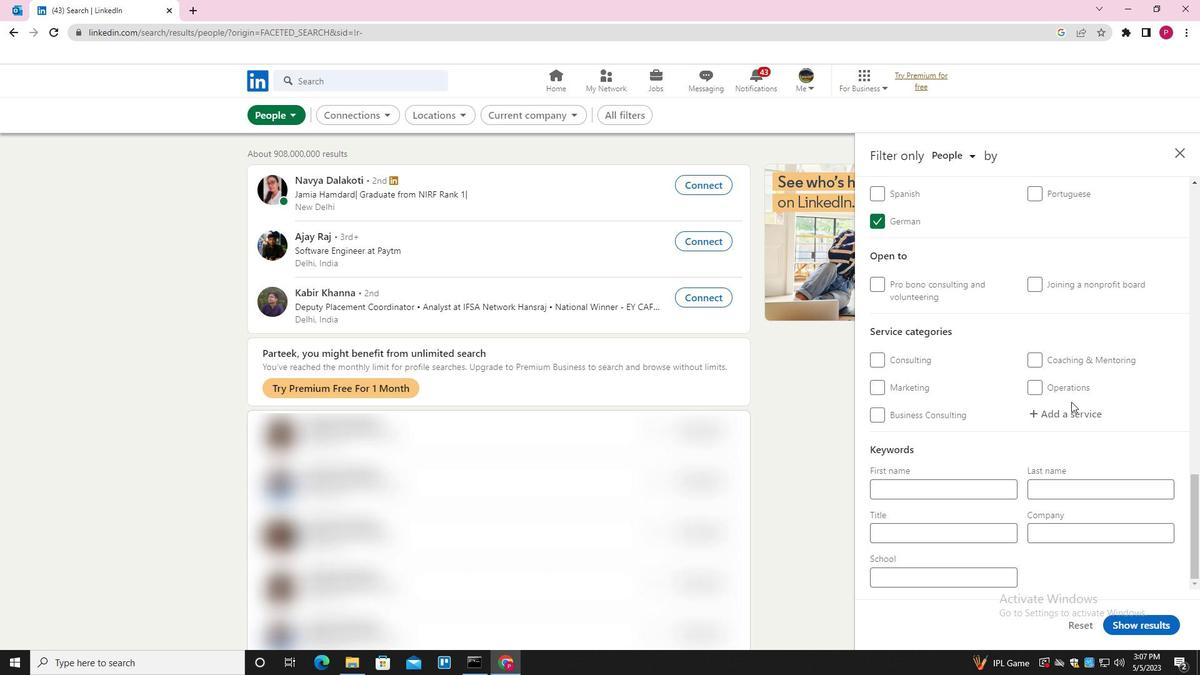 
Action: Mouse pressed left at (1072, 415)
Screenshot: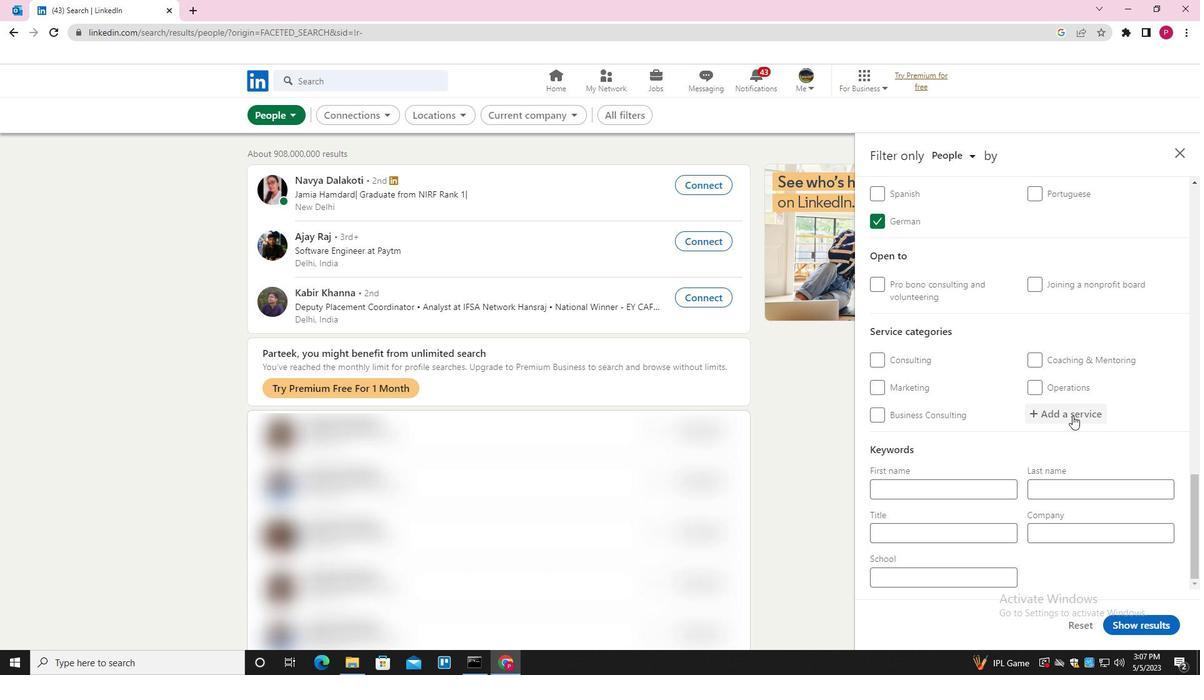 
Action: Key pressed <Key.shift><Key.shift><Key.shift>AUTO<Key.space><Key.shift>INSURANCE<Key.down><Key.enter>
Screenshot: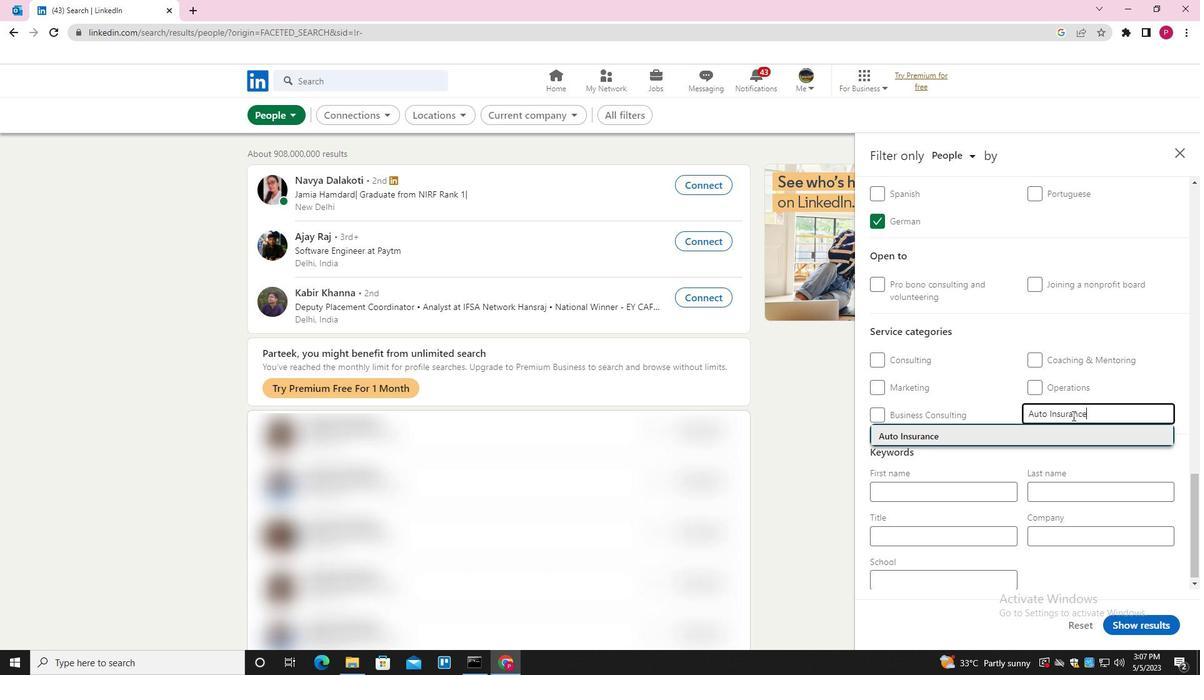 
Action: Mouse moved to (1064, 423)
Screenshot: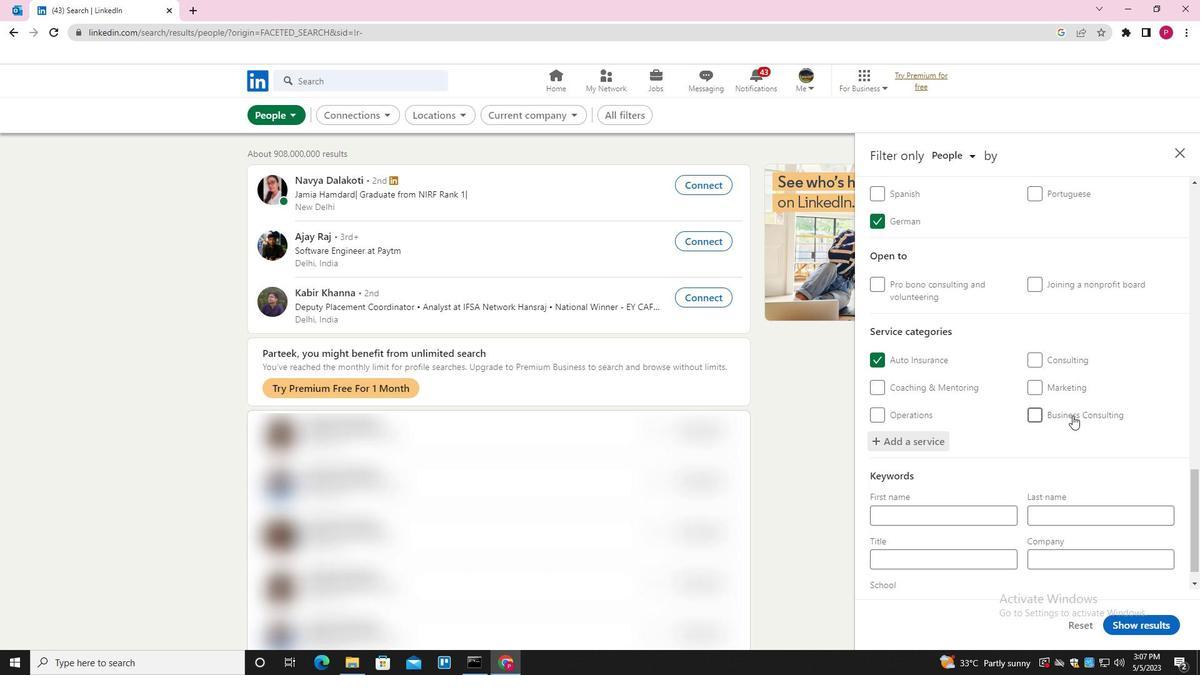 
Action: Mouse scrolled (1064, 422) with delta (0, 0)
Screenshot: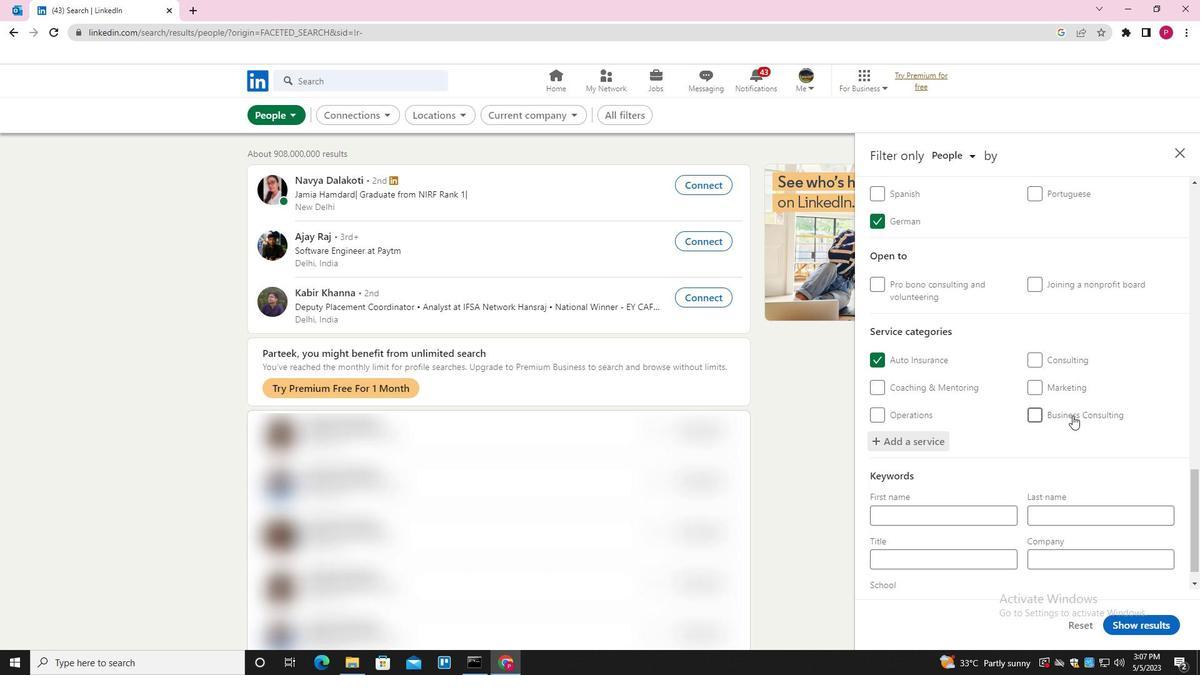 
Action: Mouse moved to (1062, 424)
Screenshot: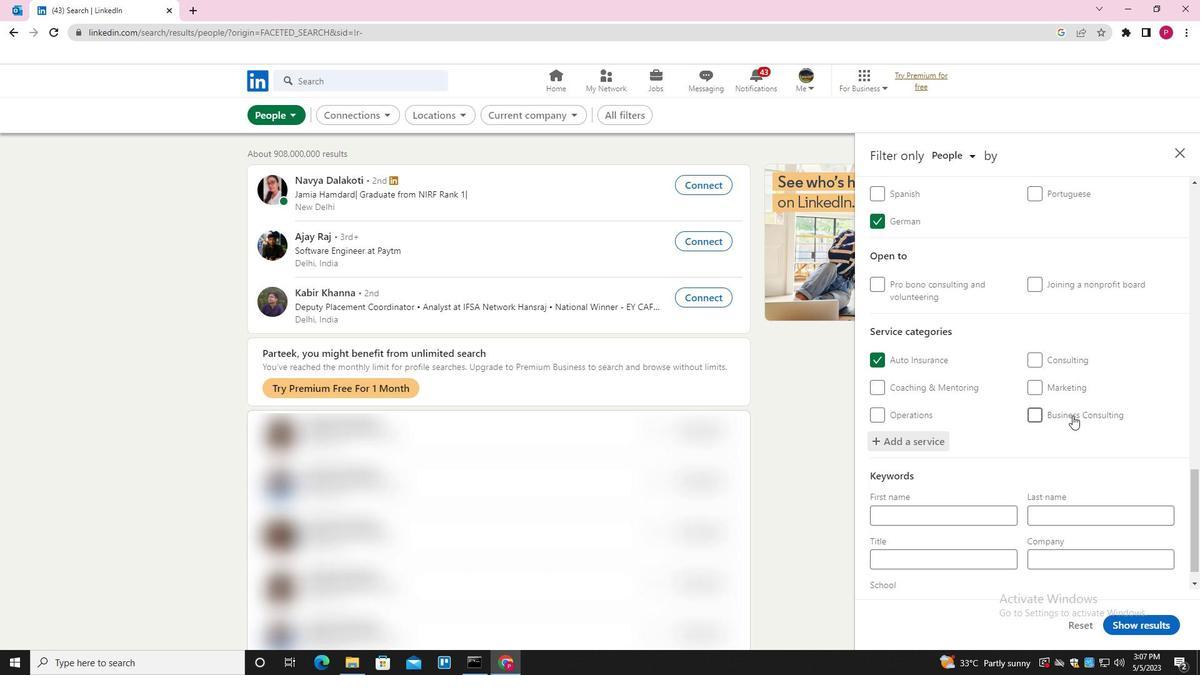 
Action: Mouse scrolled (1062, 423) with delta (0, 0)
Screenshot: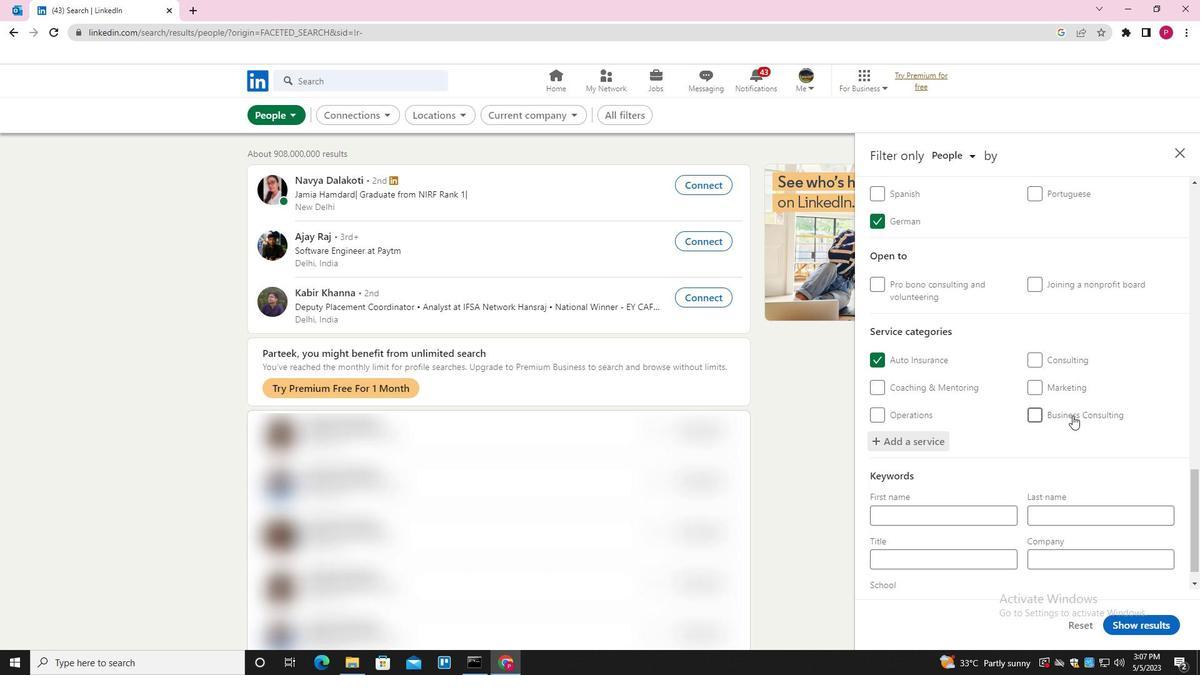 
Action: Mouse moved to (1061, 425)
Screenshot: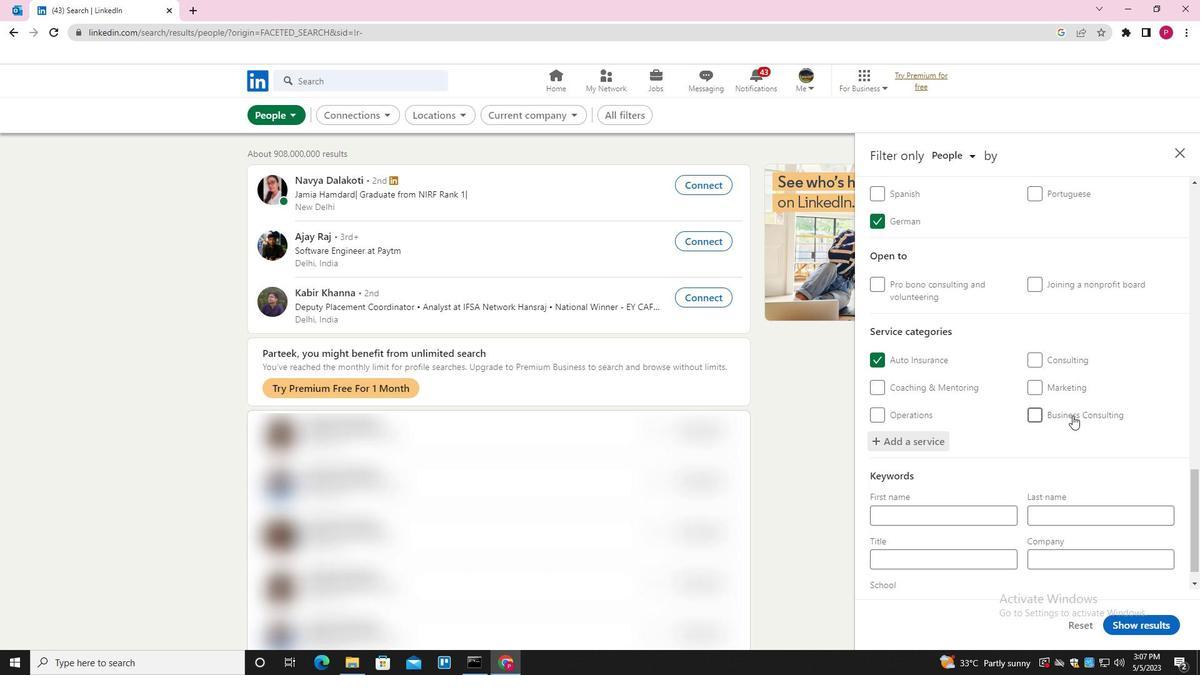 
Action: Mouse scrolled (1061, 424) with delta (0, 0)
Screenshot: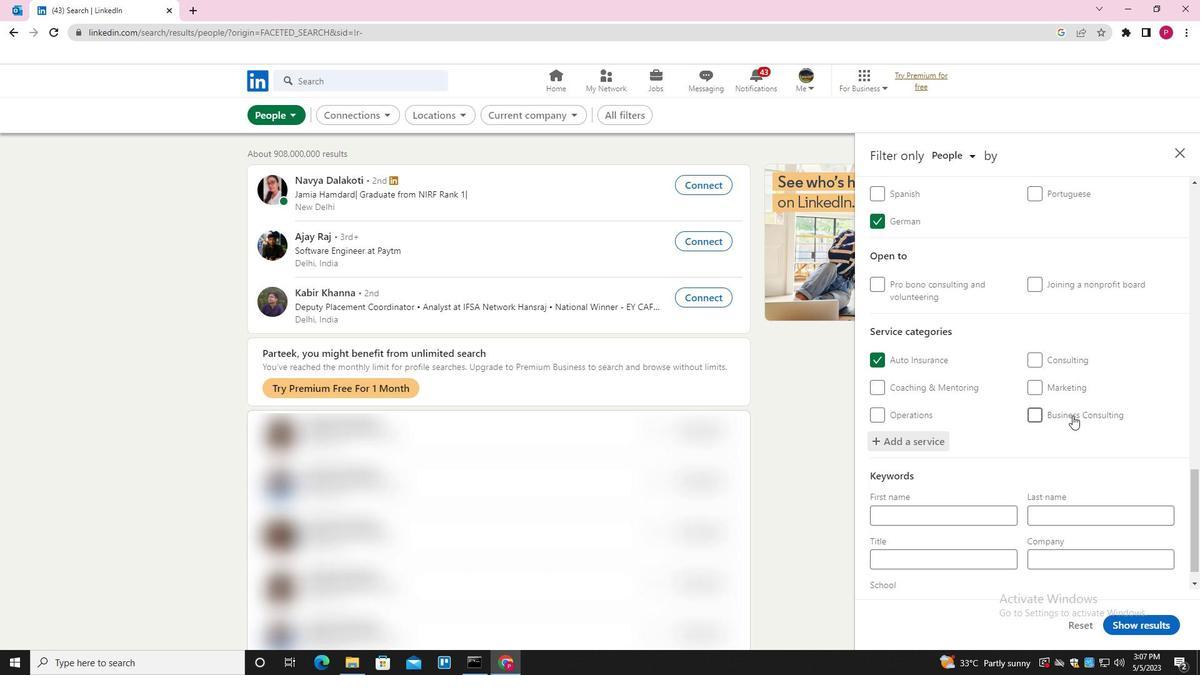 
Action: Mouse moved to (1059, 426)
Screenshot: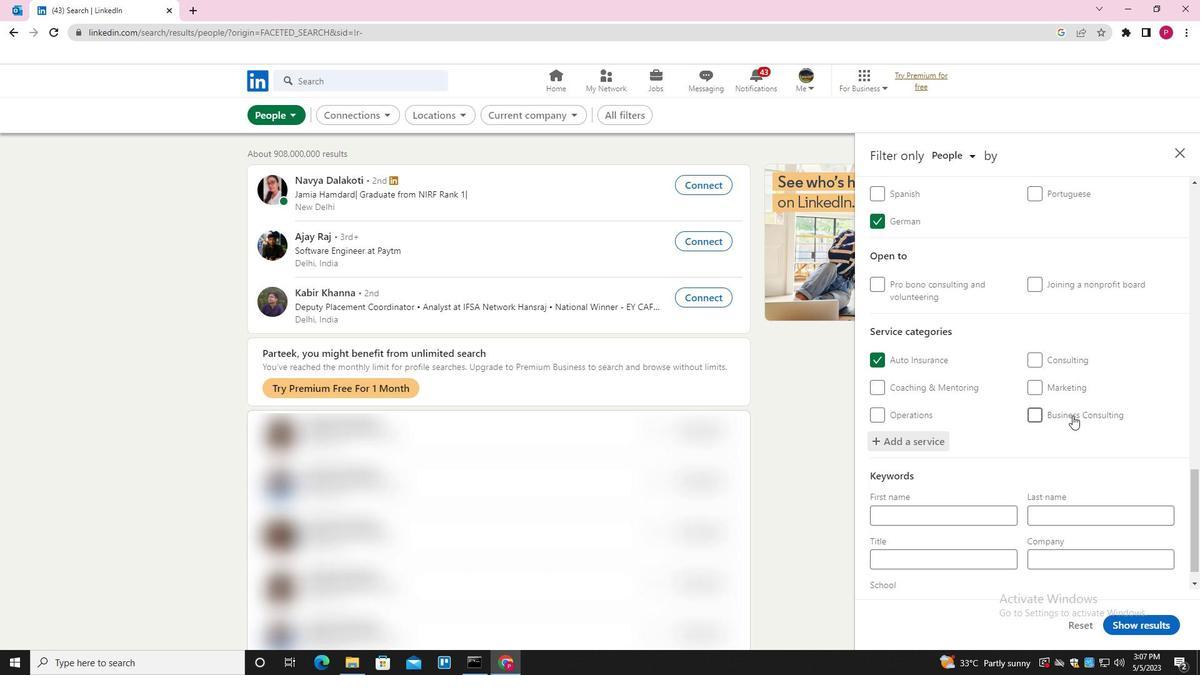 
Action: Mouse scrolled (1059, 425) with delta (0, 0)
Screenshot: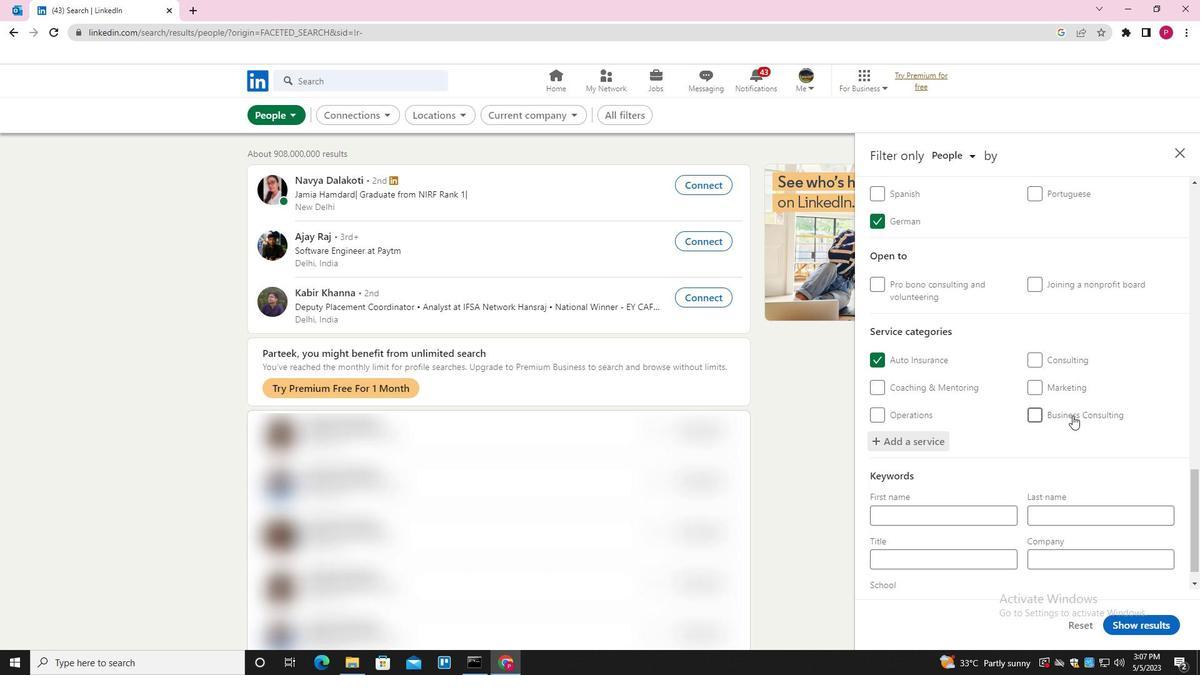 
Action: Mouse moved to (1058, 426)
Screenshot: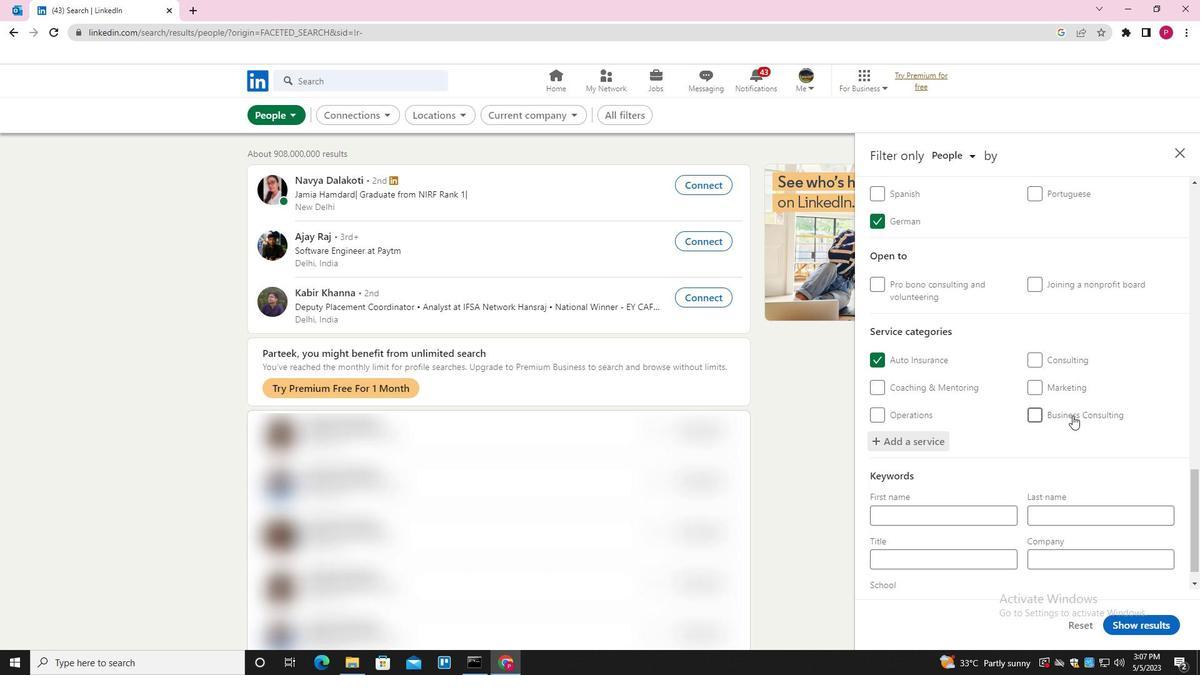 
Action: Mouse scrolled (1058, 426) with delta (0, 0)
Screenshot: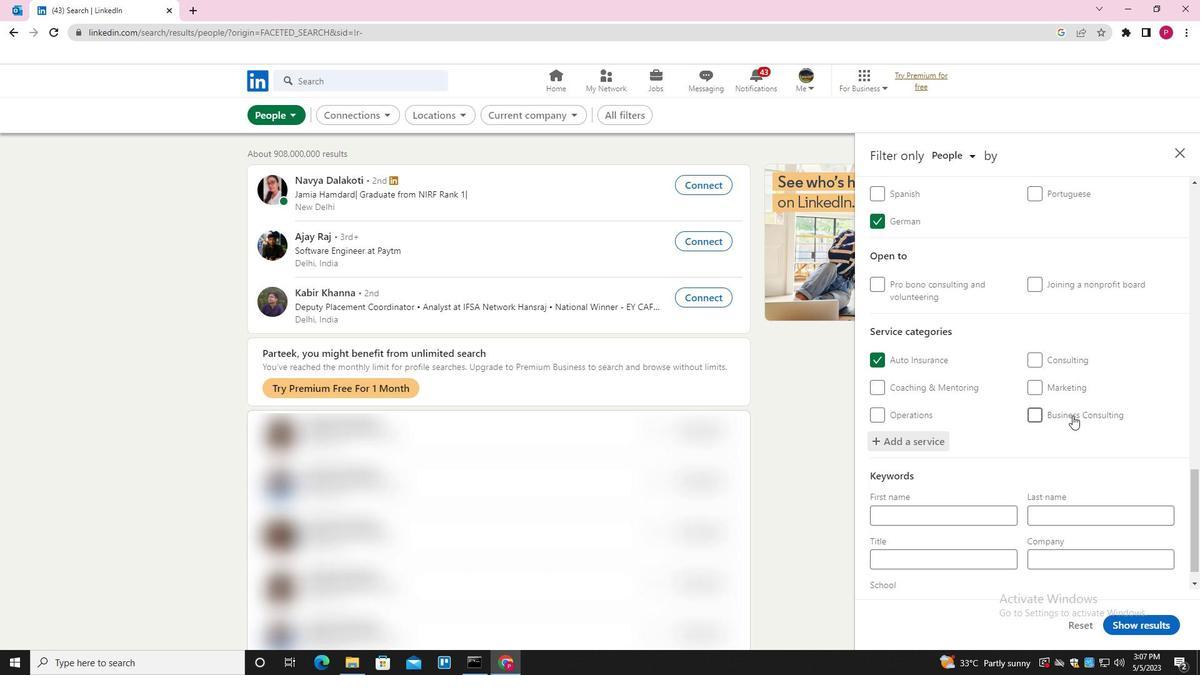 
Action: Mouse moved to (982, 542)
Screenshot: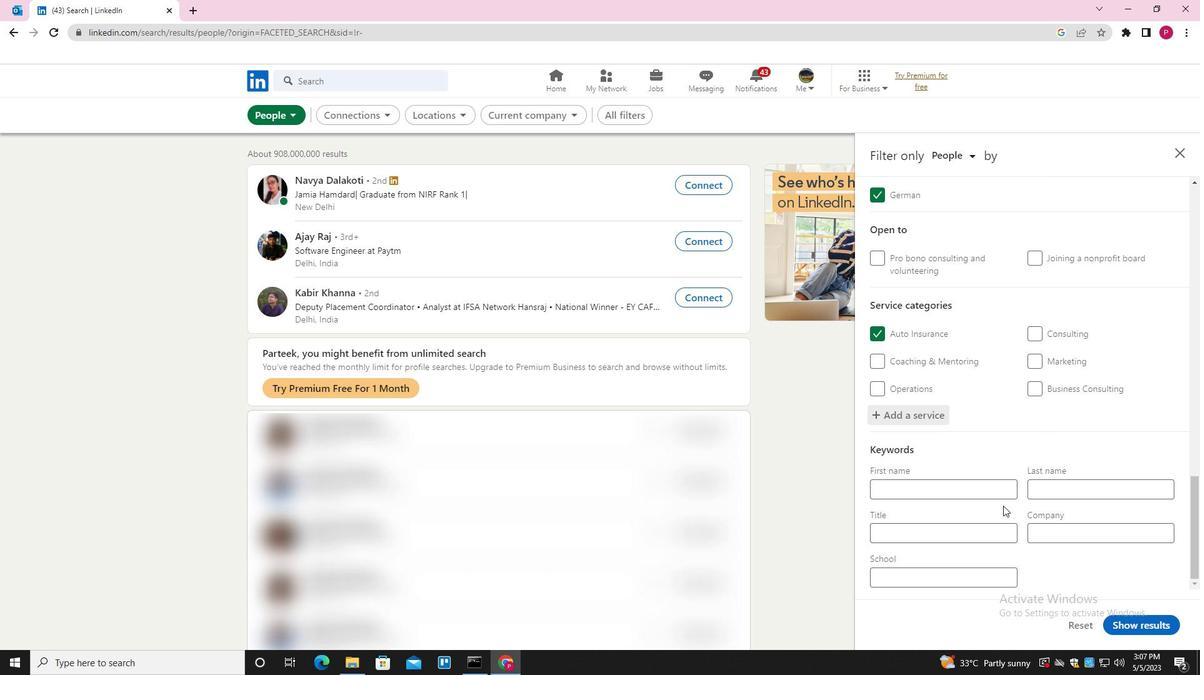 
Action: Mouse pressed left at (982, 542)
Screenshot: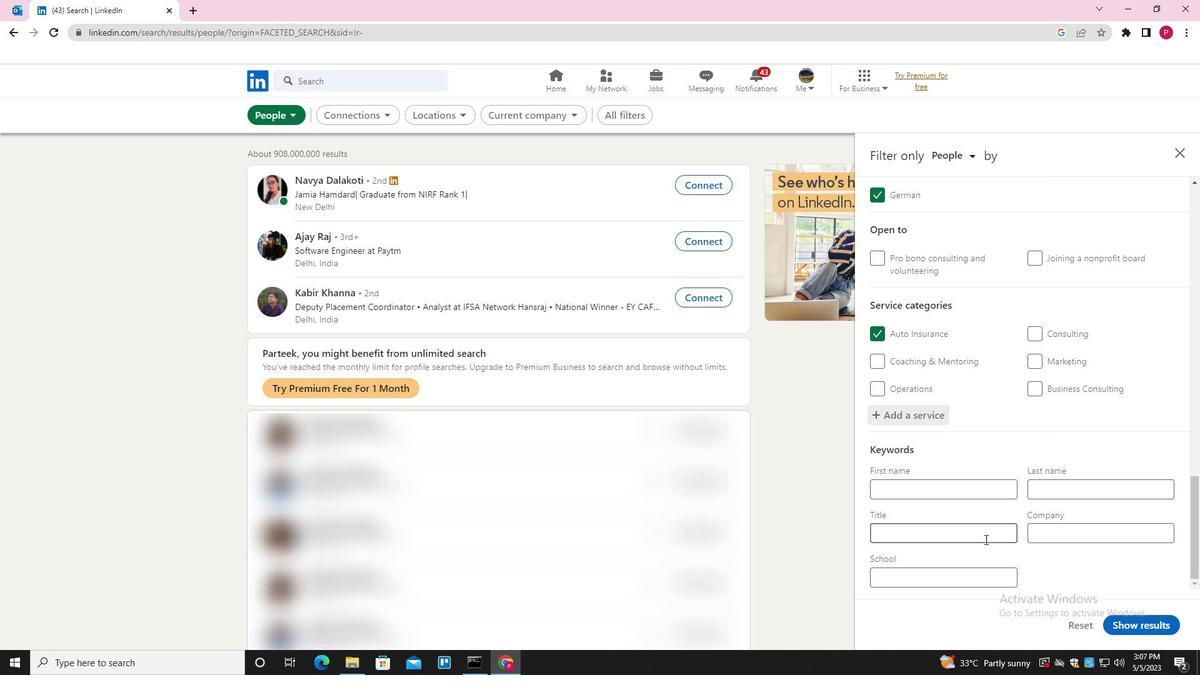 
Action: Key pressed <Key.shift>ASSISTANT<Key.space><Key.shift><Key.shift><Key.shift>MANAGER
Screenshot: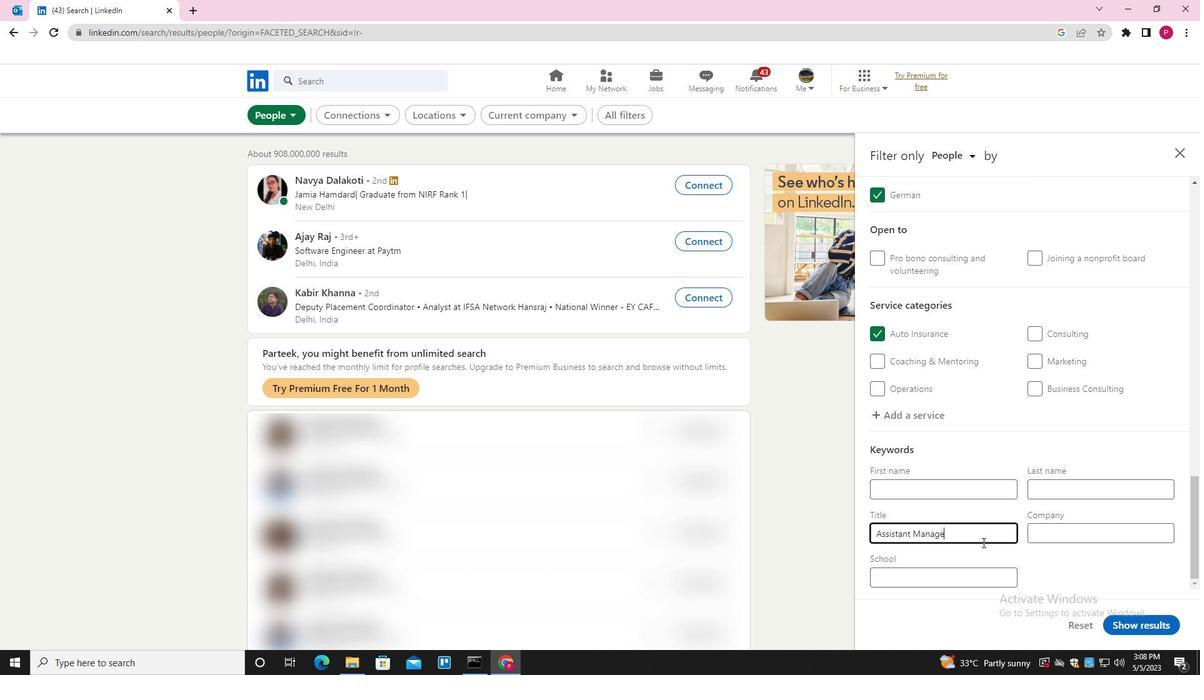 
Action: Mouse moved to (1144, 630)
Screenshot: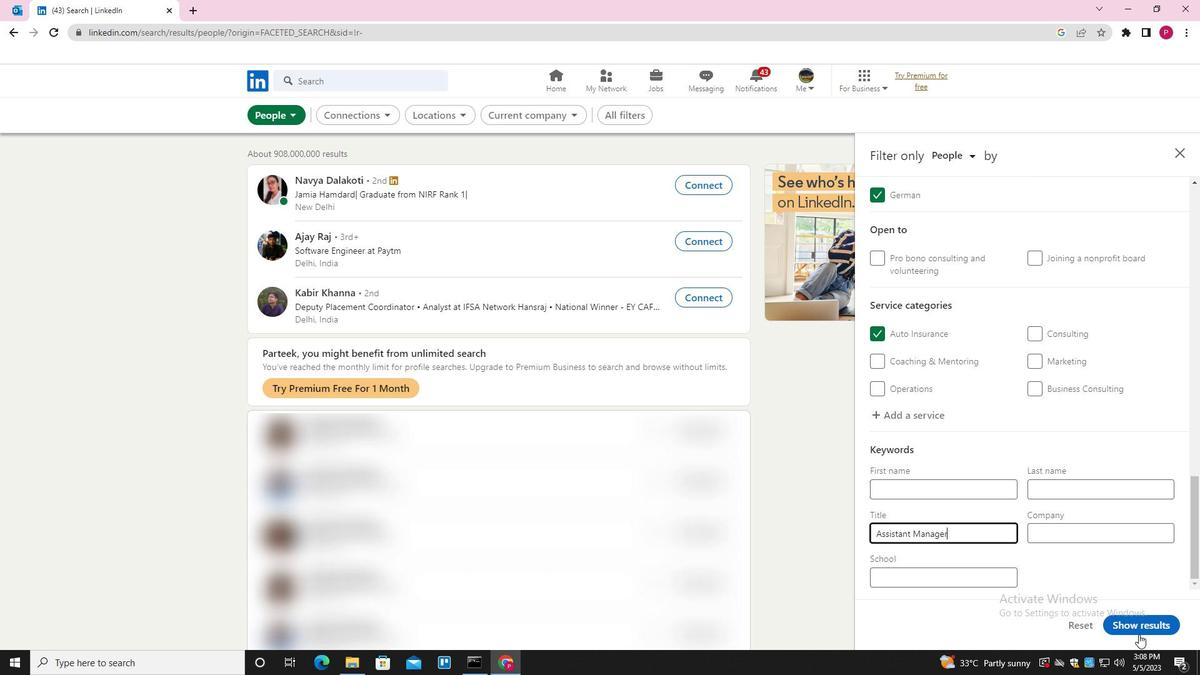 
Action: Mouse pressed left at (1144, 630)
Screenshot: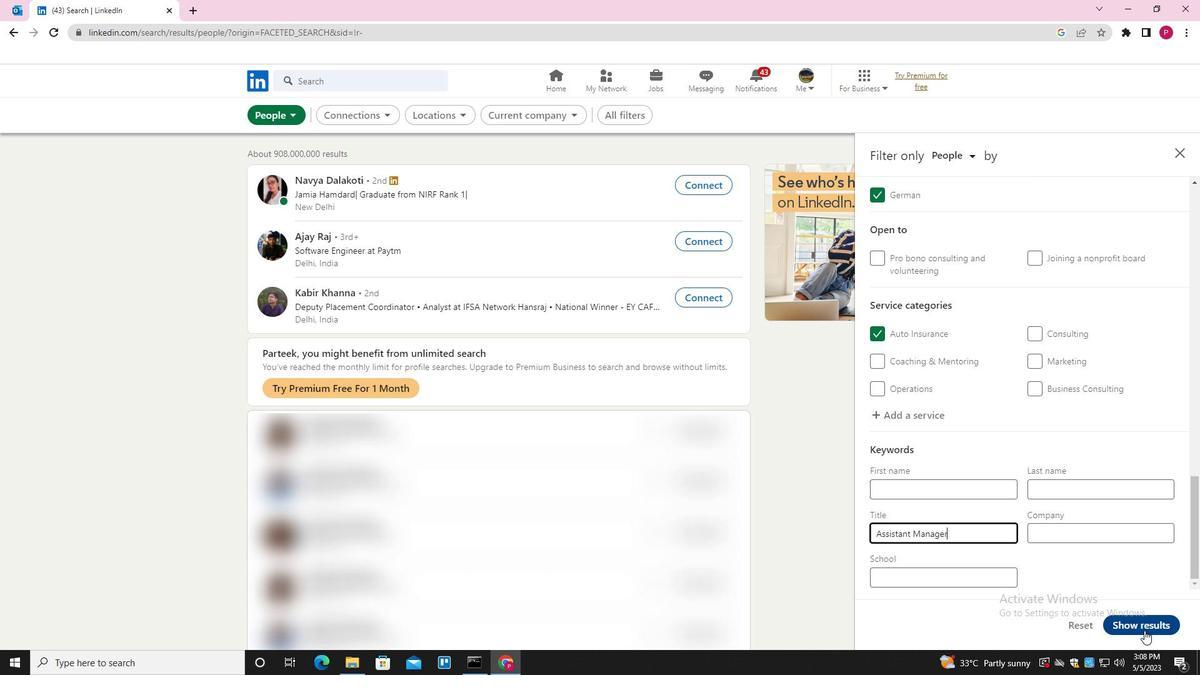 
Action: Mouse moved to (524, 251)
Screenshot: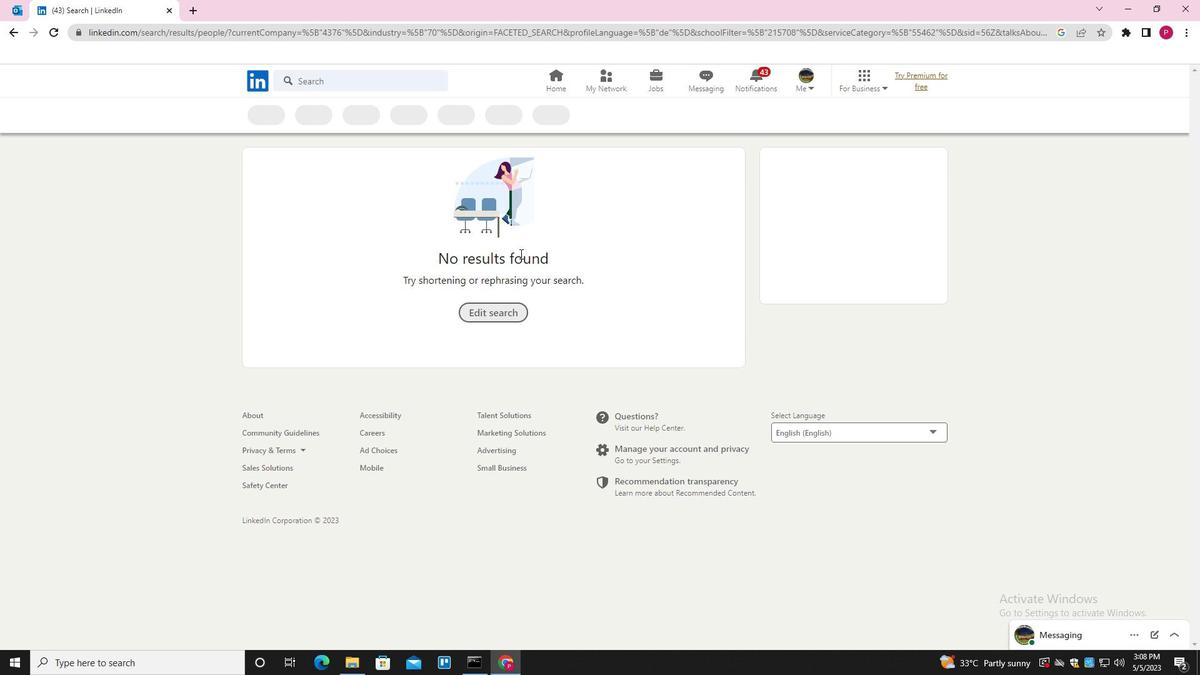 
